 Task: Look for space in Tegelen, Netherlands from 5th September, 2023 to 13th September, 2023 for 6 adults in price range Rs.15000 to Rs.20000. Place can be entire place with 3 bedrooms having 3 beds and 3 bathrooms. Property type can be house, flat, guest house. Amenities needed are: washing machine. Booking option can be shelf check-in. Required host language is English.
Action: Mouse moved to (570, 145)
Screenshot: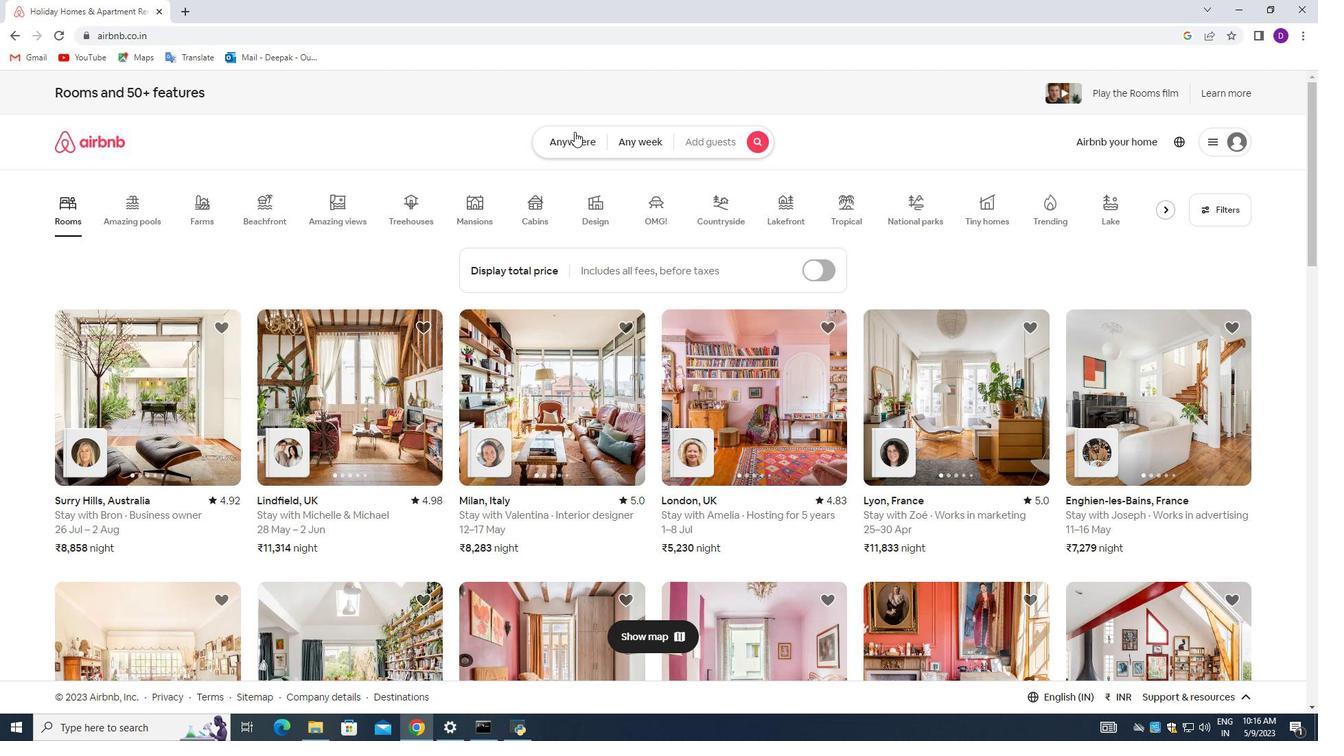 
Action: Mouse pressed left at (570, 145)
Screenshot: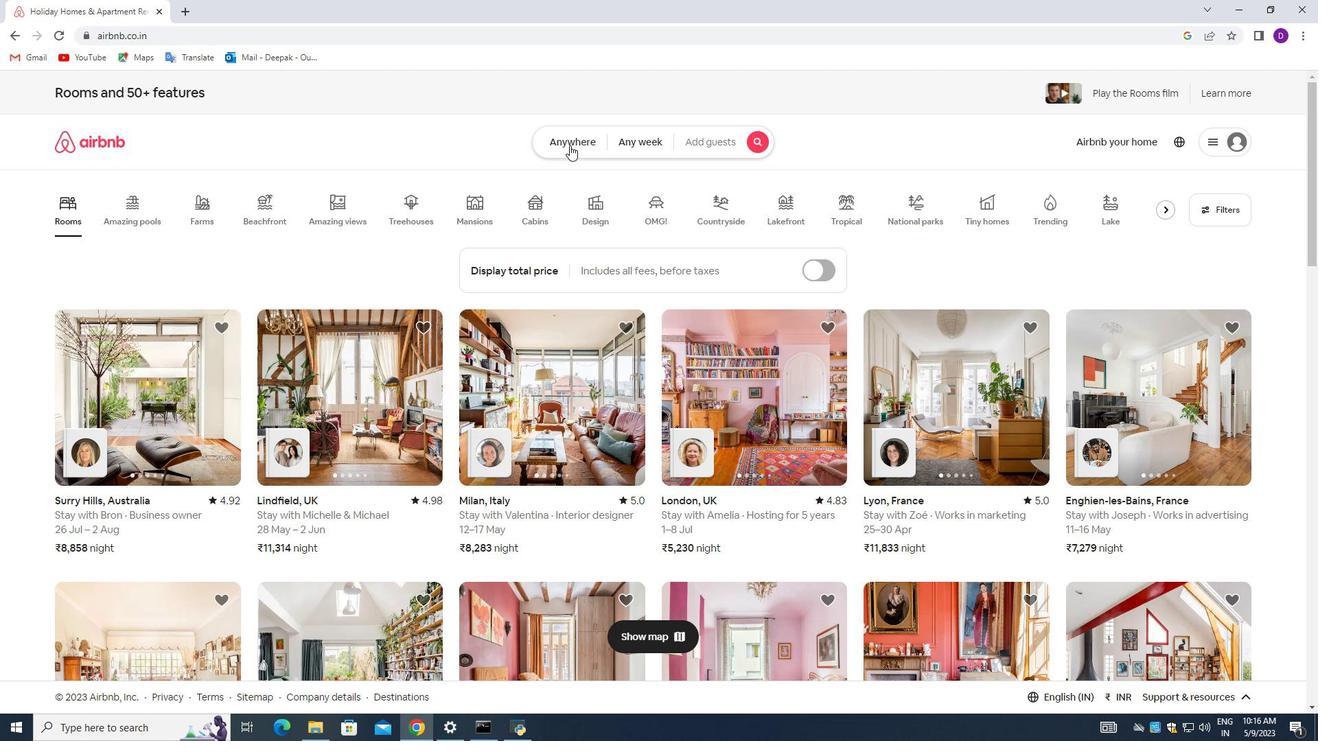 
Action: Mouse moved to (397, 197)
Screenshot: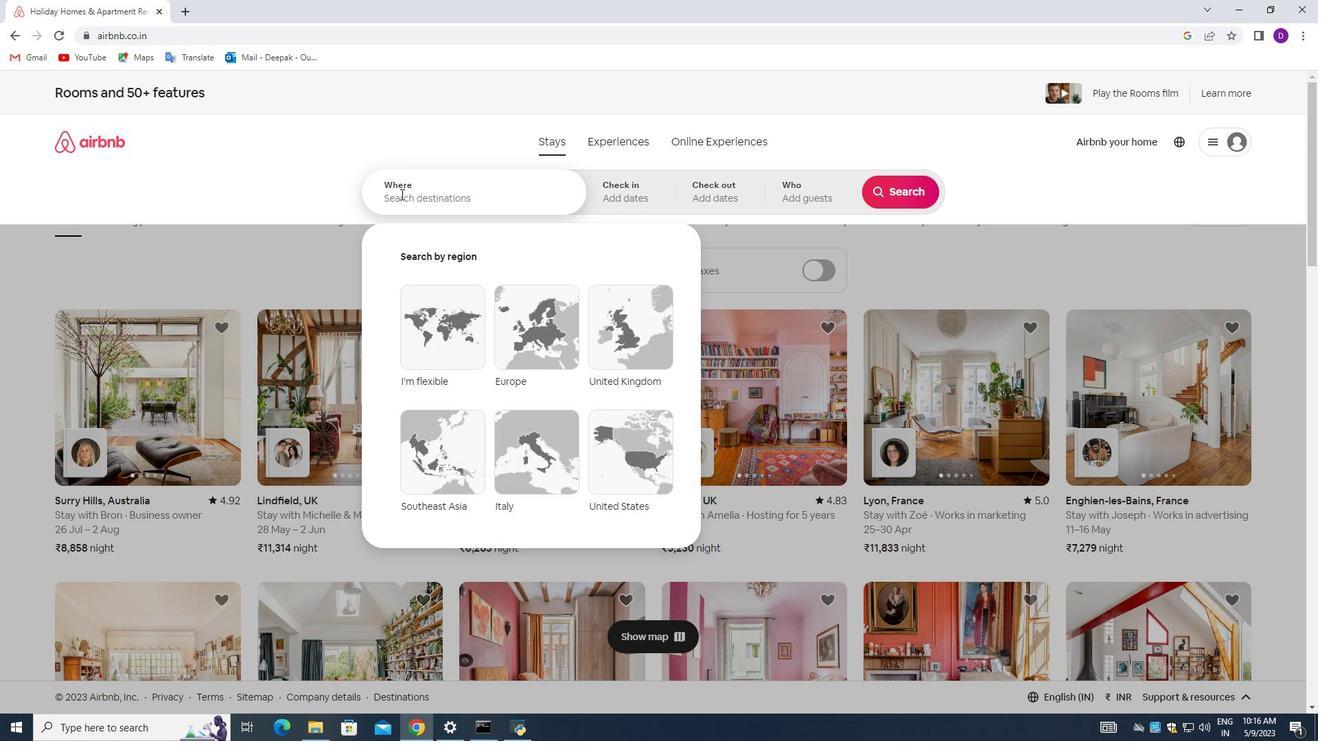 
Action: Mouse pressed left at (397, 197)
Screenshot: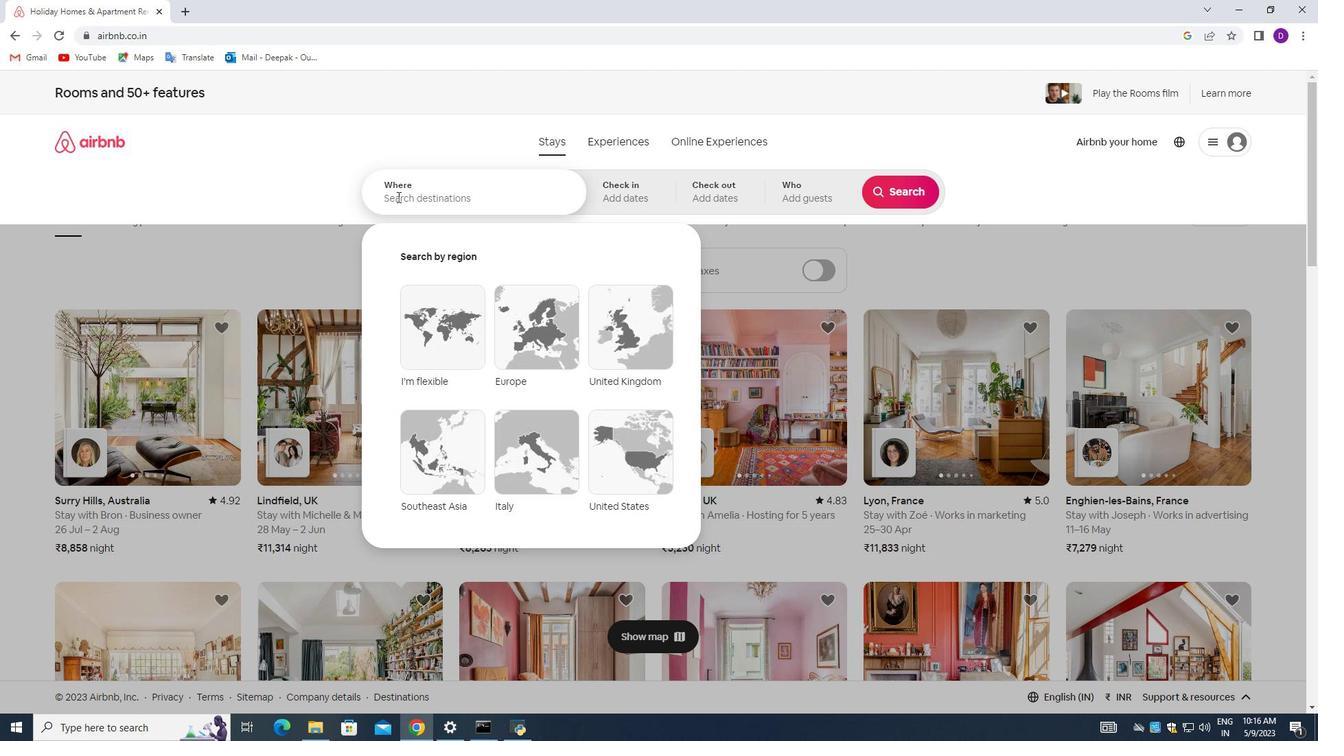 
Action: Mouse moved to (192, 120)
Screenshot: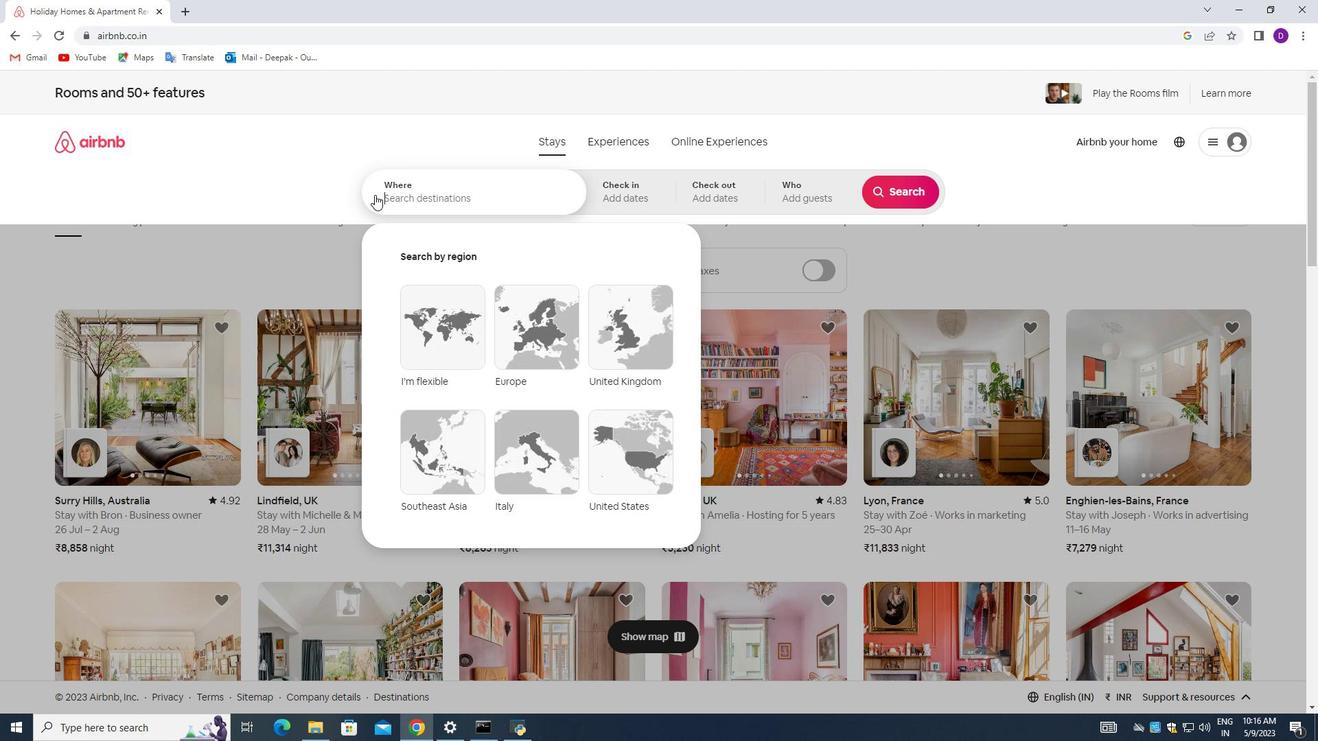 
Action: Key pressed <Key.shift>tegelen,<Key.shift>Netherlands
Screenshot: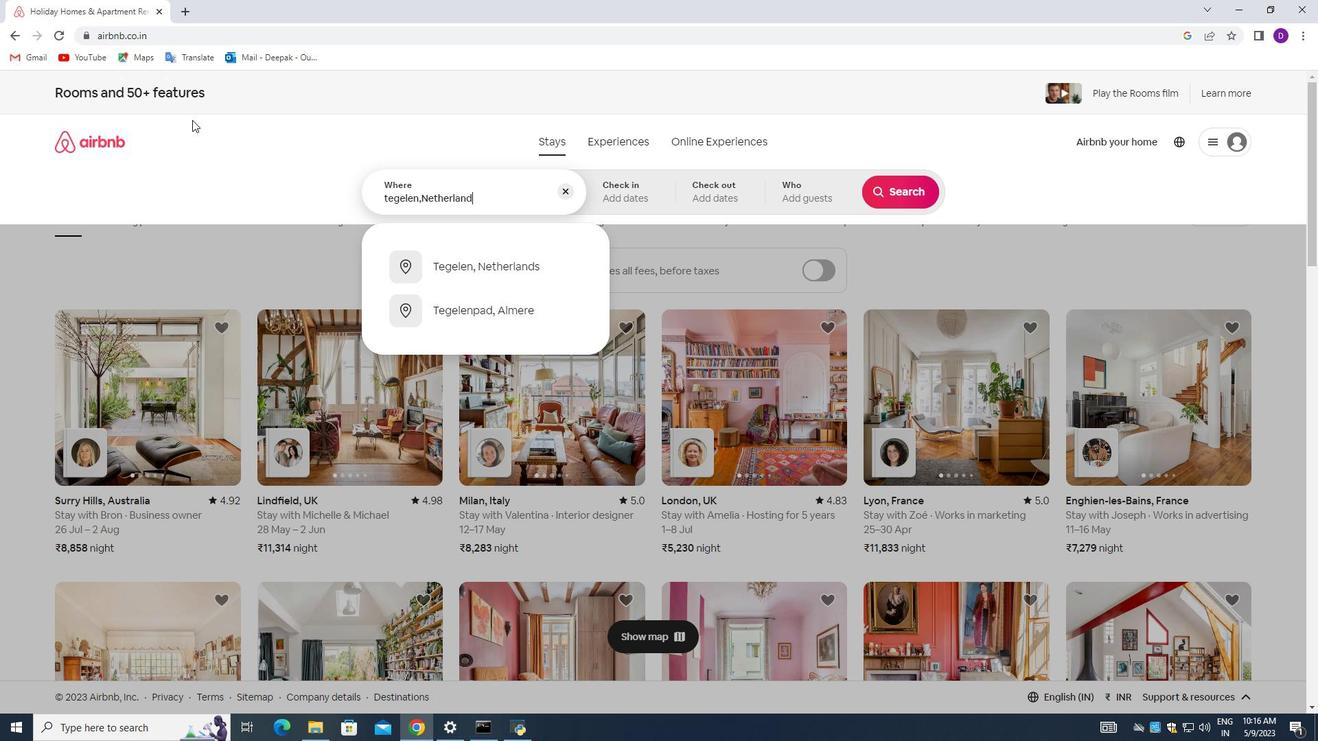 
Action: Mouse moved to (478, 268)
Screenshot: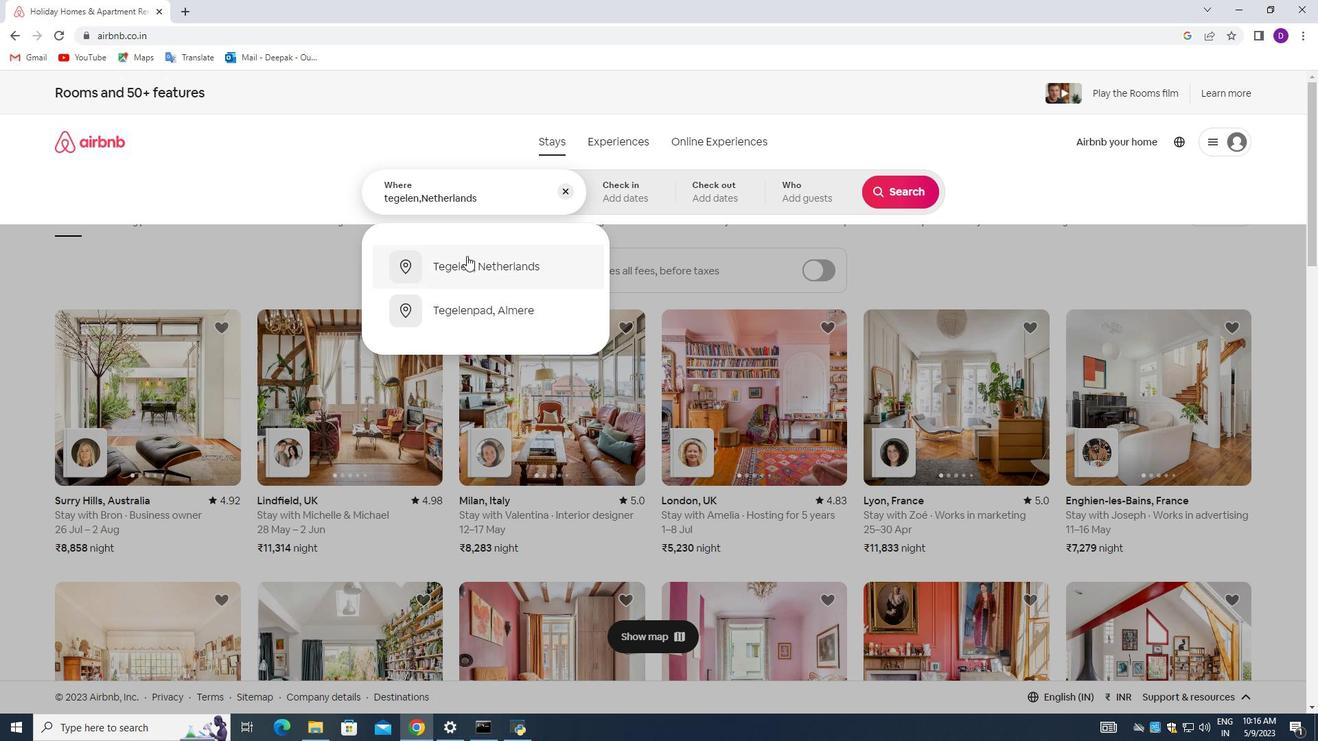 
Action: Mouse pressed left at (478, 268)
Screenshot: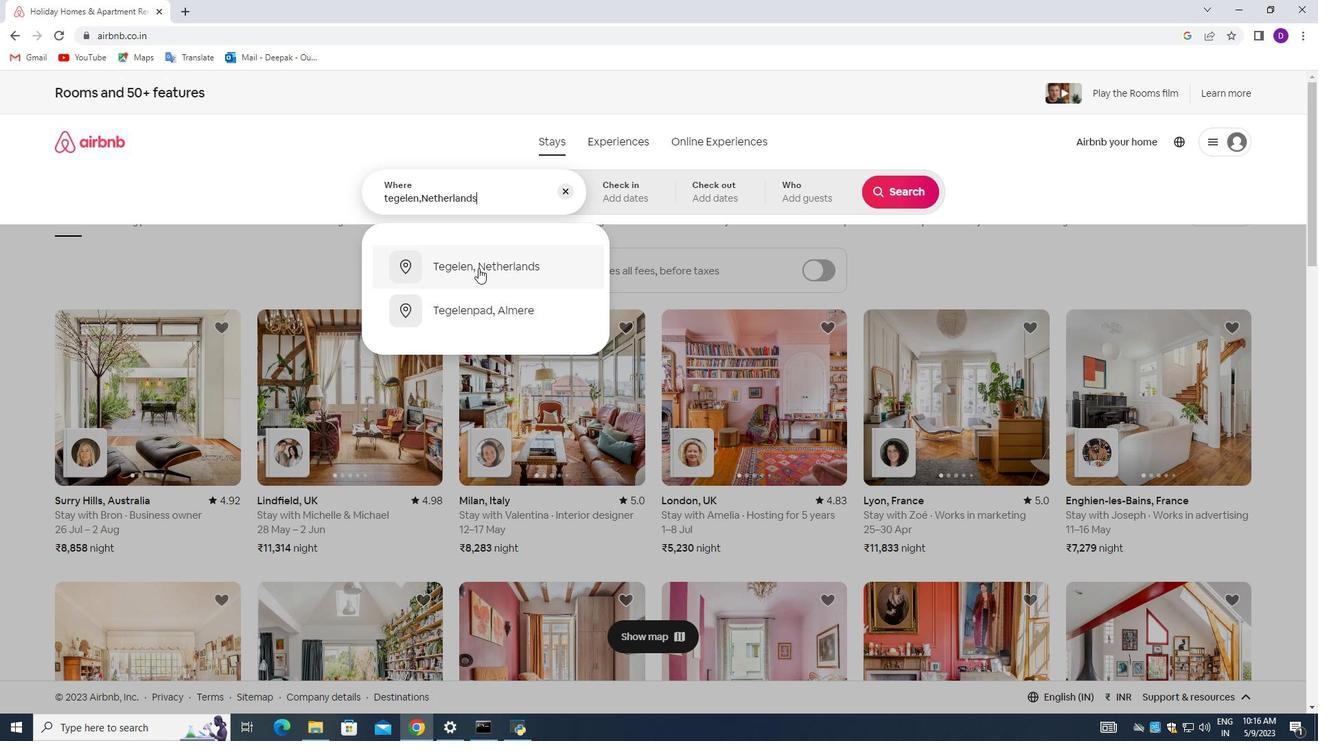 
Action: Mouse moved to (884, 301)
Screenshot: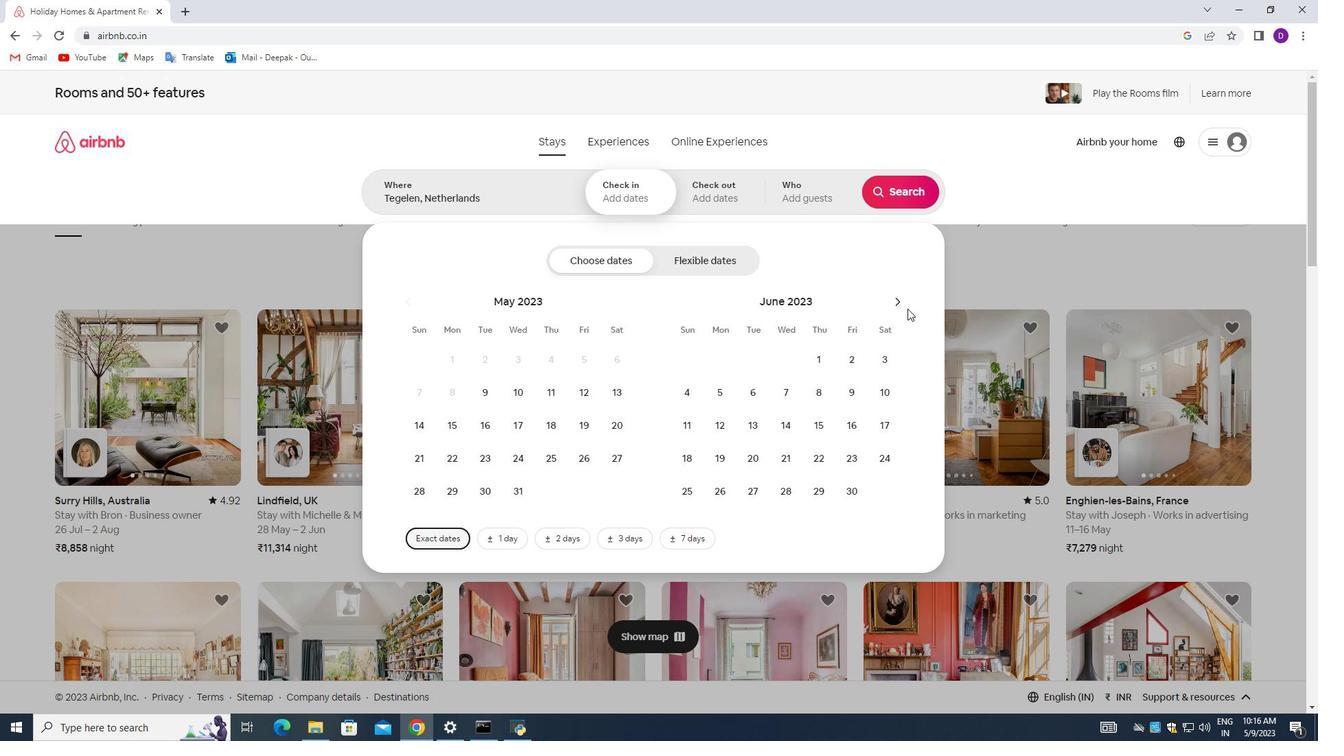 
Action: Mouse pressed left at (884, 301)
Screenshot: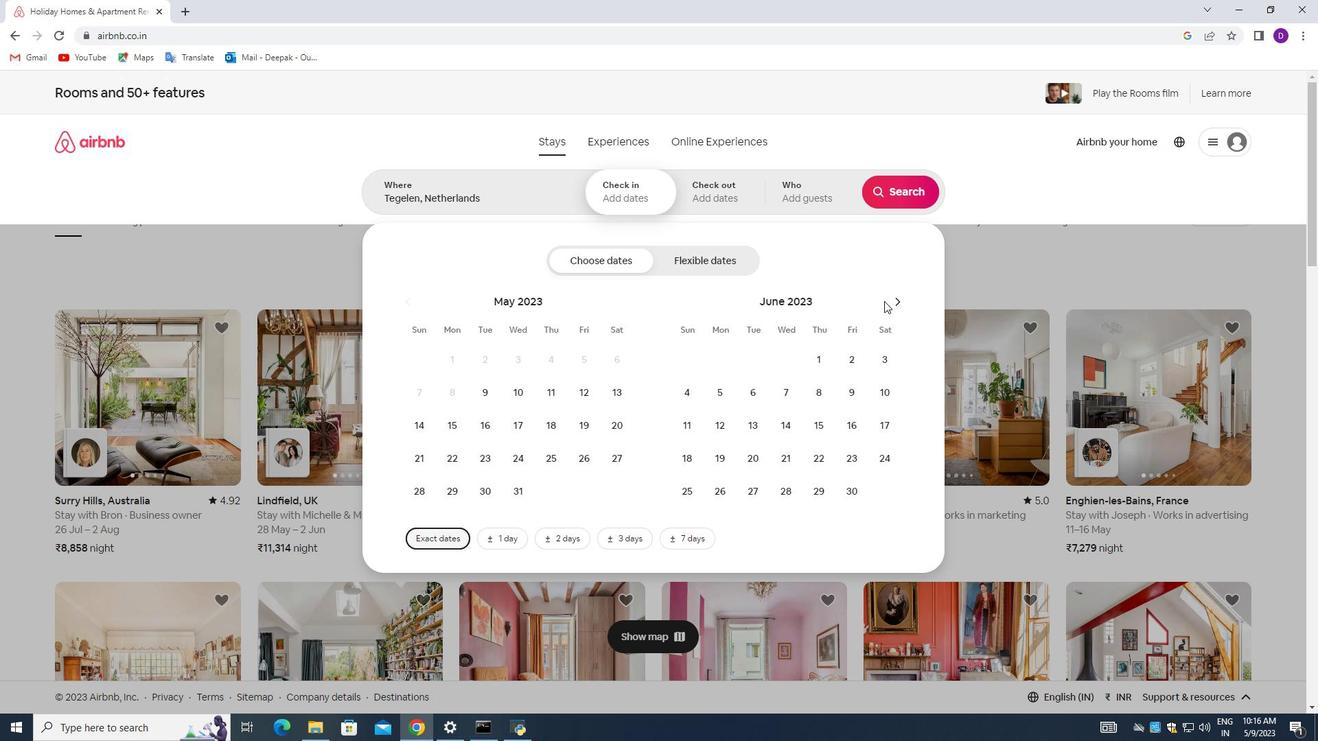 
Action: Mouse moved to (885, 301)
Screenshot: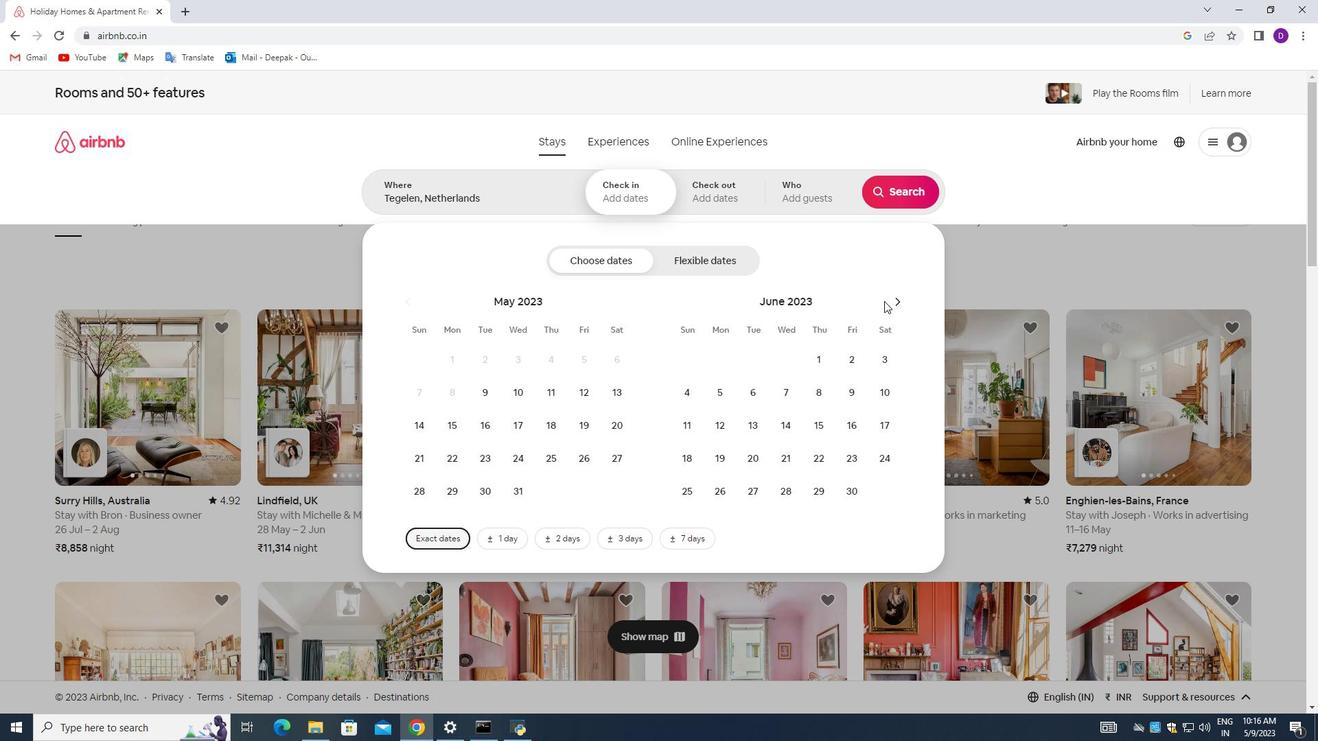 
Action: Mouse pressed left at (885, 301)
Screenshot: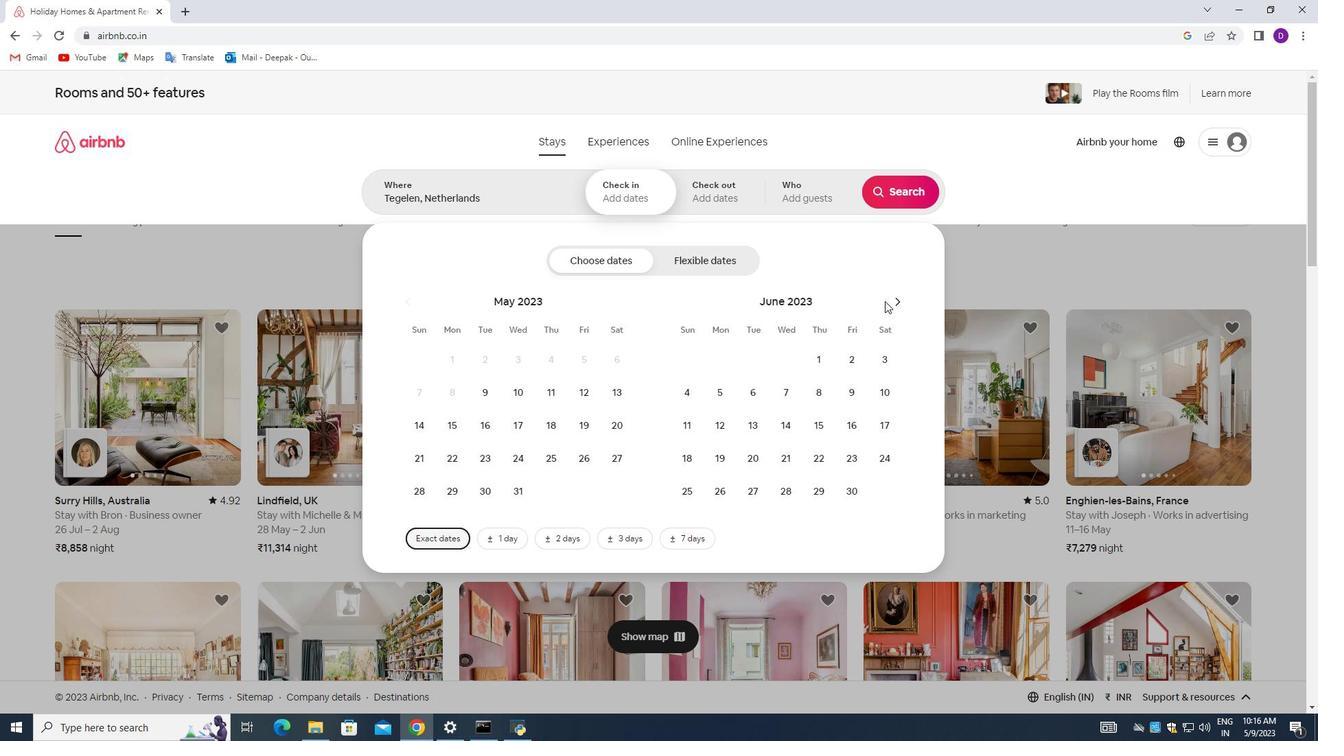 
Action: Mouse moved to (896, 304)
Screenshot: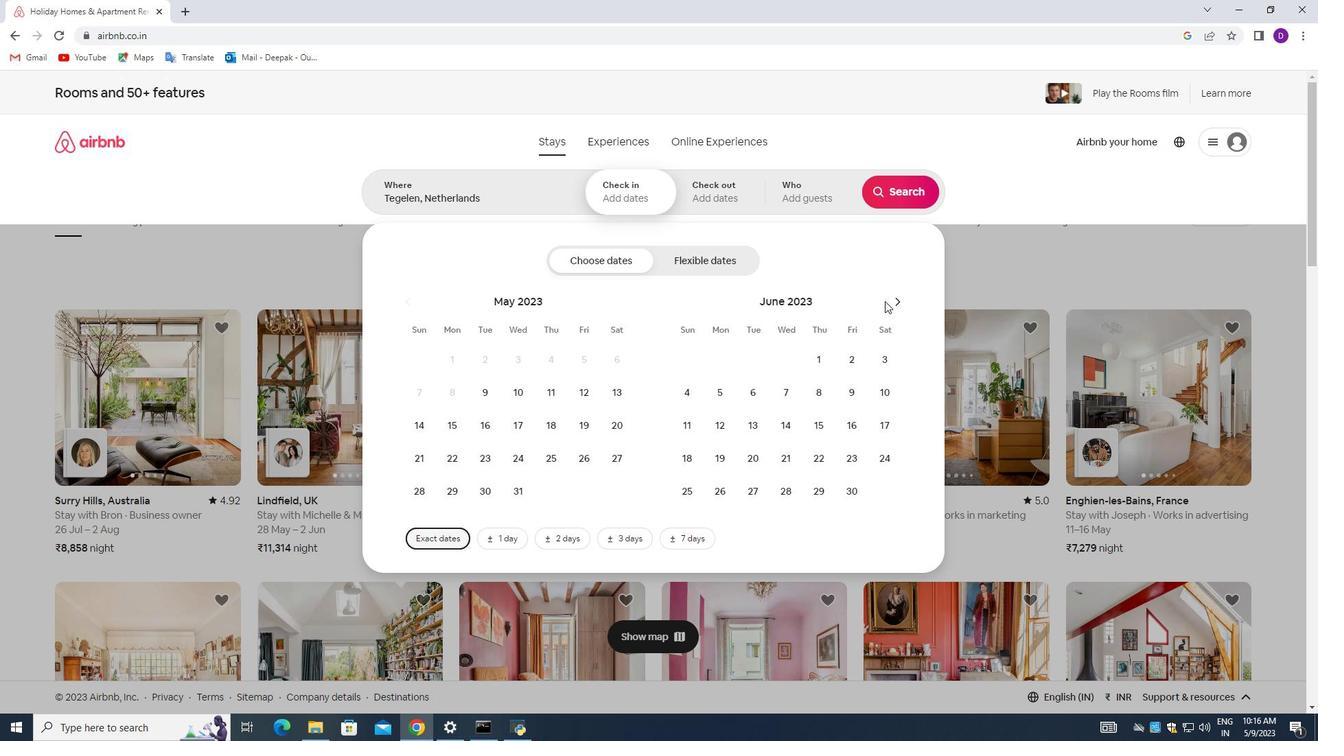 
Action: Mouse pressed left at (896, 304)
Screenshot: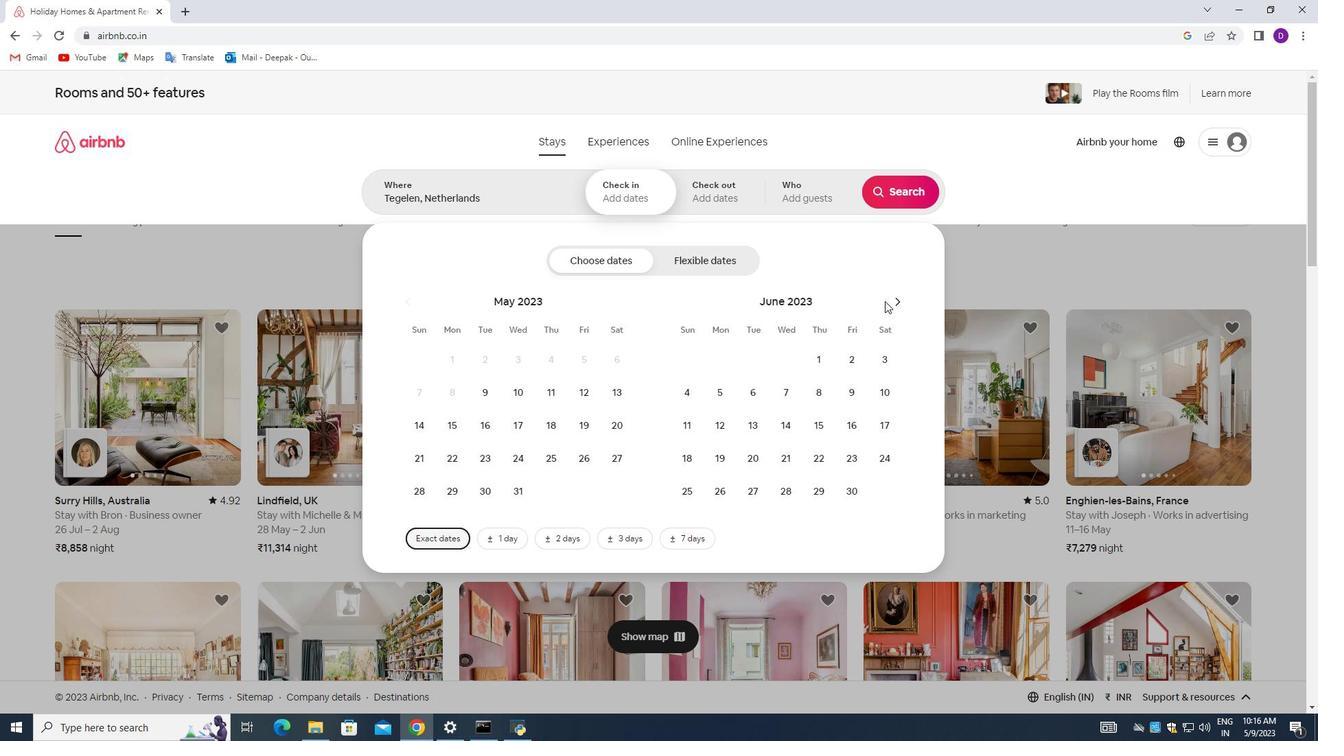 
Action: Mouse moved to (898, 304)
Screenshot: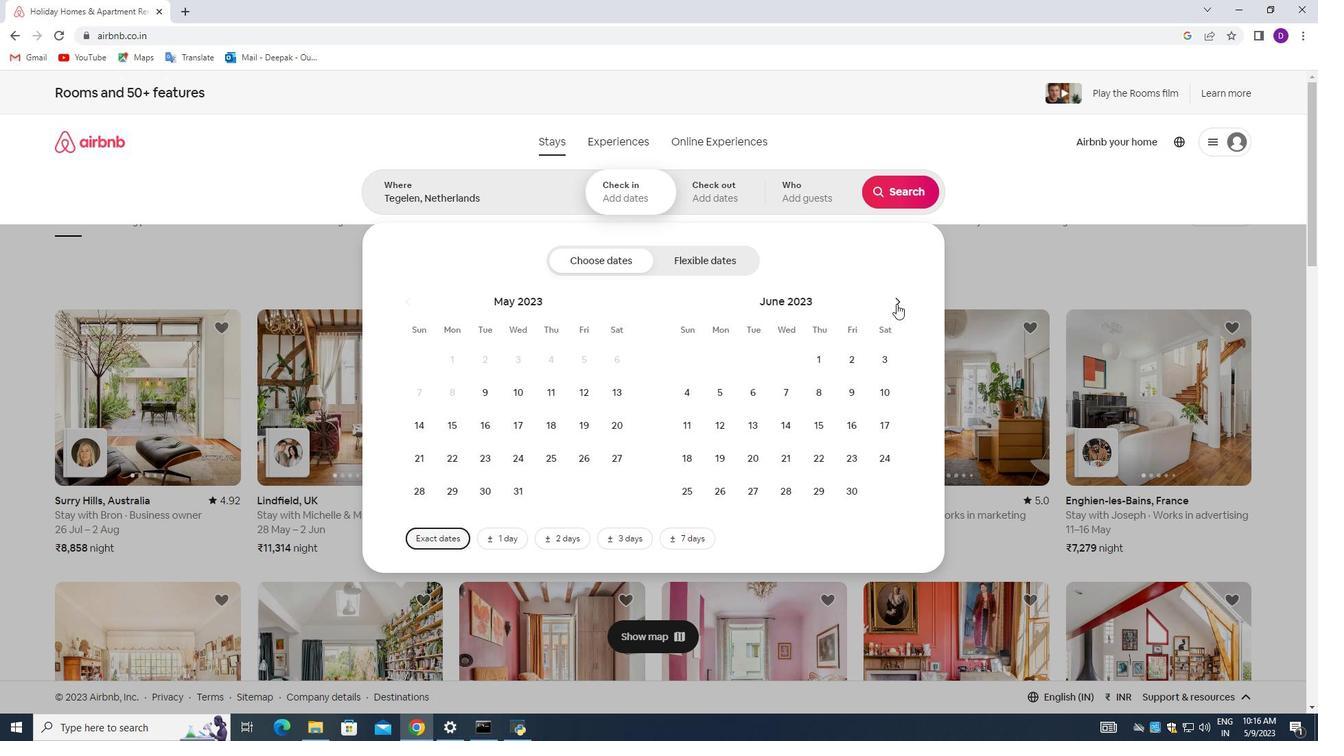 
Action: Mouse pressed left at (898, 304)
Screenshot: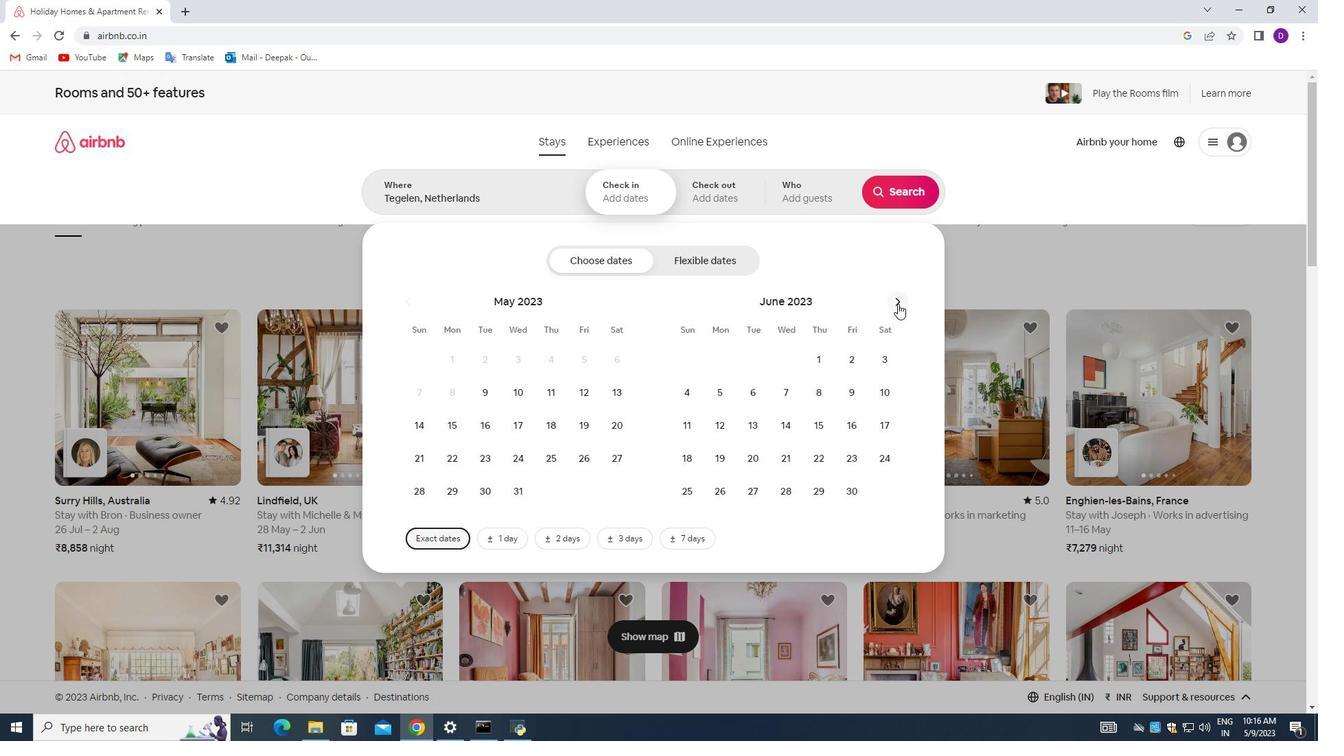
Action: Mouse pressed left at (898, 304)
Screenshot: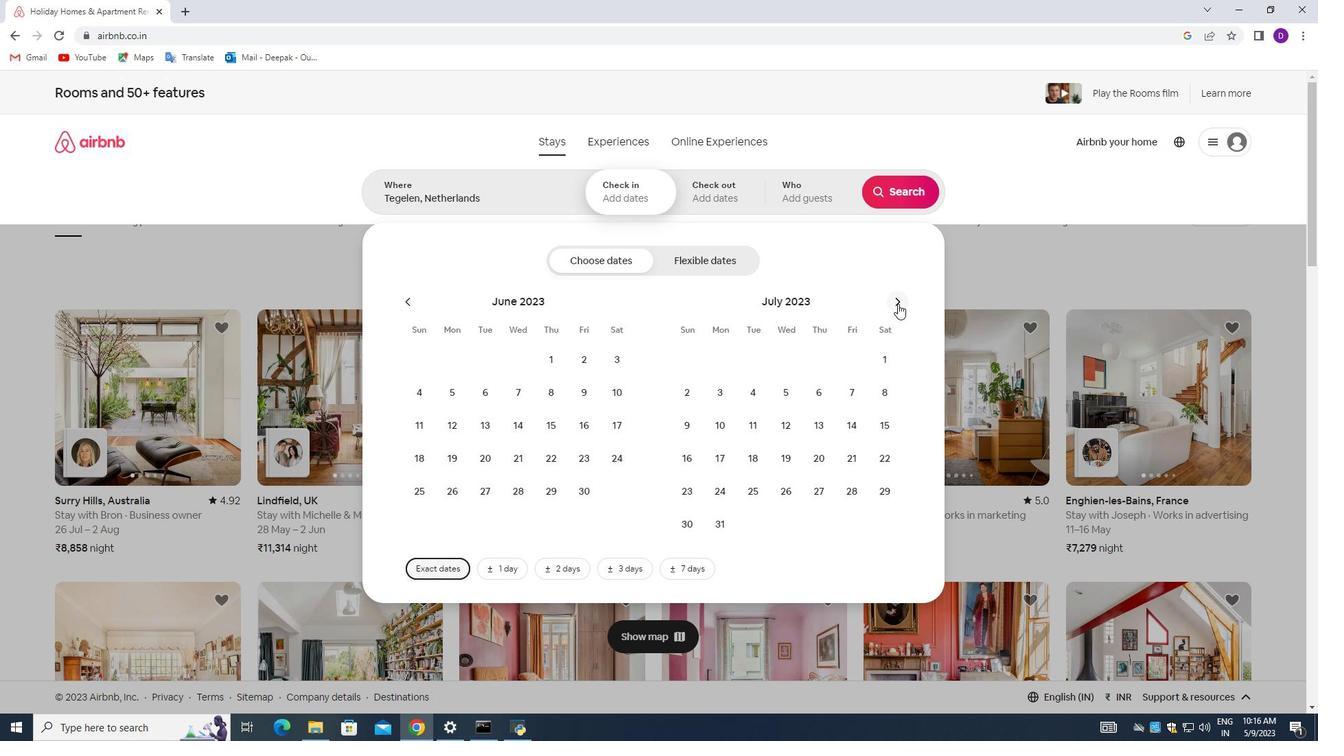 
Action: Mouse moved to (748, 392)
Screenshot: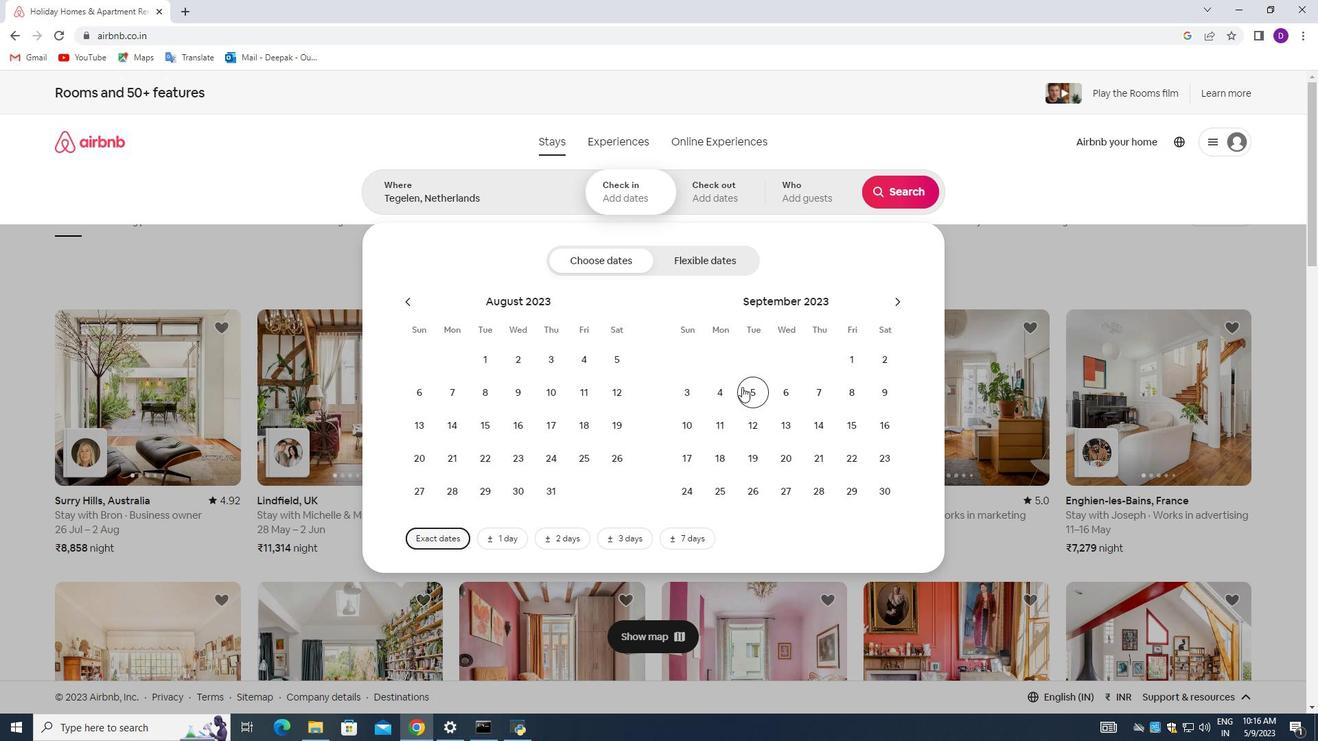 
Action: Mouse pressed left at (748, 392)
Screenshot: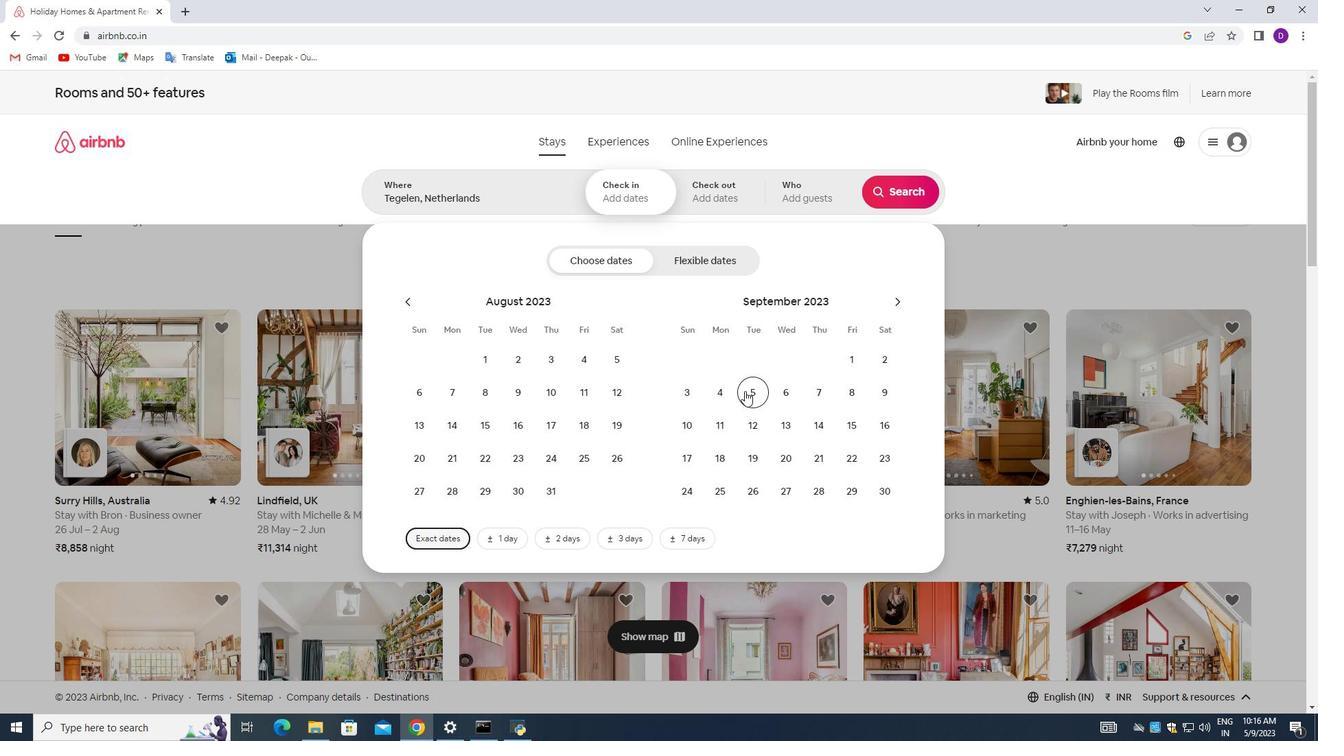 
Action: Mouse moved to (794, 422)
Screenshot: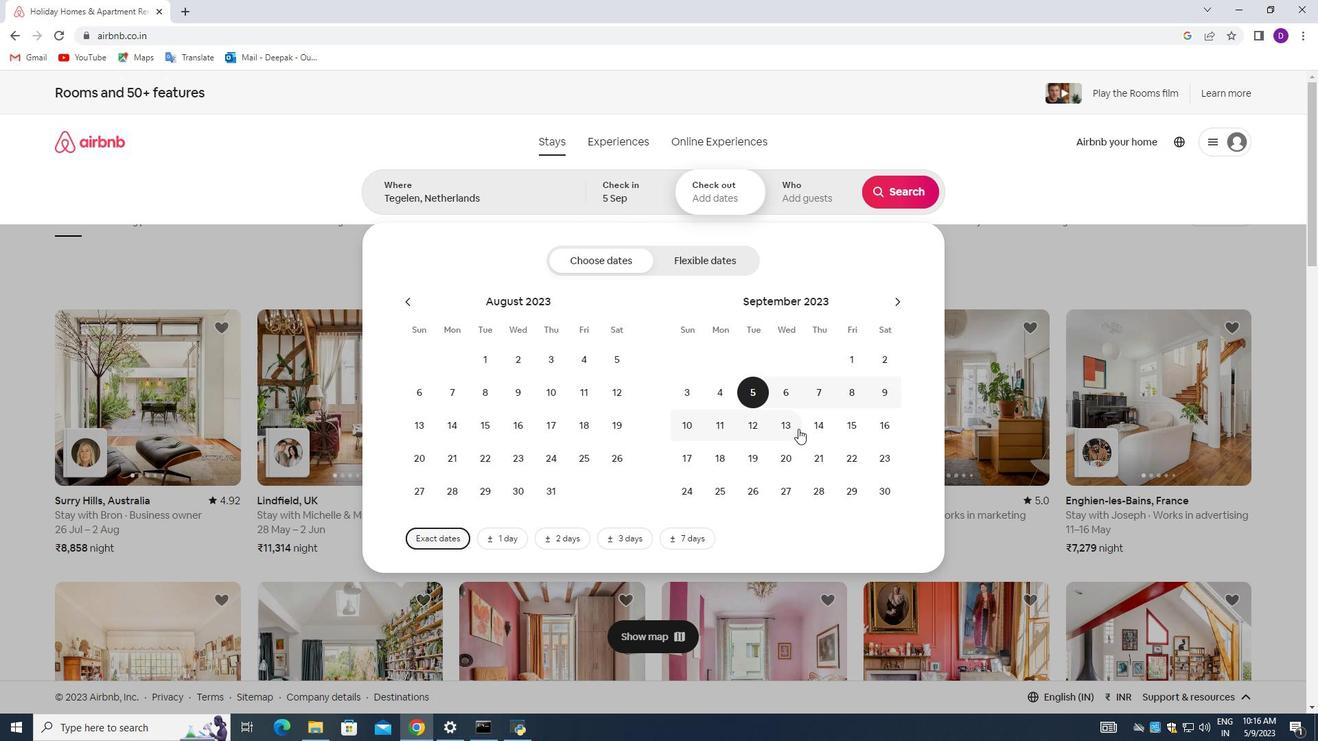 
Action: Mouse pressed left at (794, 422)
Screenshot: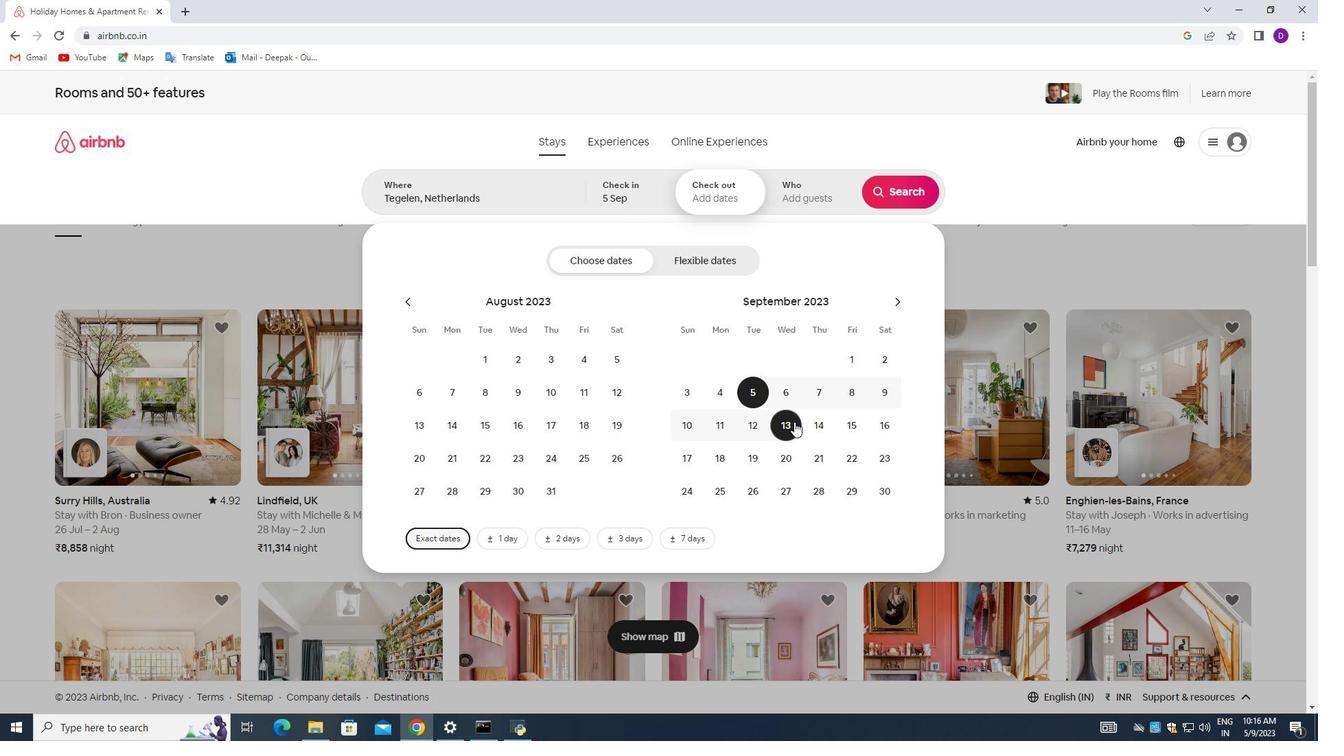 
Action: Mouse moved to (813, 206)
Screenshot: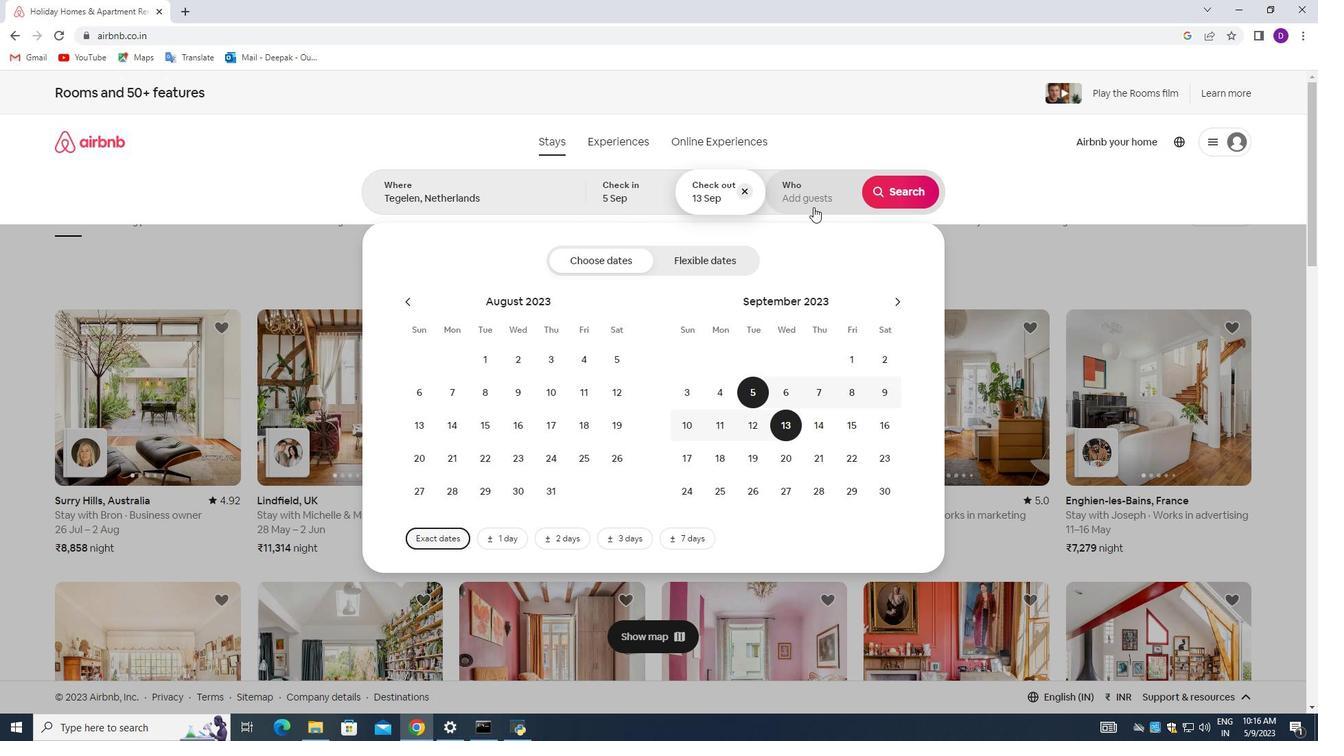 
Action: Mouse pressed left at (813, 206)
Screenshot: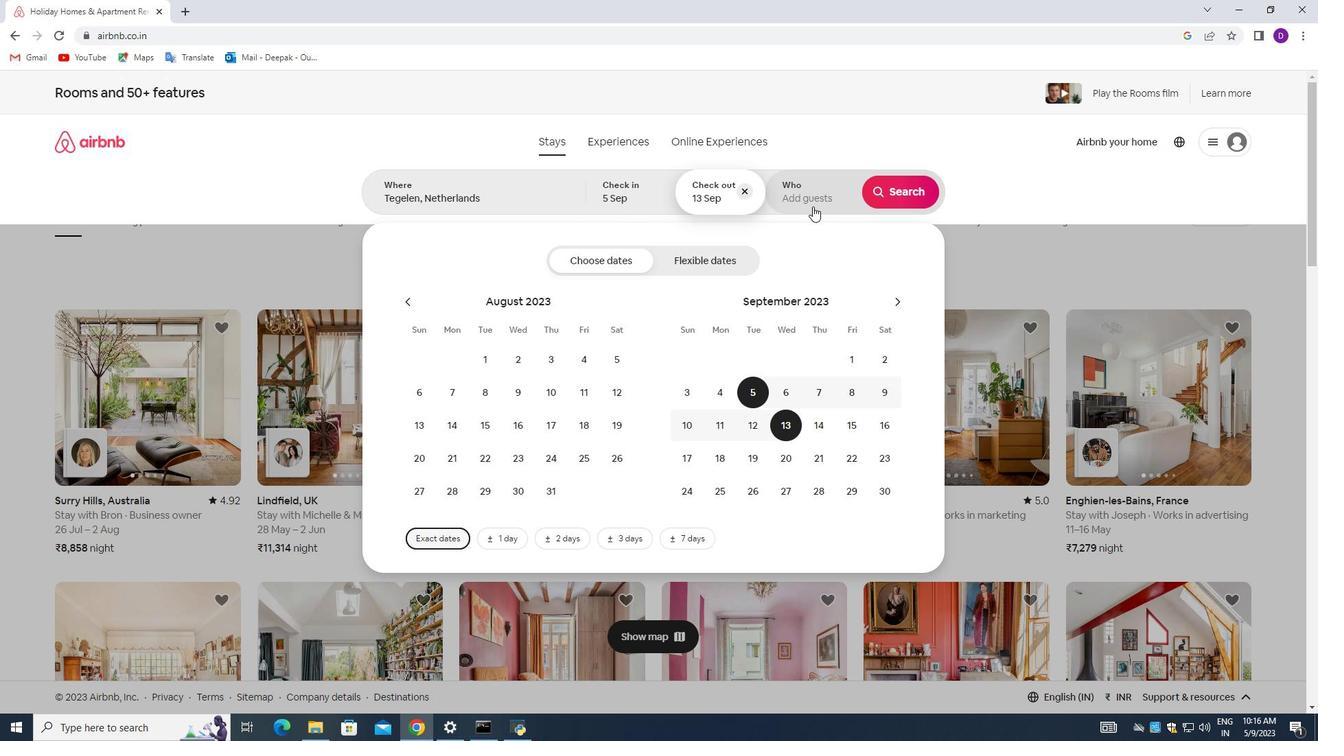 
Action: Mouse moved to (903, 265)
Screenshot: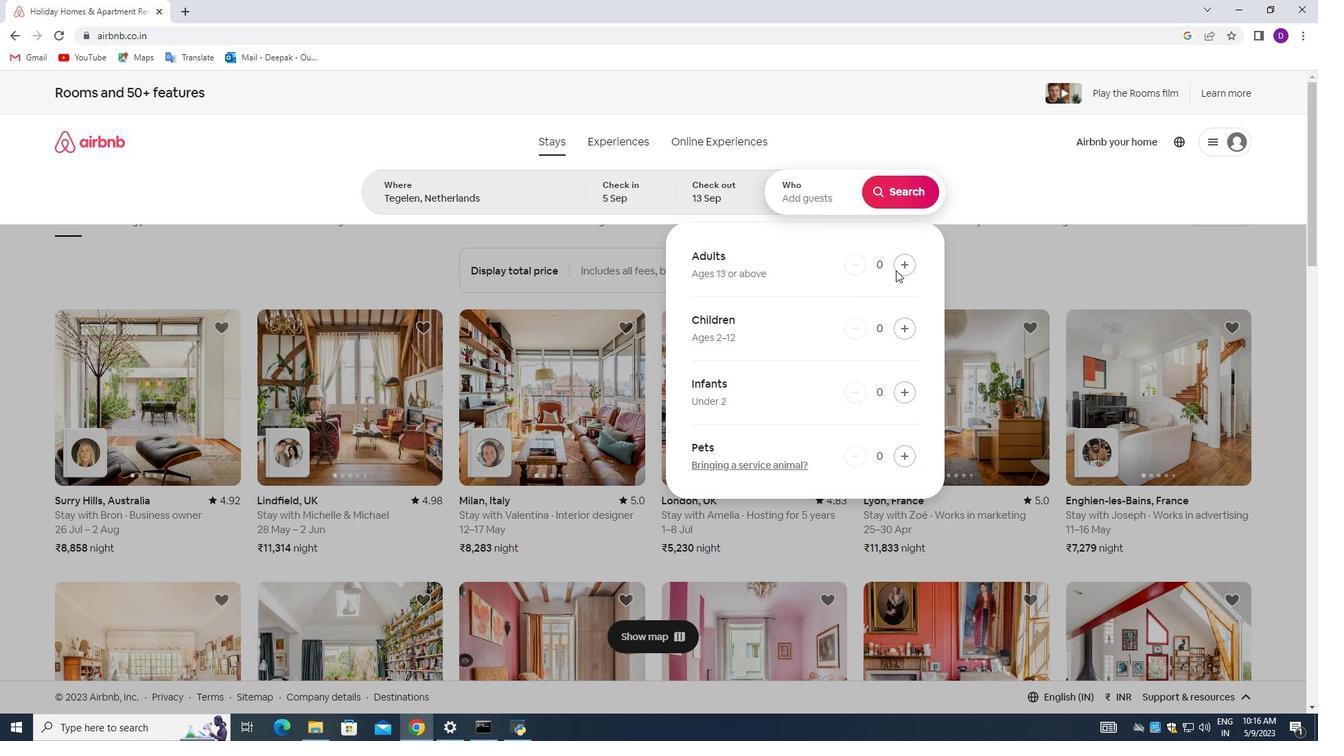 
Action: Mouse pressed left at (903, 265)
Screenshot: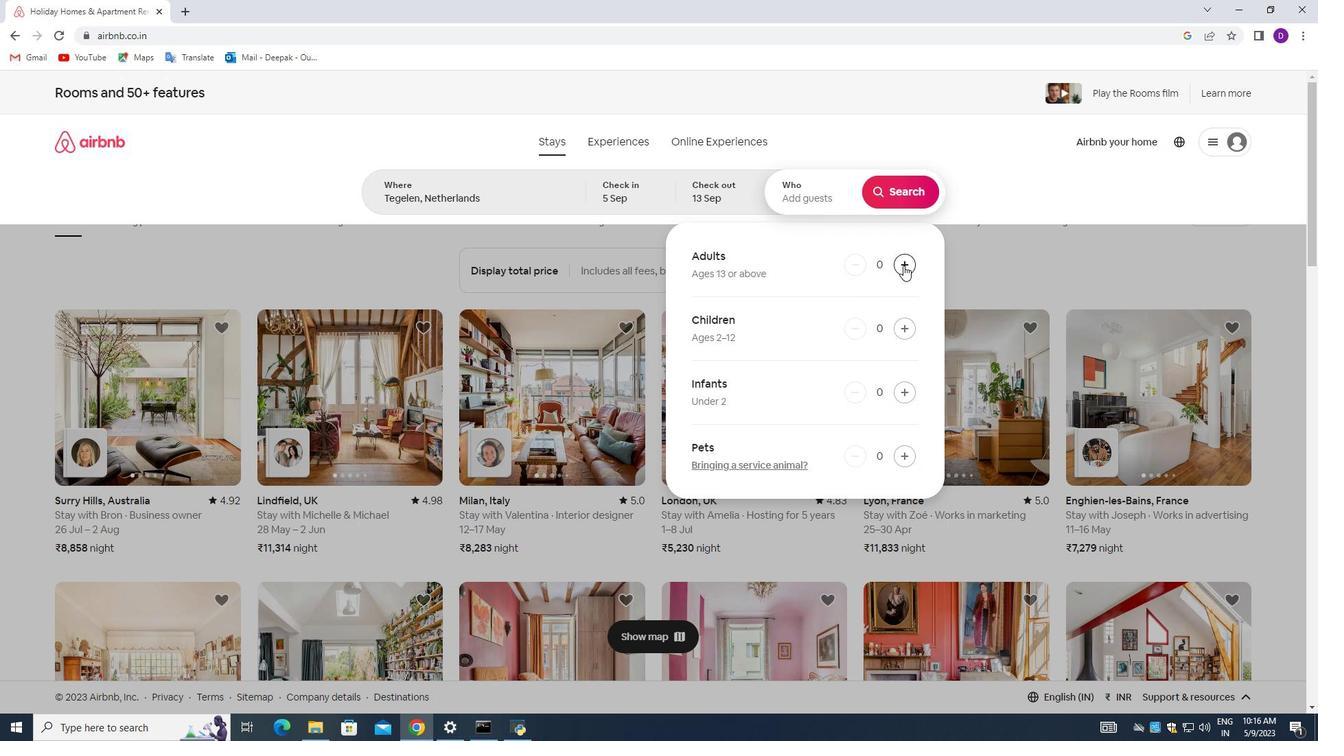 
Action: Mouse pressed left at (903, 265)
Screenshot: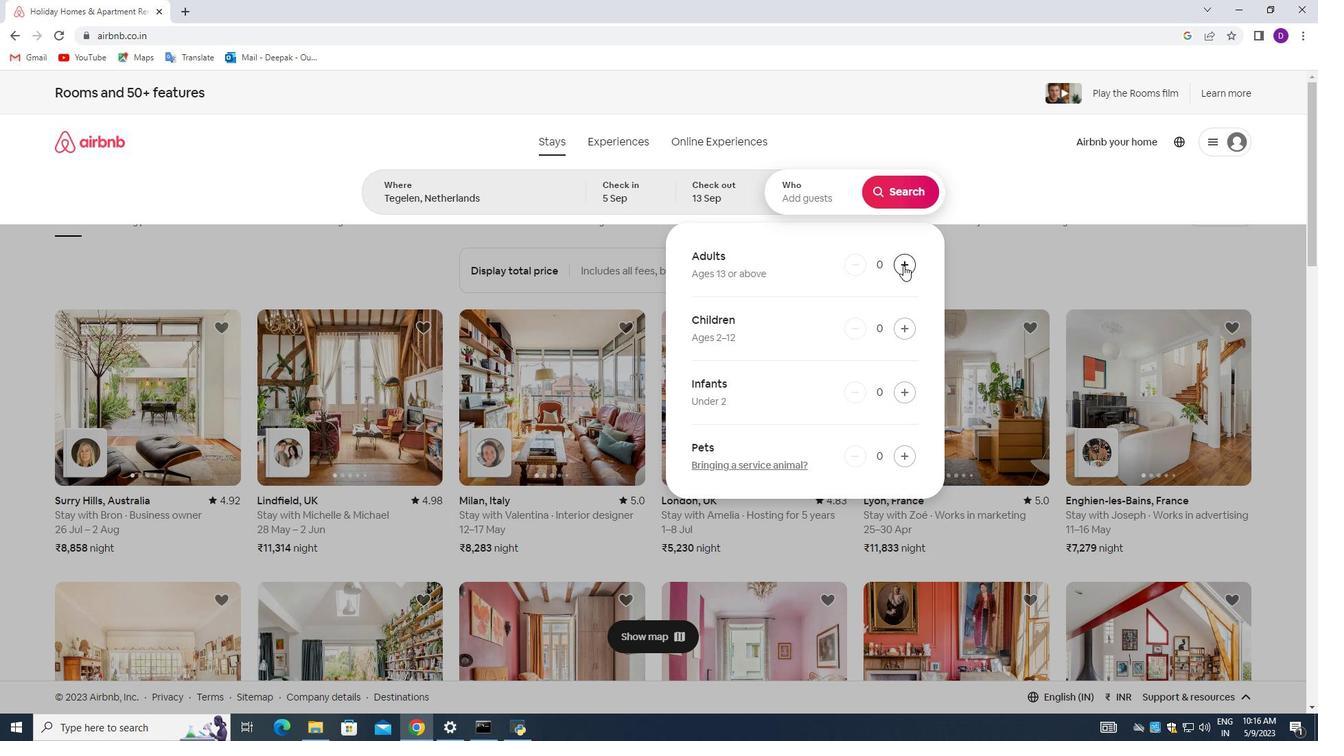 
Action: Mouse pressed left at (903, 265)
Screenshot: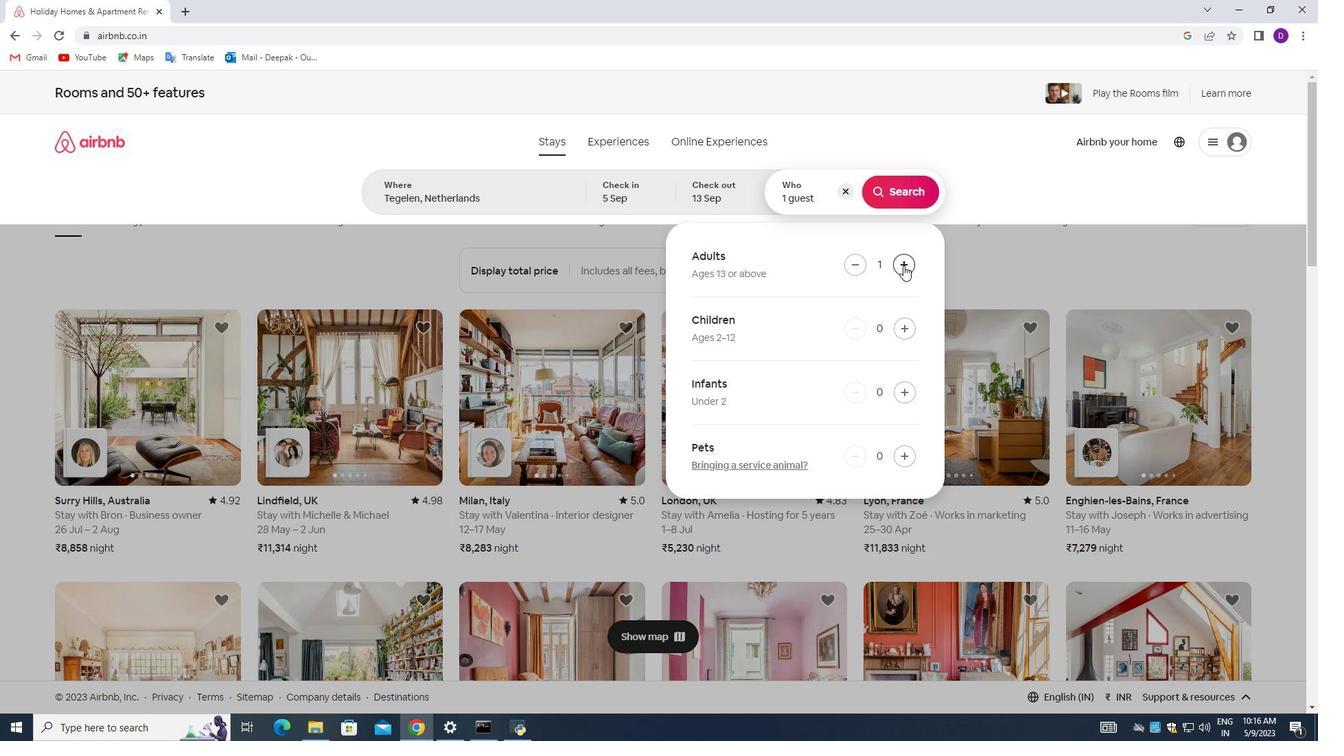 
Action: Mouse pressed left at (903, 265)
Screenshot: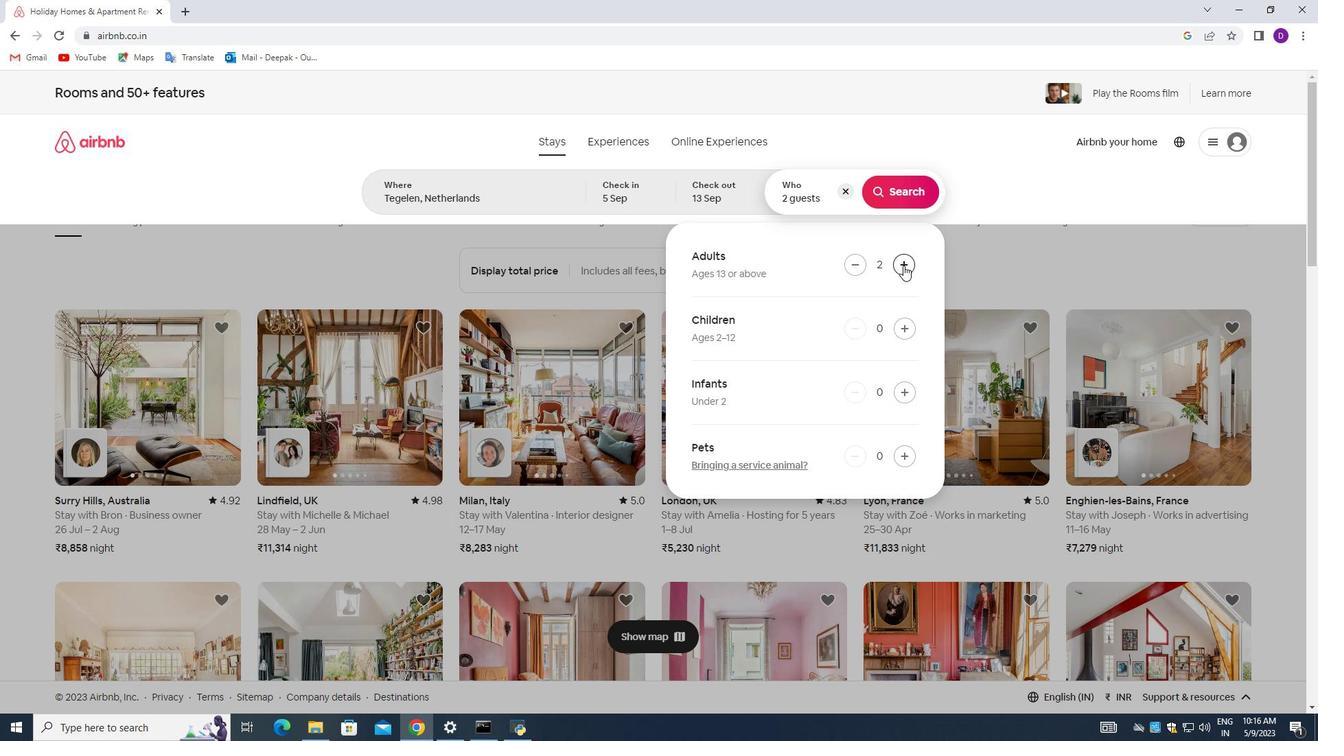 
Action: Mouse moved to (901, 265)
Screenshot: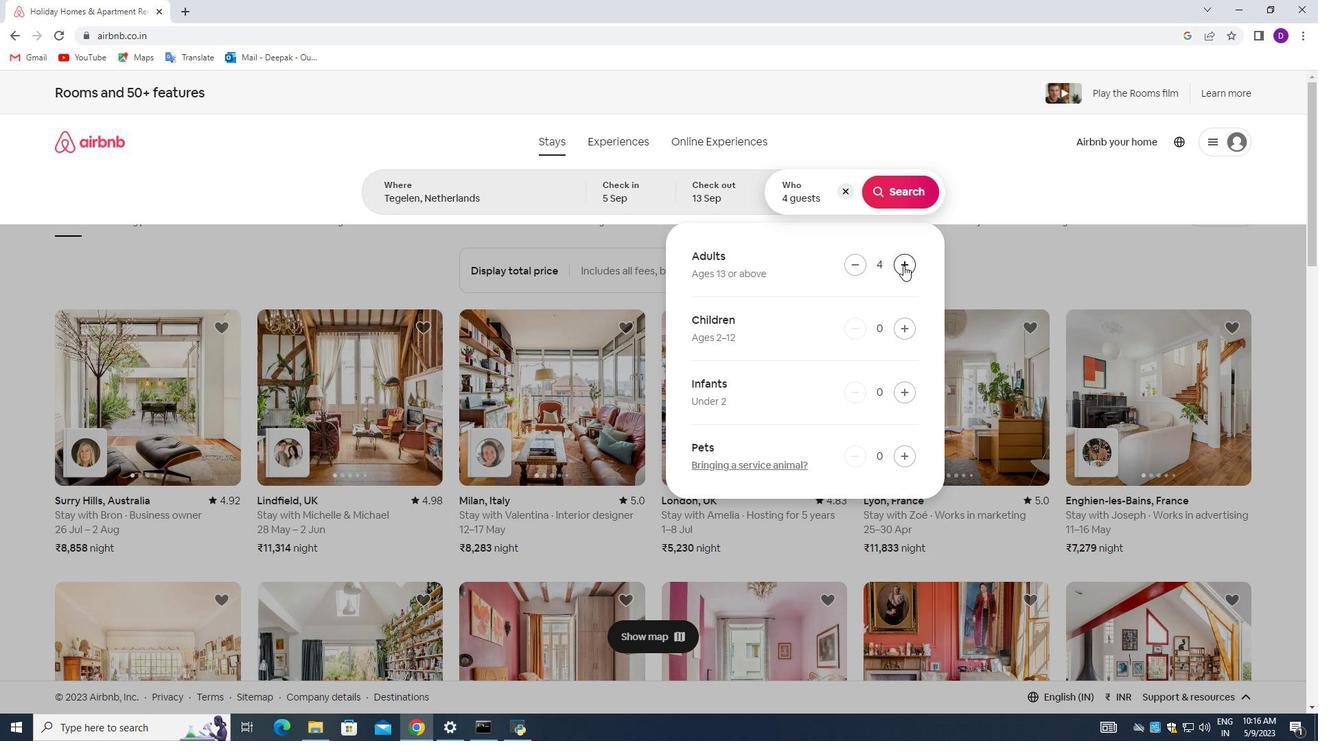 
Action: Mouse pressed left at (901, 265)
Screenshot: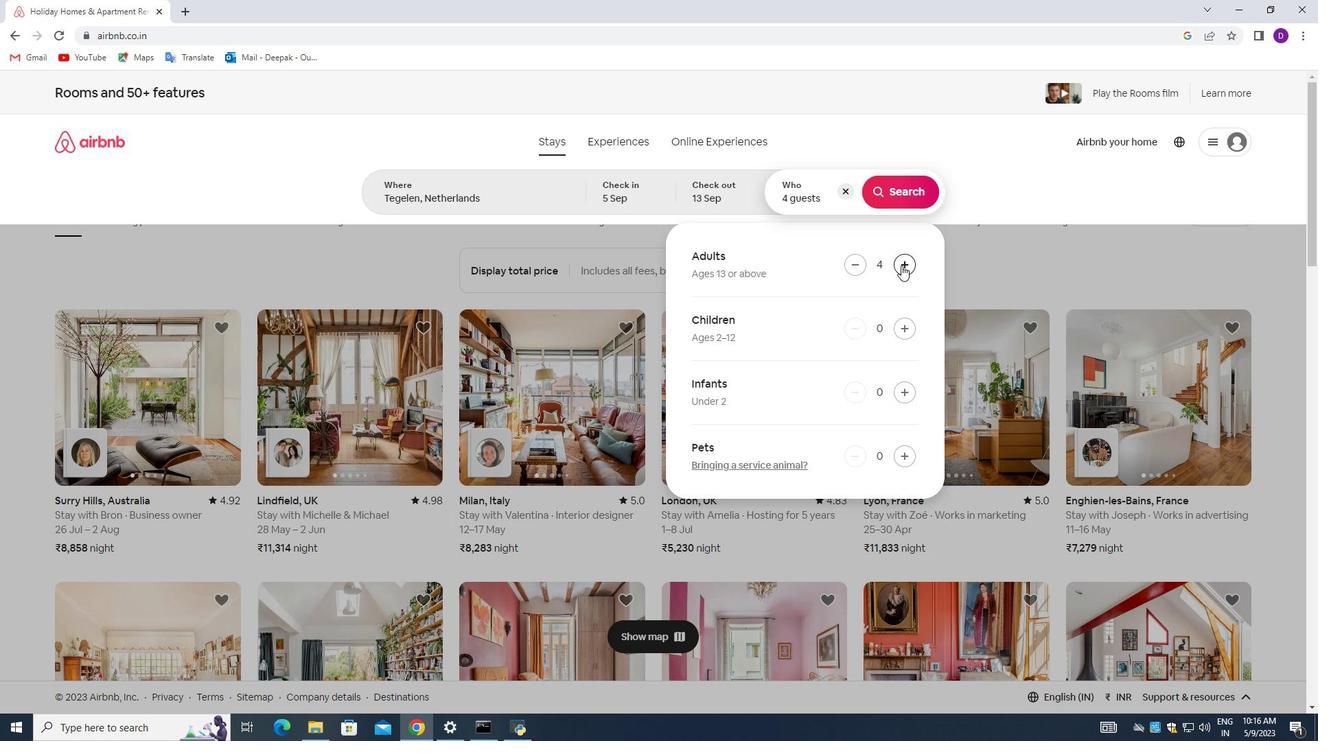 
Action: Mouse moved to (901, 265)
Screenshot: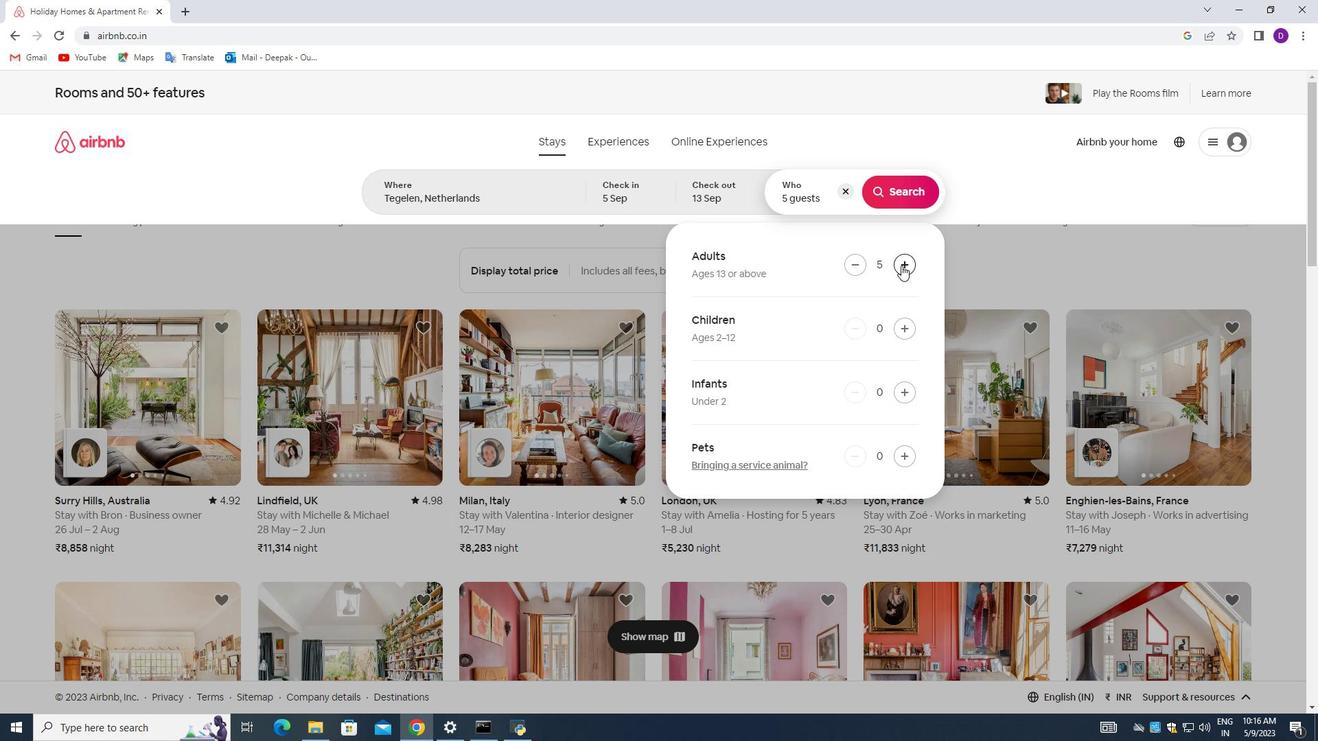 
Action: Mouse pressed left at (901, 265)
Screenshot: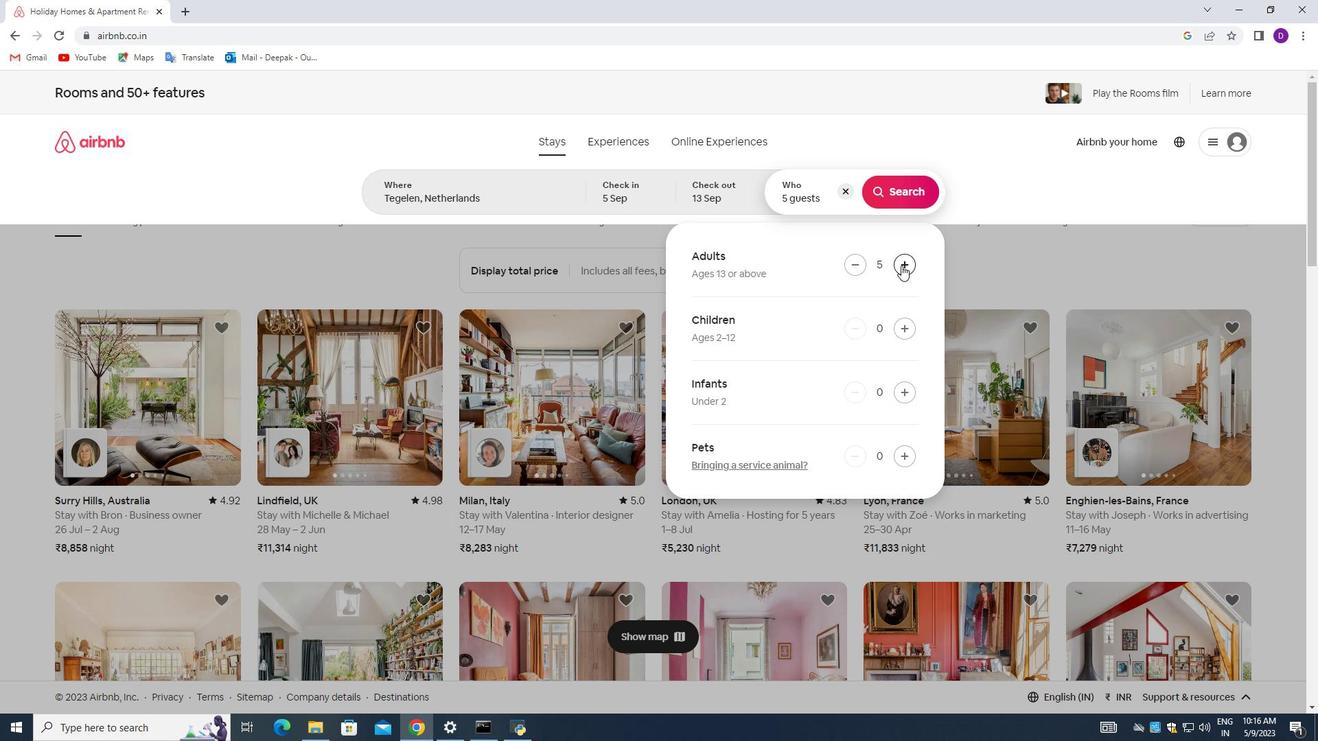 
Action: Mouse moved to (920, 193)
Screenshot: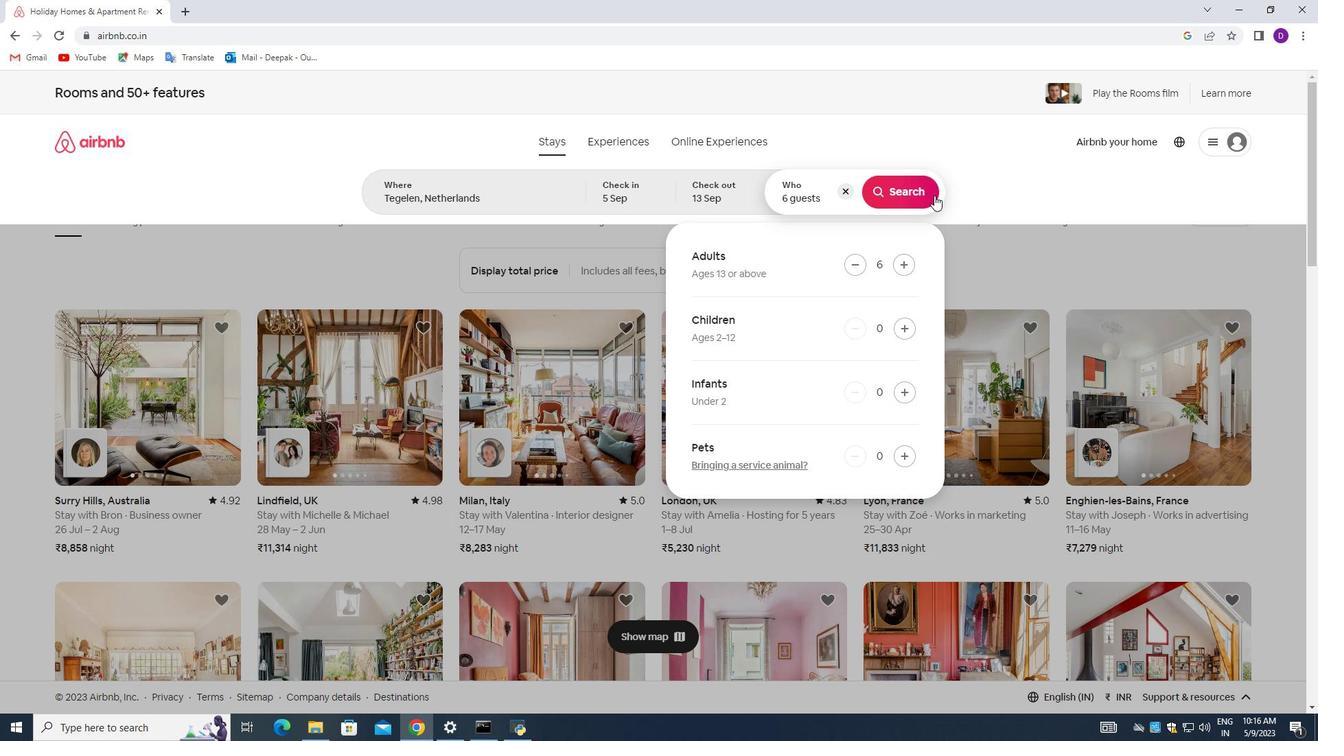 
Action: Mouse pressed left at (920, 193)
Screenshot: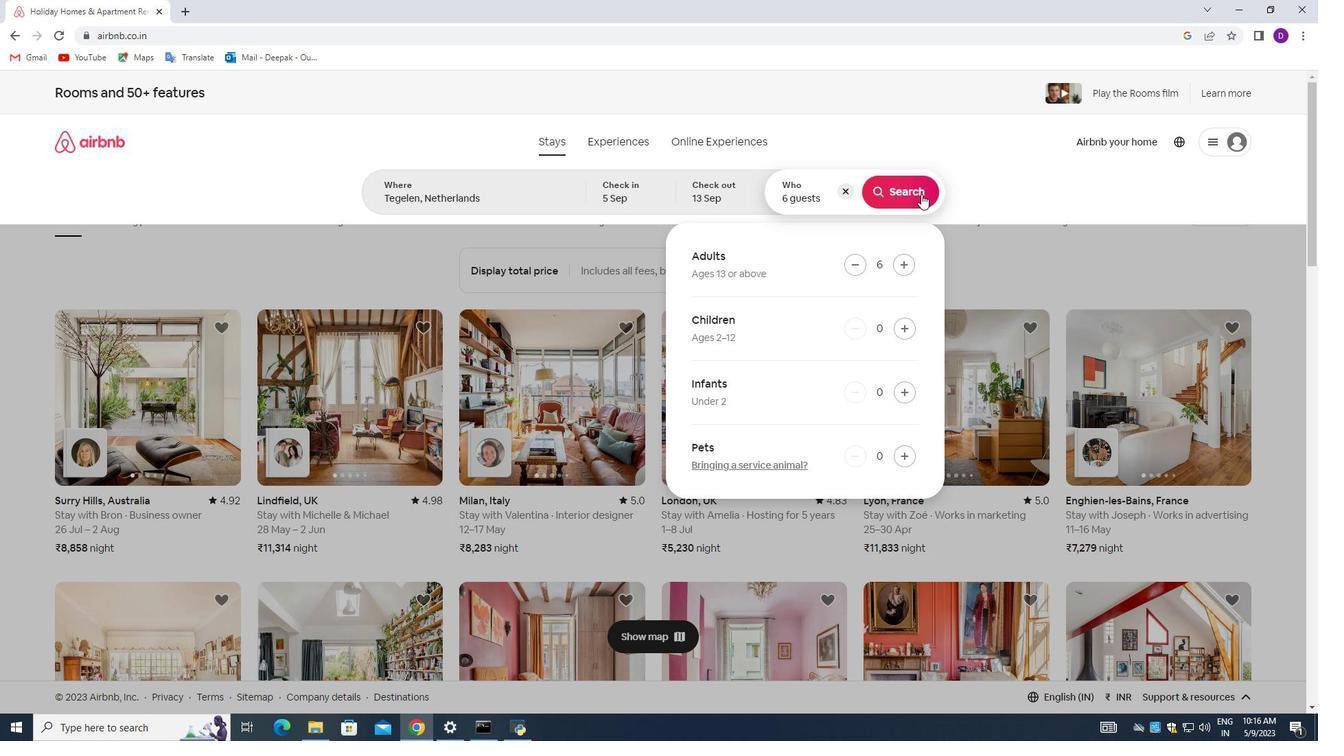 
Action: Mouse moved to (1236, 146)
Screenshot: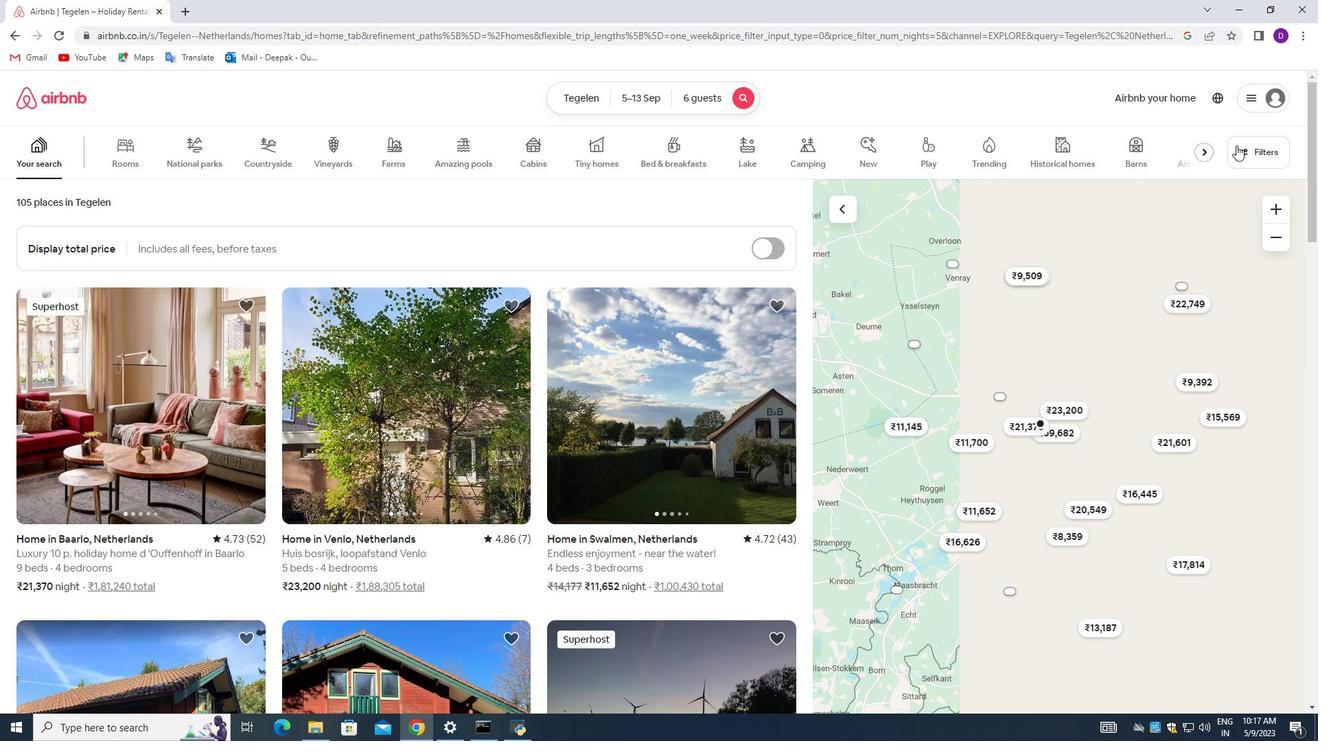 
Action: Mouse pressed left at (1236, 146)
Screenshot: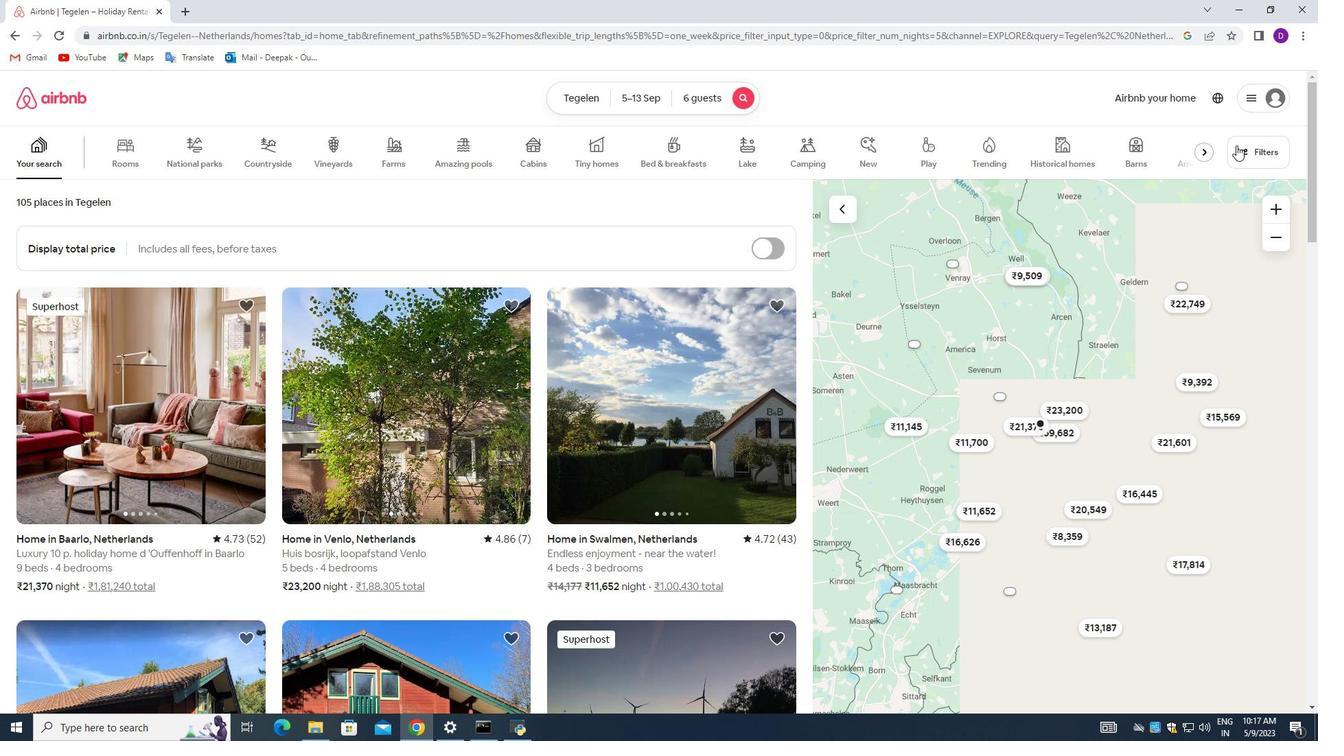 
Action: Mouse moved to (477, 479)
Screenshot: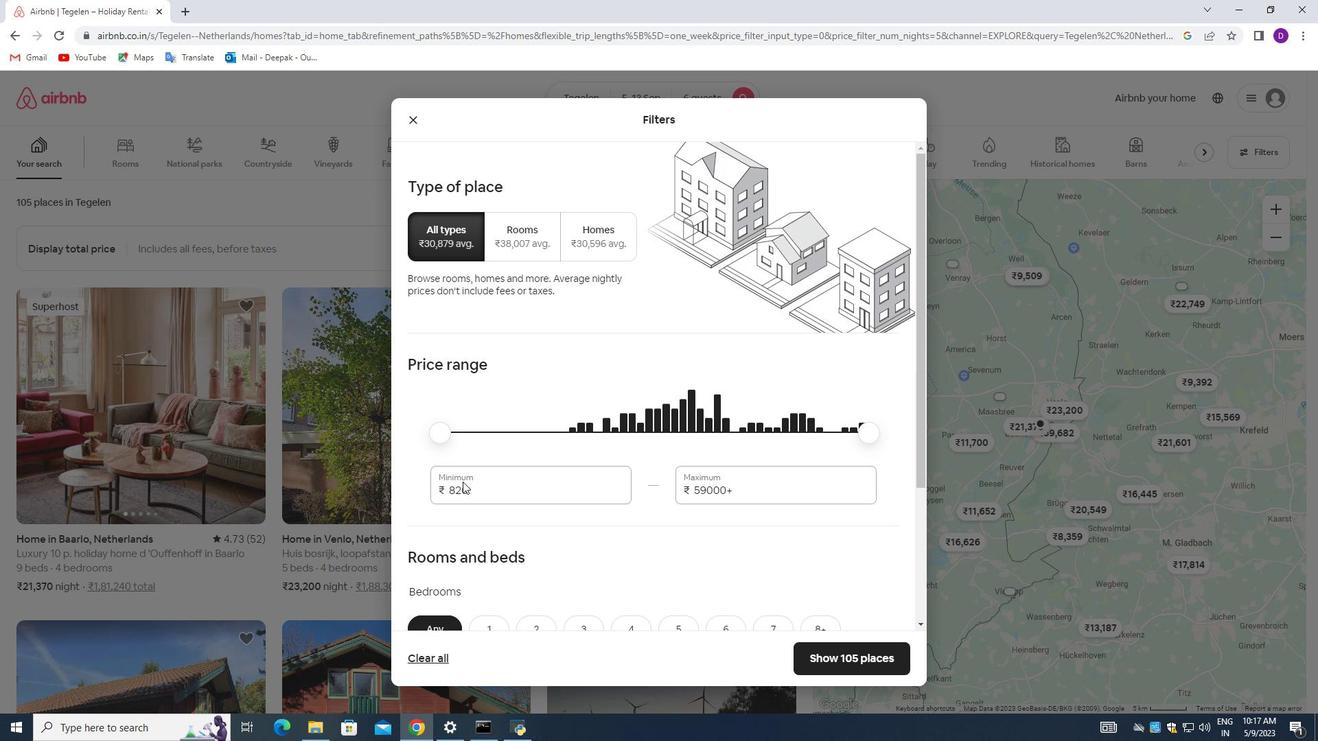 
Action: Mouse pressed left at (477, 479)
Screenshot: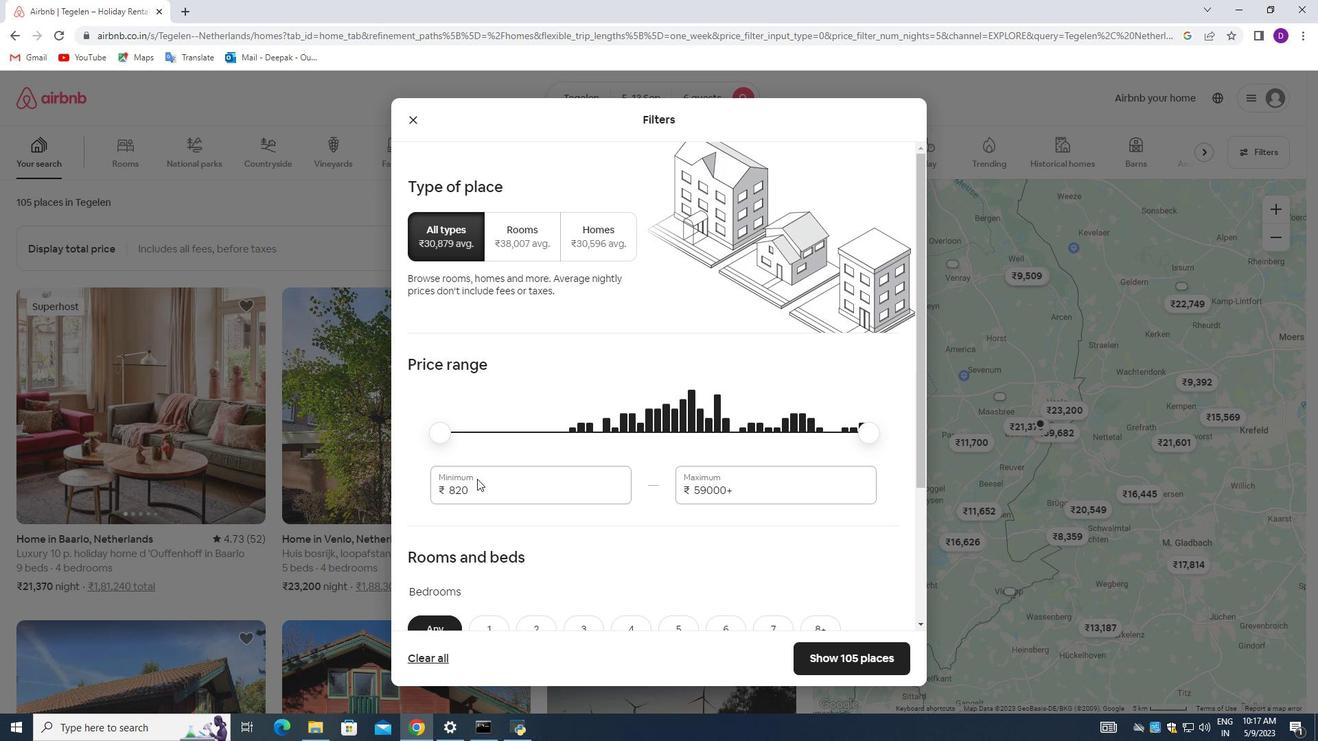 
Action: Mouse pressed left at (477, 479)
Screenshot: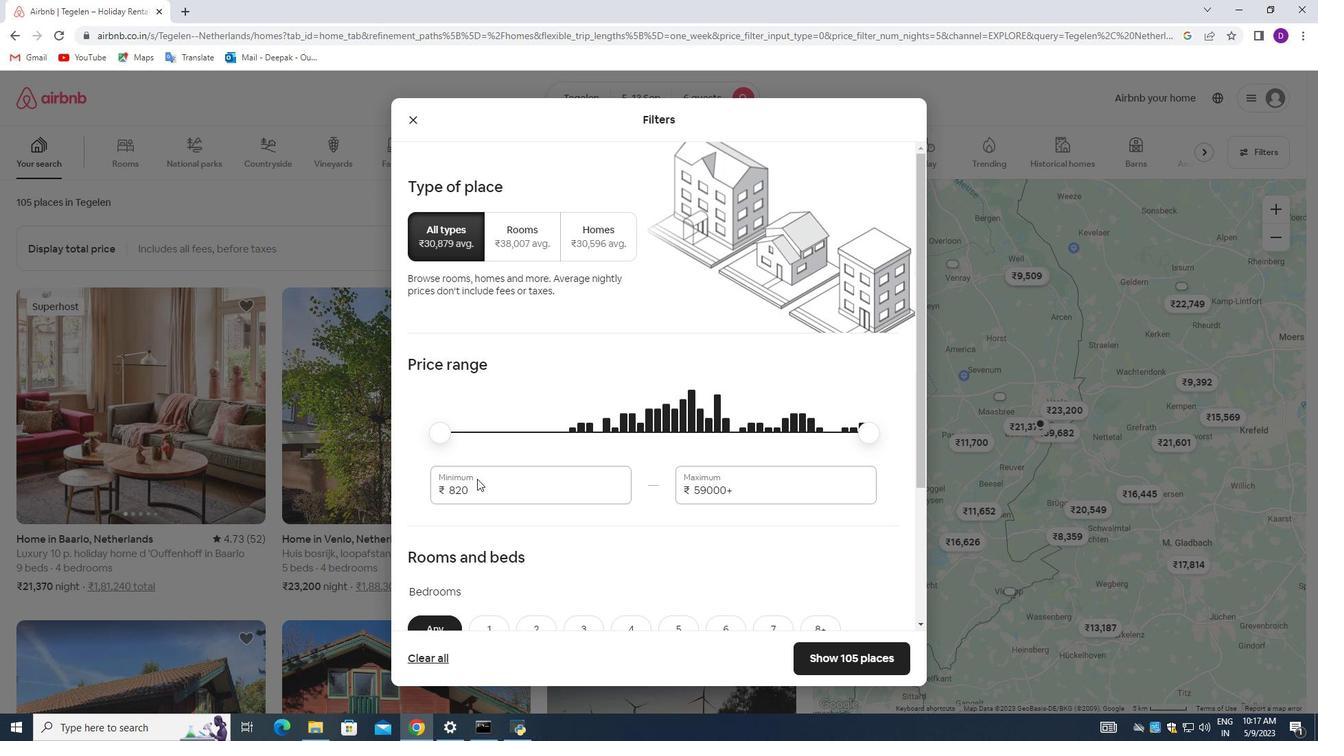 
Action: Mouse moved to (458, 469)
Screenshot: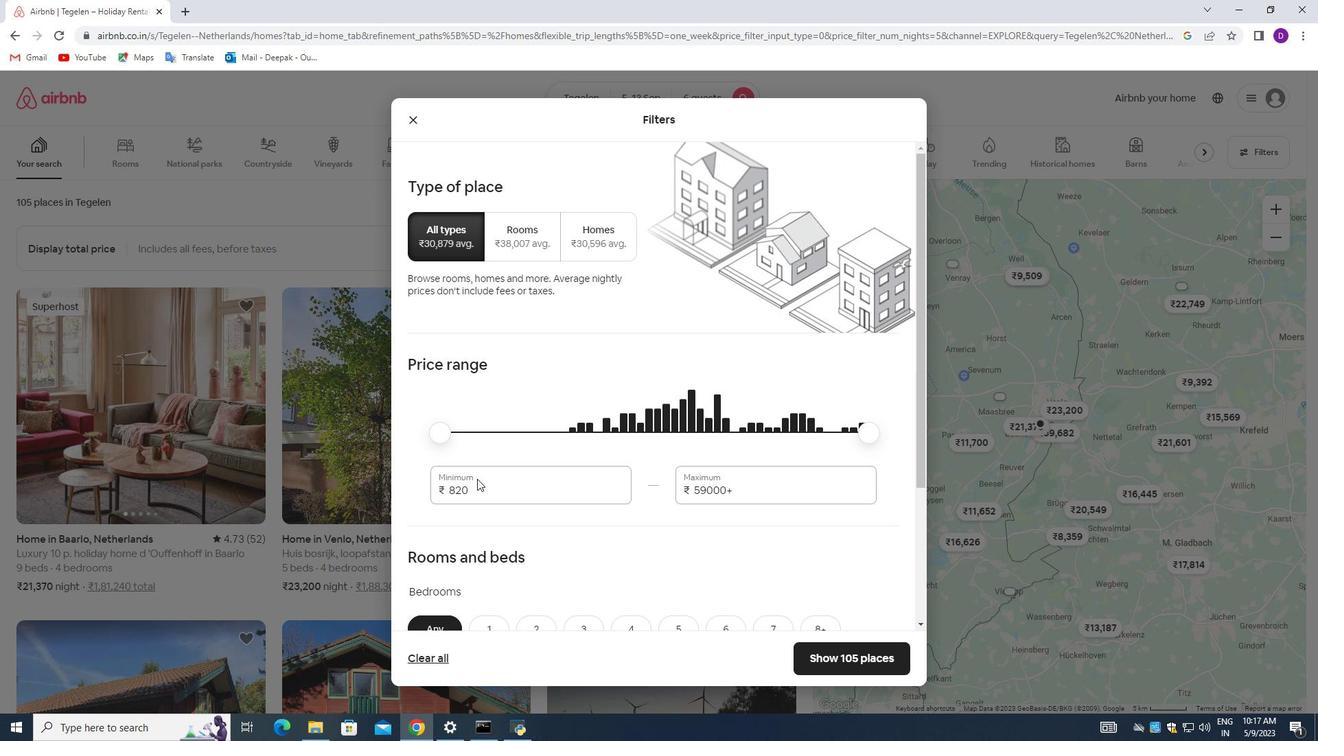 
Action: Key pressed <Key.backspace><Key.backspace><Key.backspace><Key.backspace><Key.backspace>15000<Key.tab>20000
Screenshot: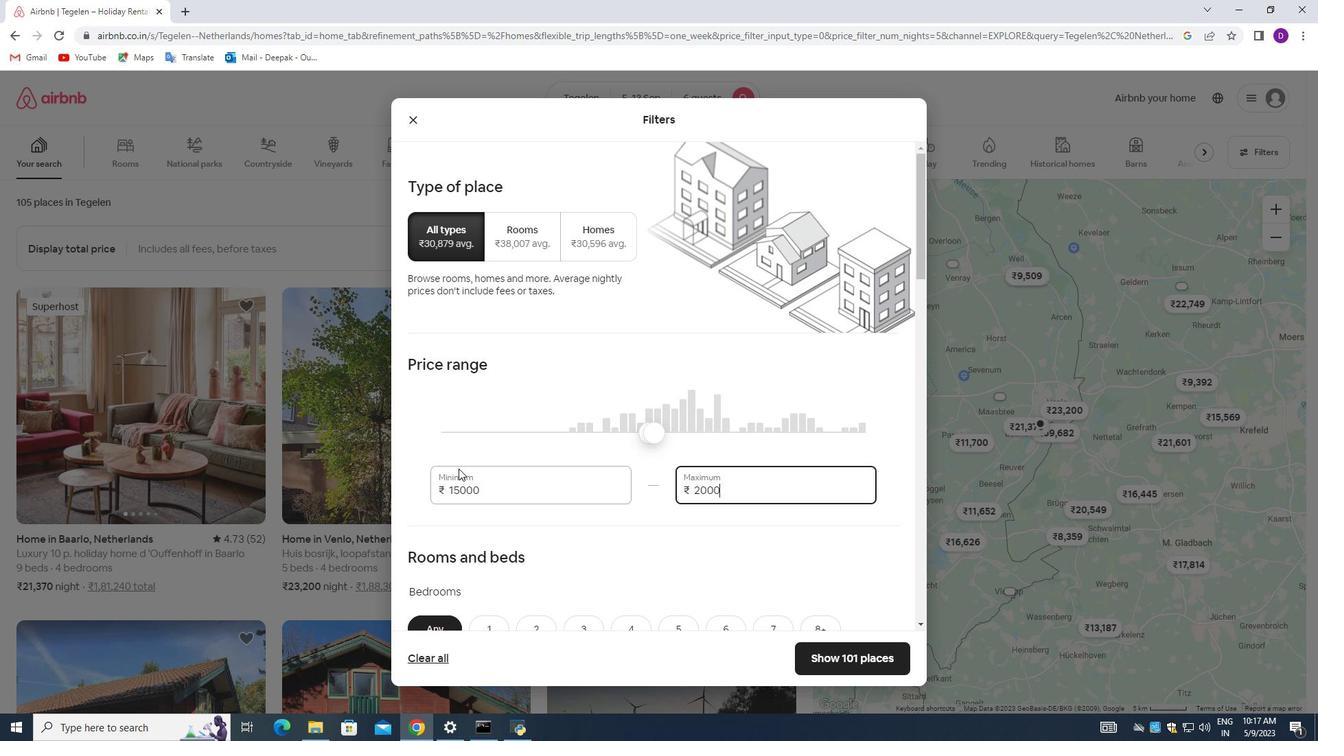 
Action: Mouse moved to (651, 567)
Screenshot: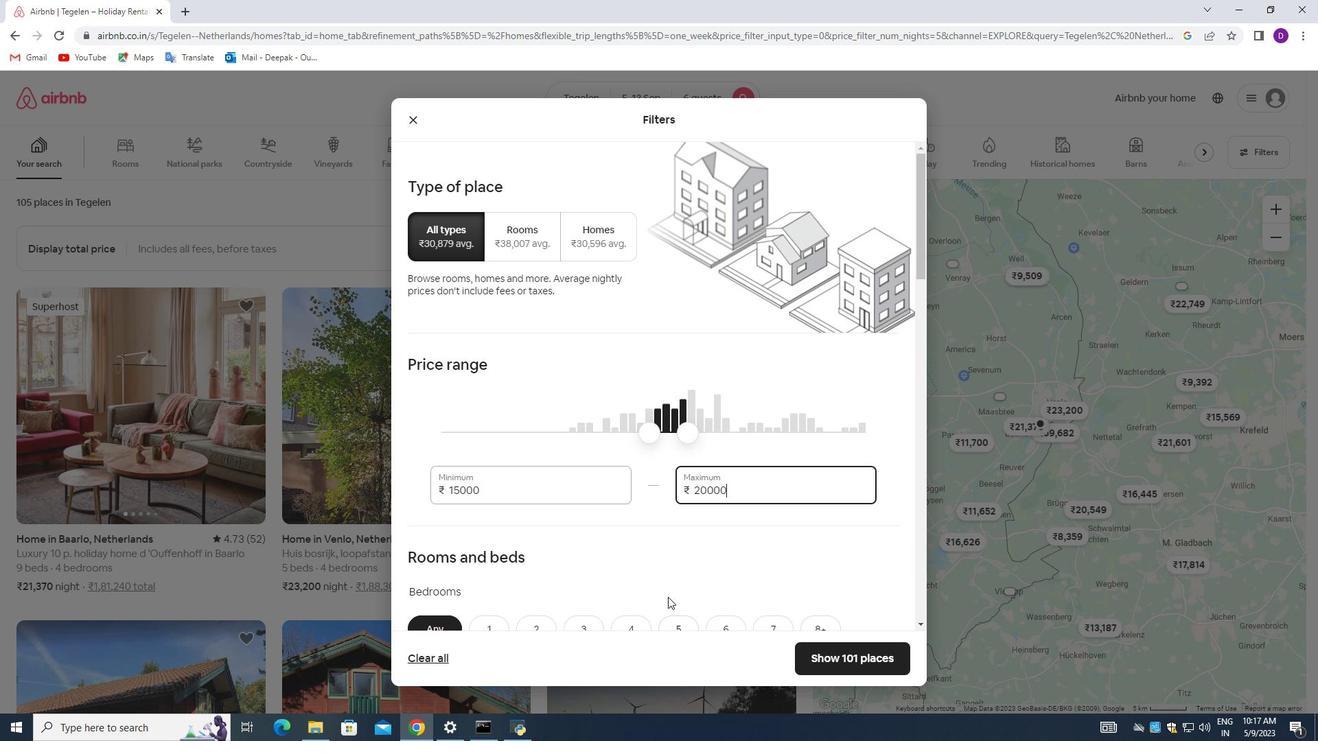
Action: Mouse scrolled (651, 567) with delta (0, 0)
Screenshot: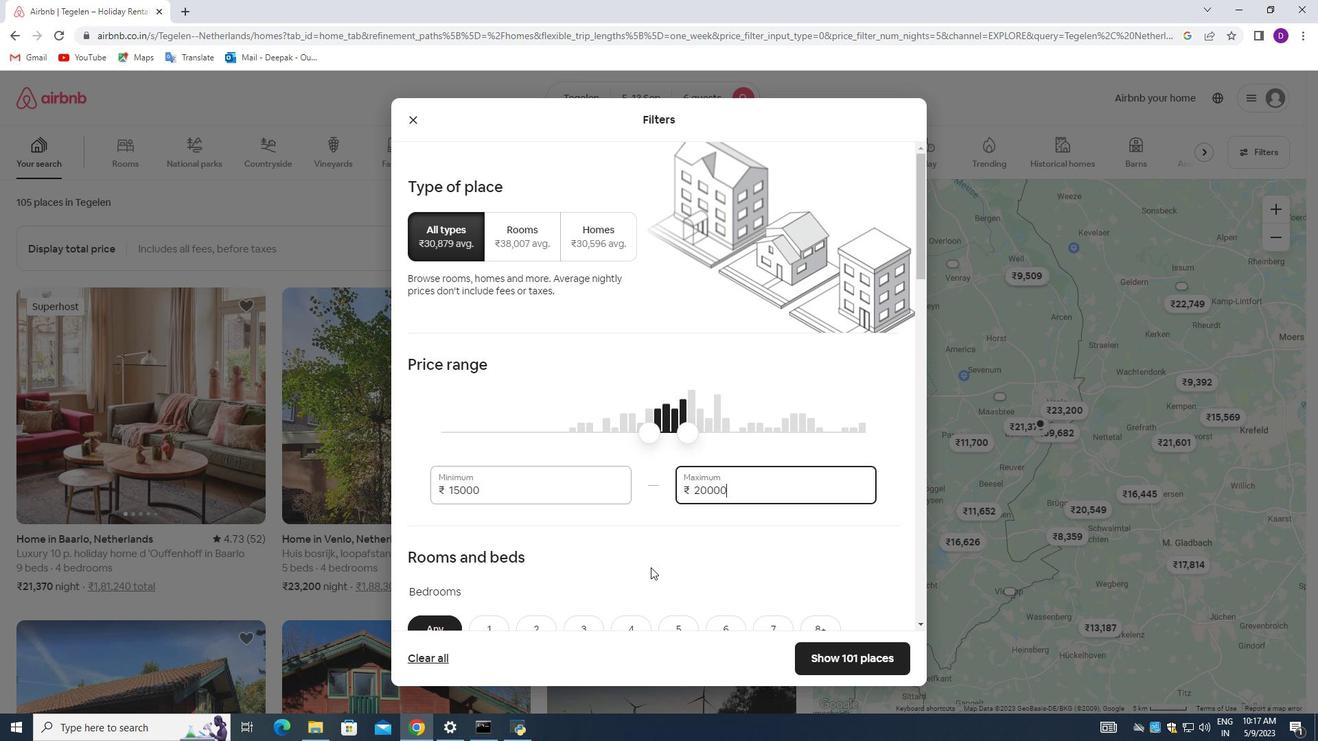 
Action: Mouse moved to (651, 567)
Screenshot: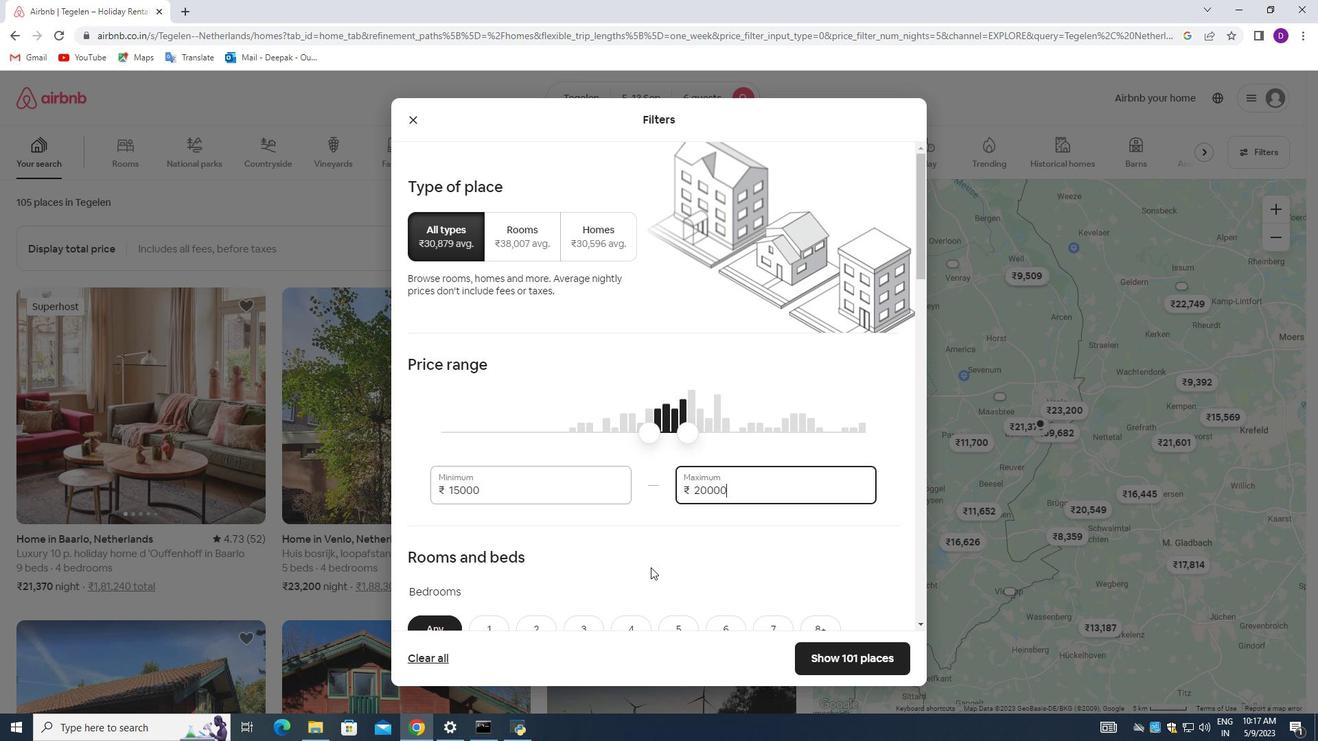 
Action: Mouse scrolled (651, 567) with delta (0, 0)
Screenshot: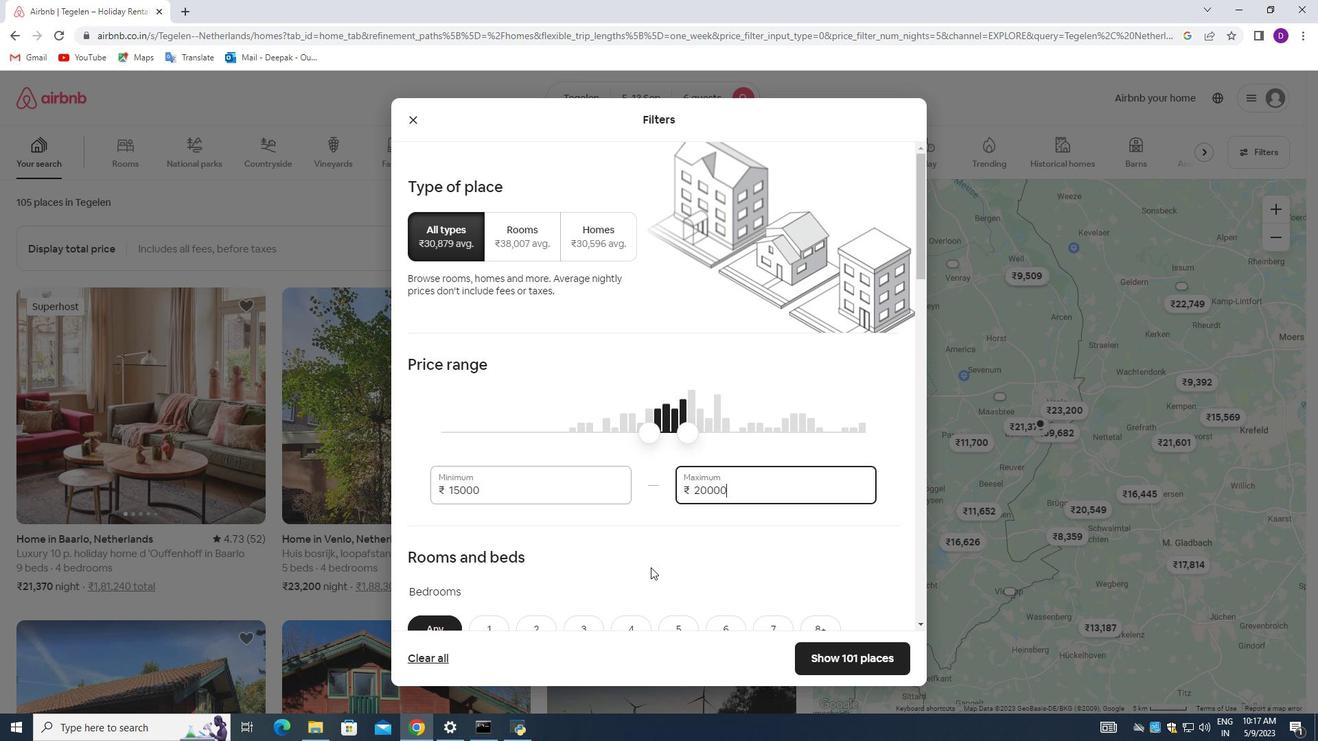 
Action: Mouse moved to (575, 491)
Screenshot: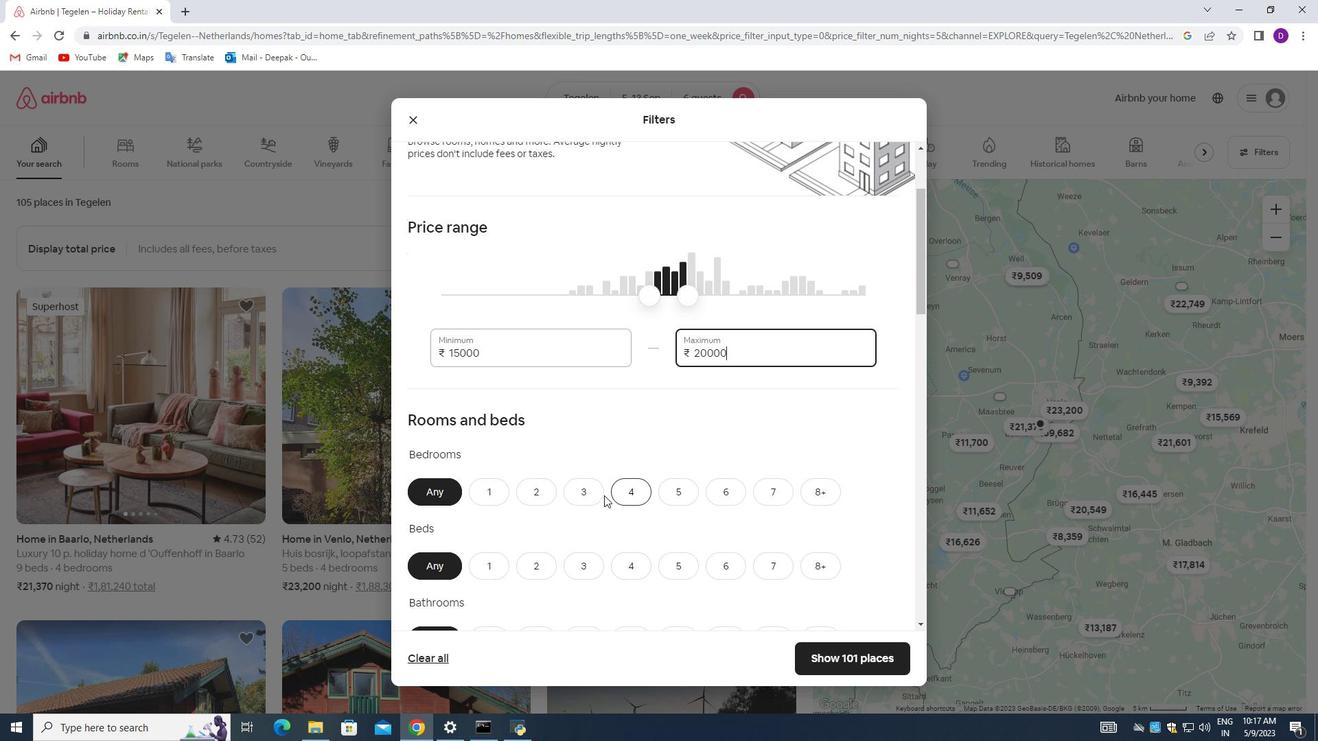 
Action: Mouse pressed left at (575, 491)
Screenshot: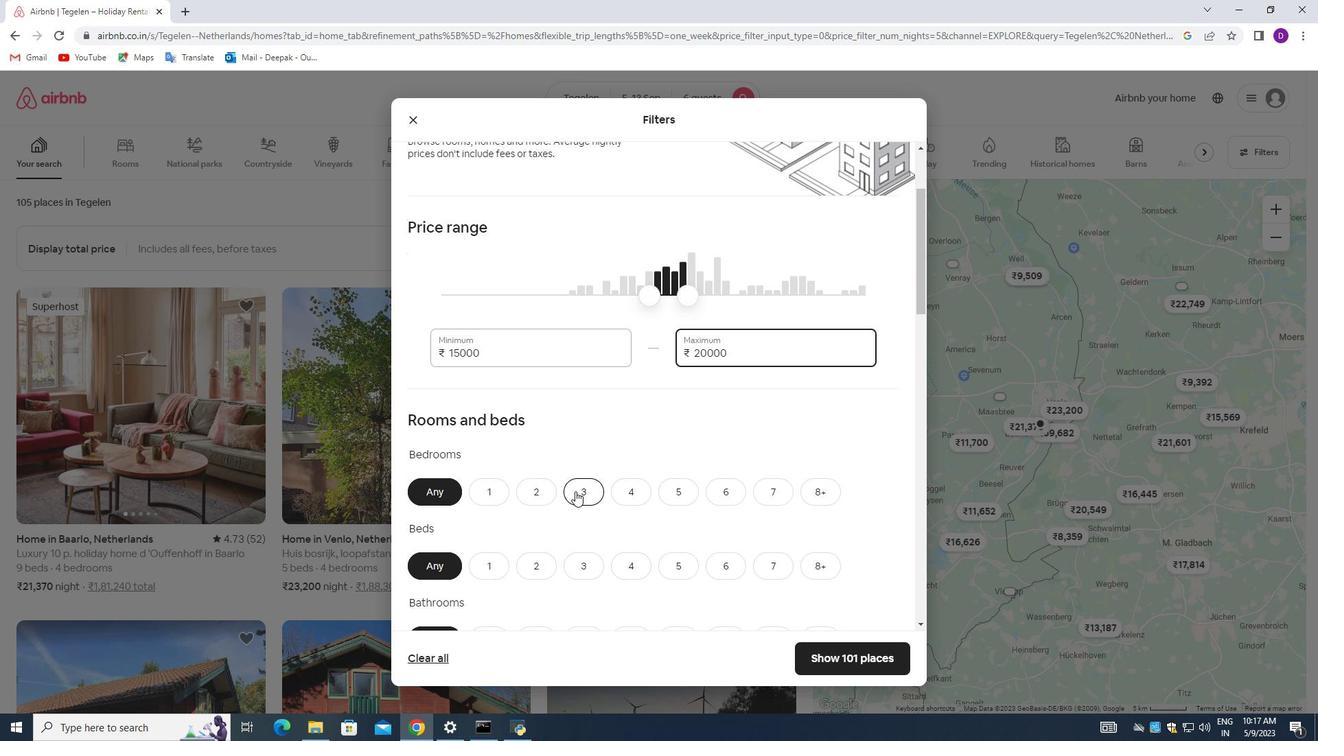 
Action: Mouse moved to (587, 559)
Screenshot: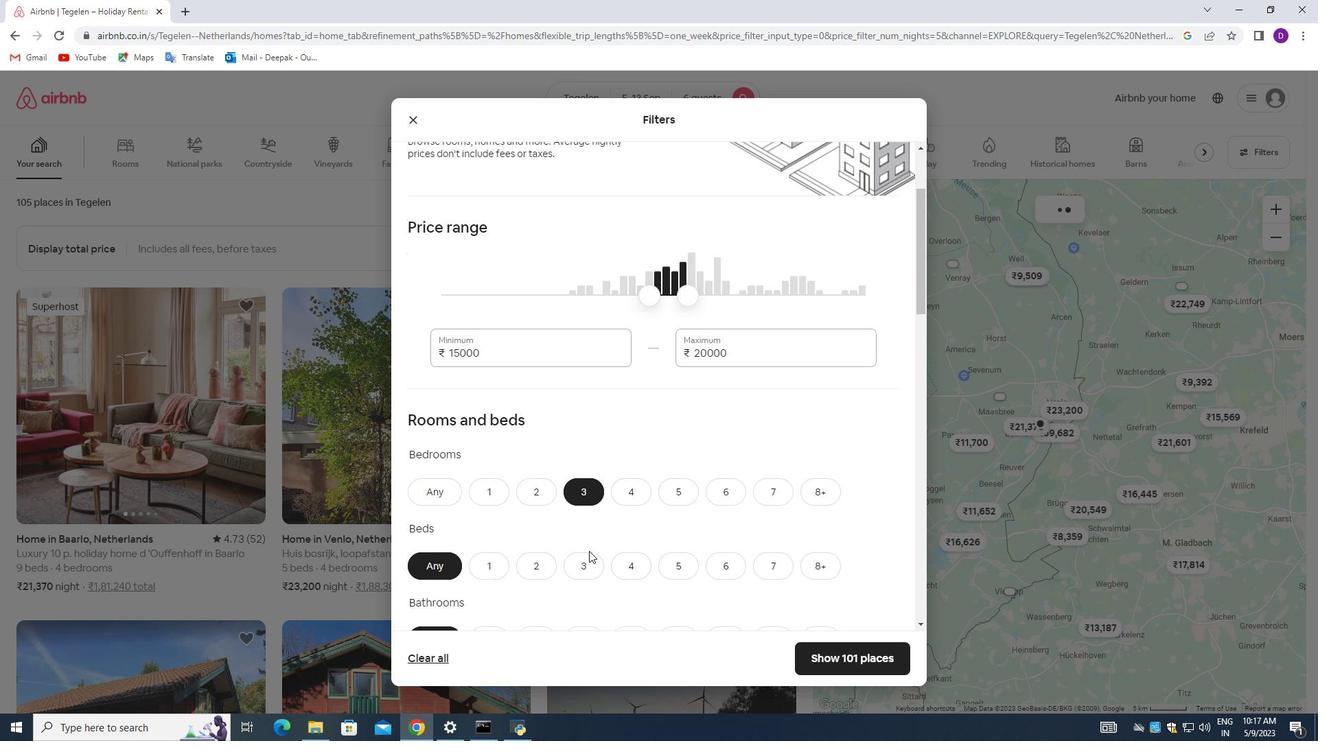 
Action: Mouse pressed left at (587, 559)
Screenshot: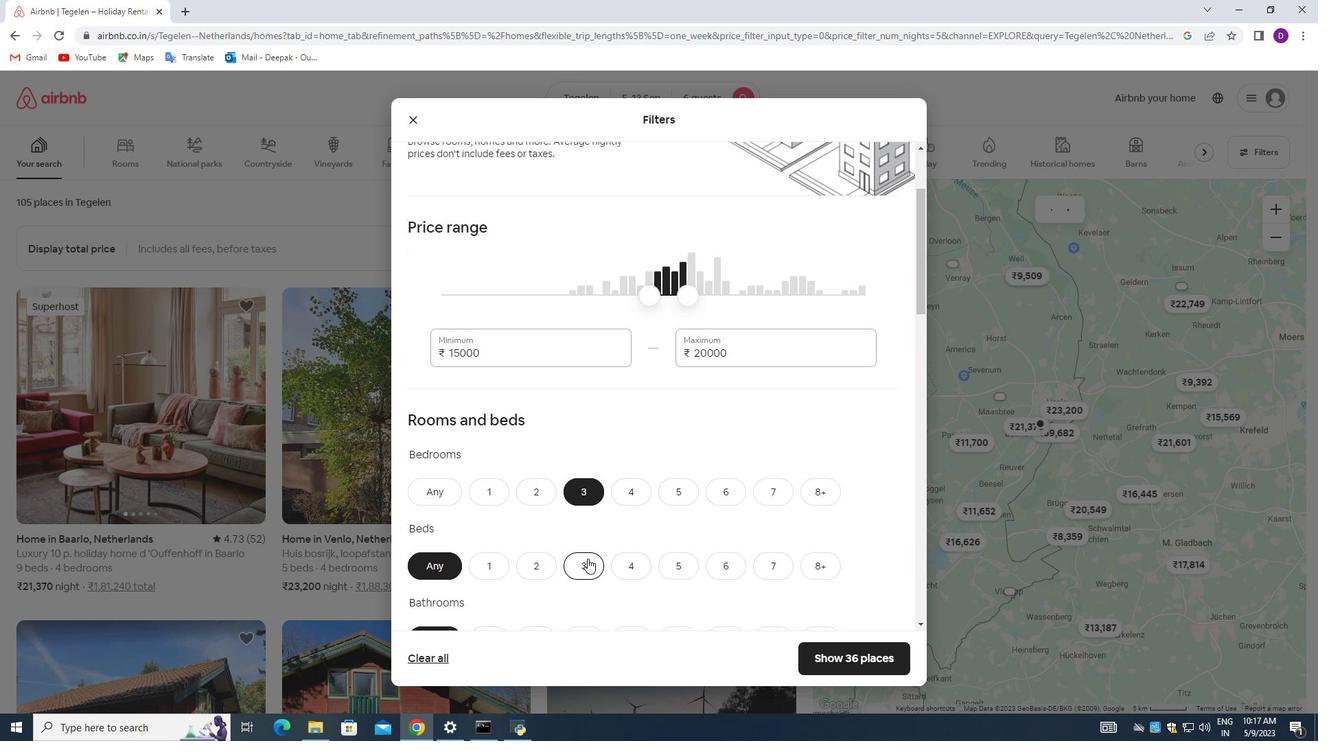 
Action: Mouse moved to (664, 560)
Screenshot: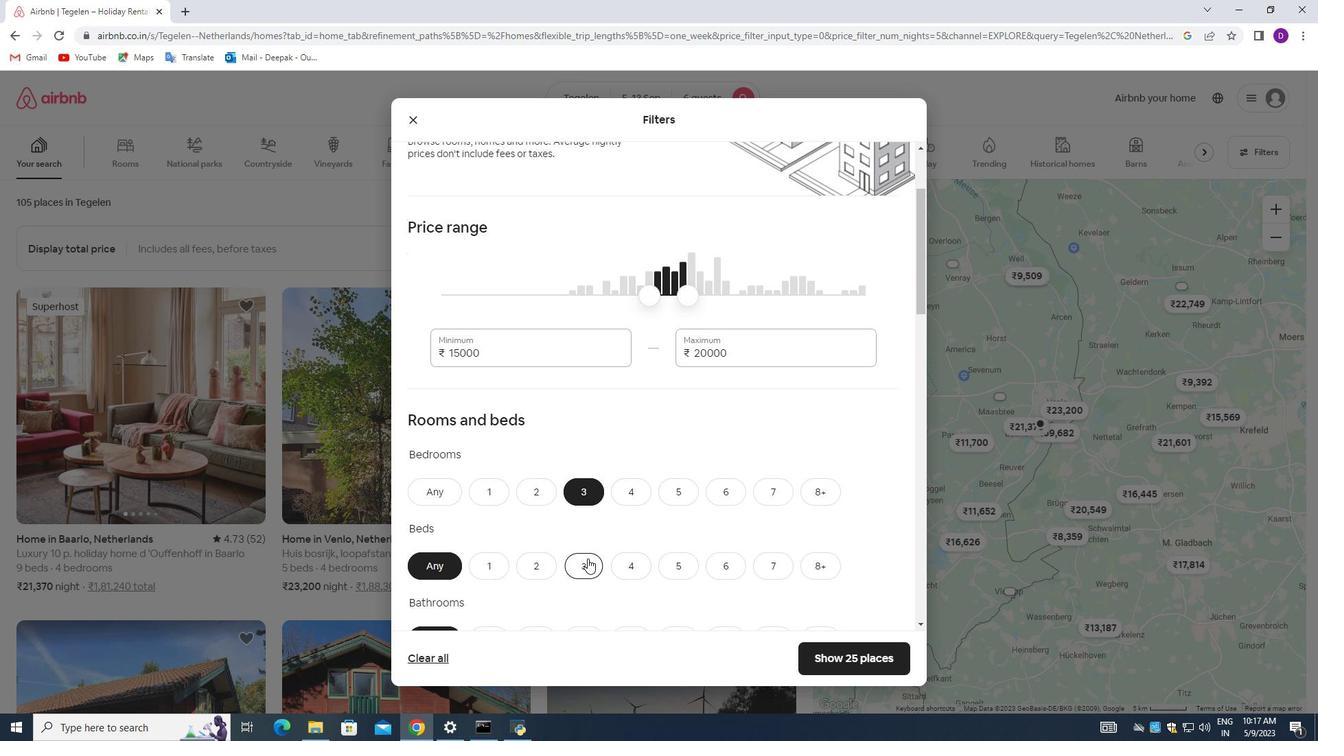 
Action: Mouse scrolled (664, 559) with delta (0, 0)
Screenshot: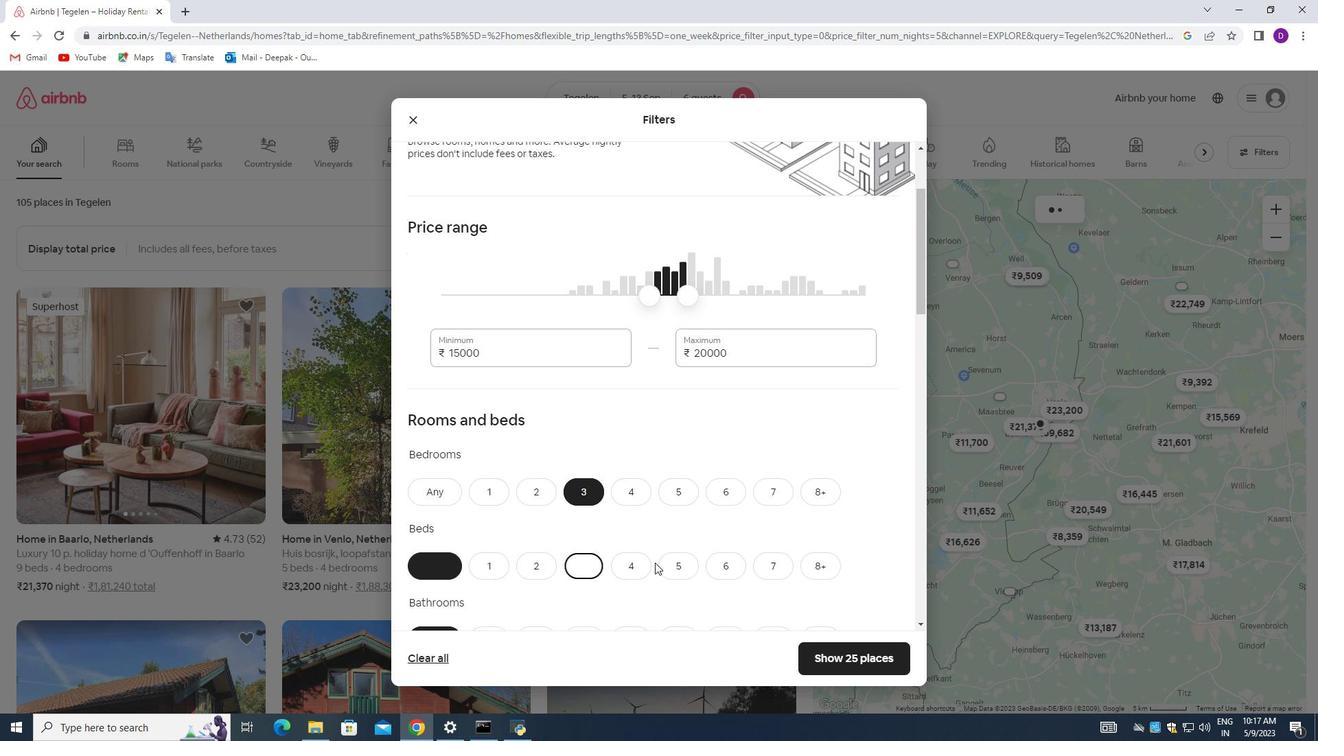 
Action: Mouse scrolled (664, 559) with delta (0, 0)
Screenshot: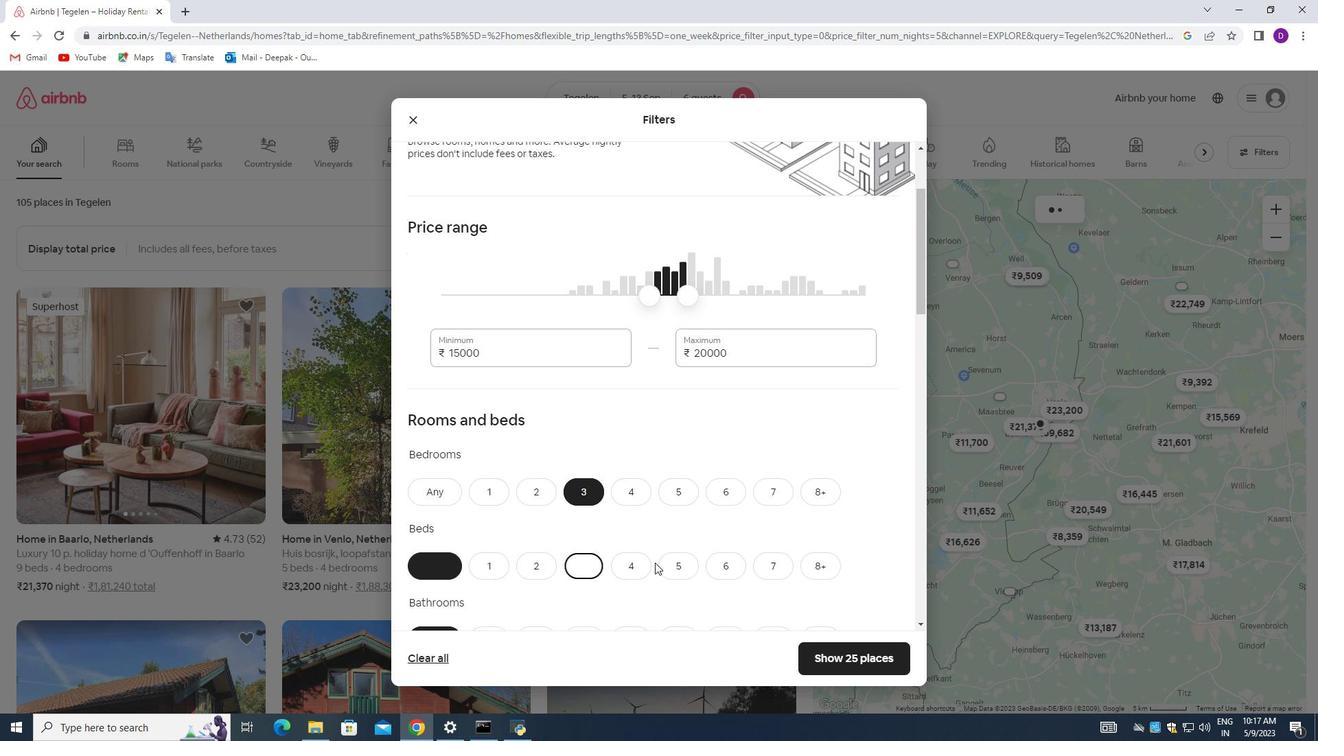 
Action: Mouse moved to (579, 497)
Screenshot: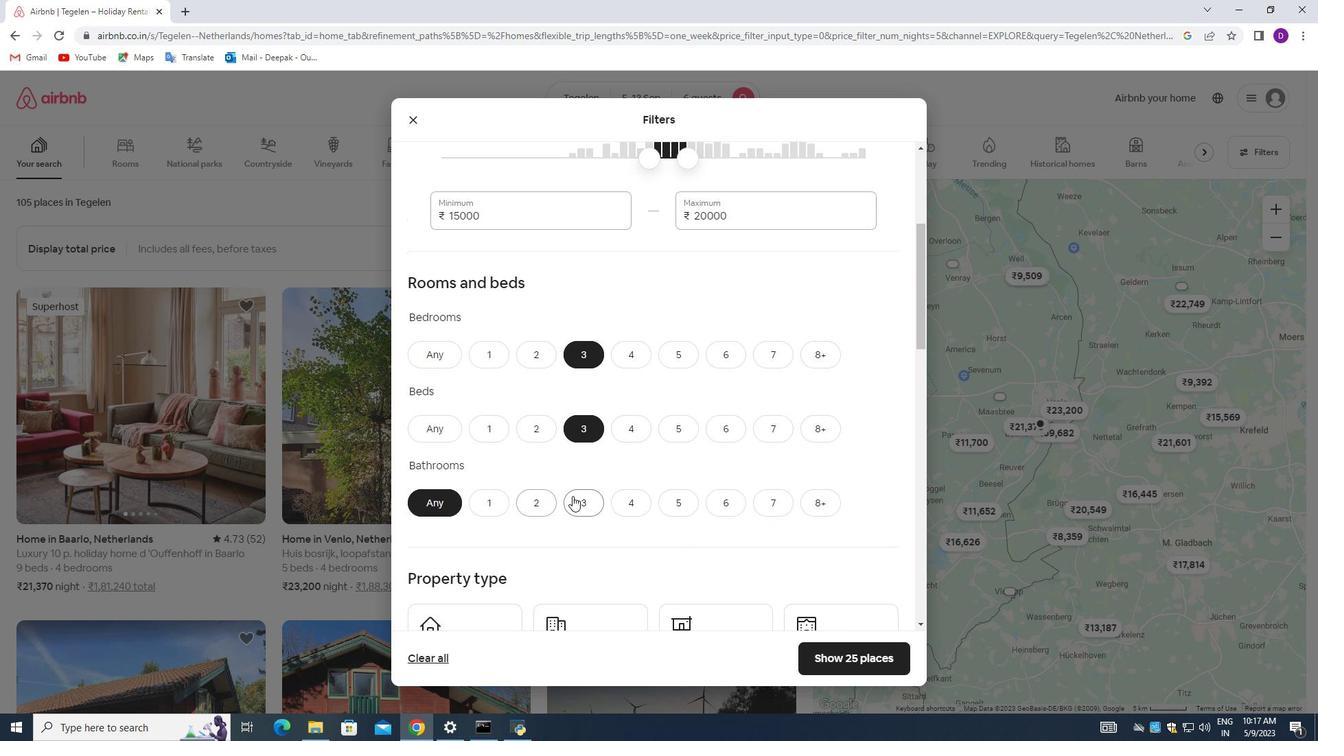 
Action: Mouse pressed left at (579, 497)
Screenshot: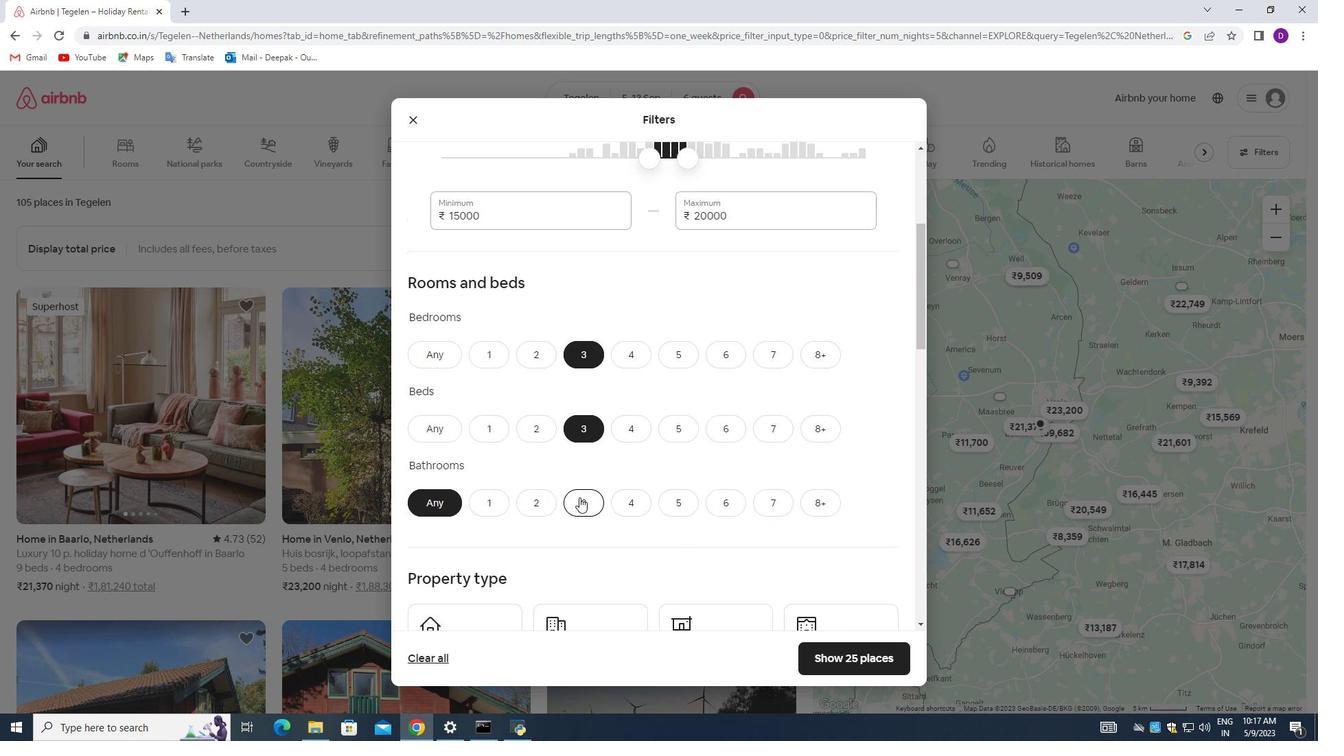 
Action: Mouse moved to (659, 521)
Screenshot: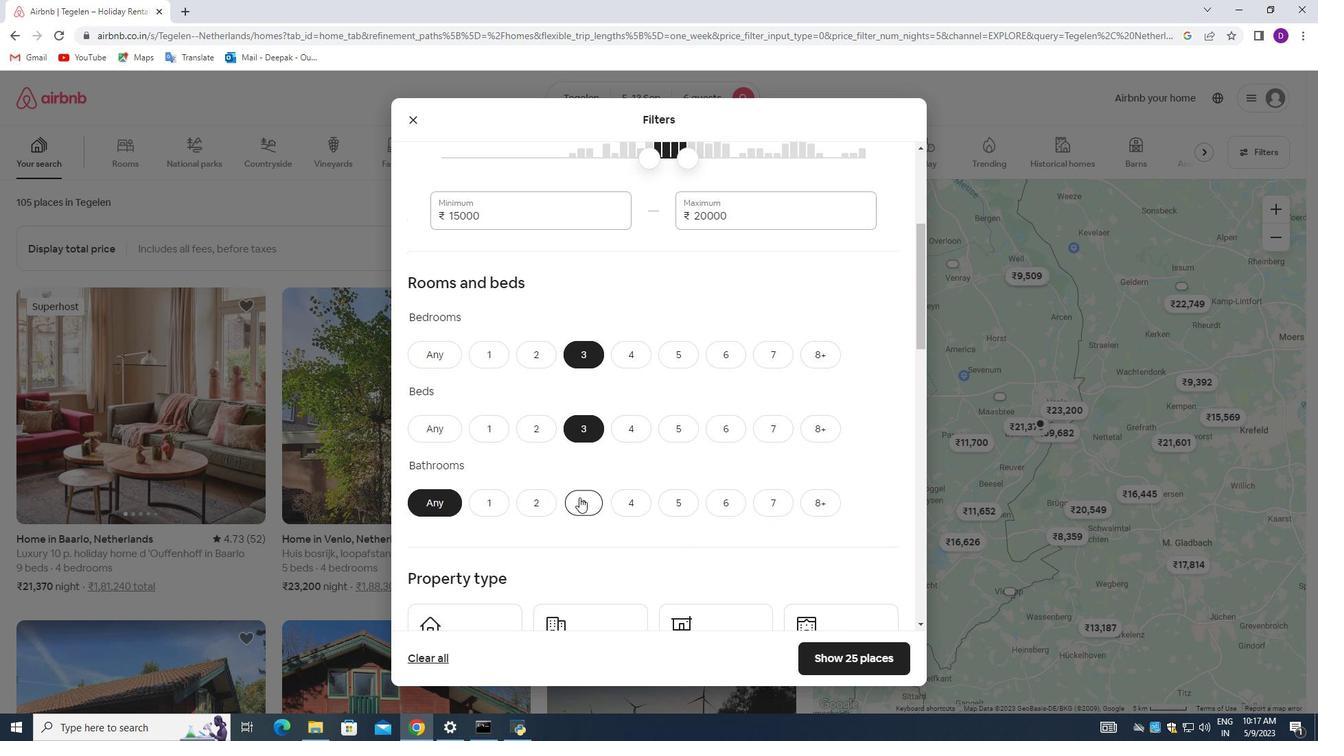 
Action: Mouse scrolled (659, 521) with delta (0, 0)
Screenshot: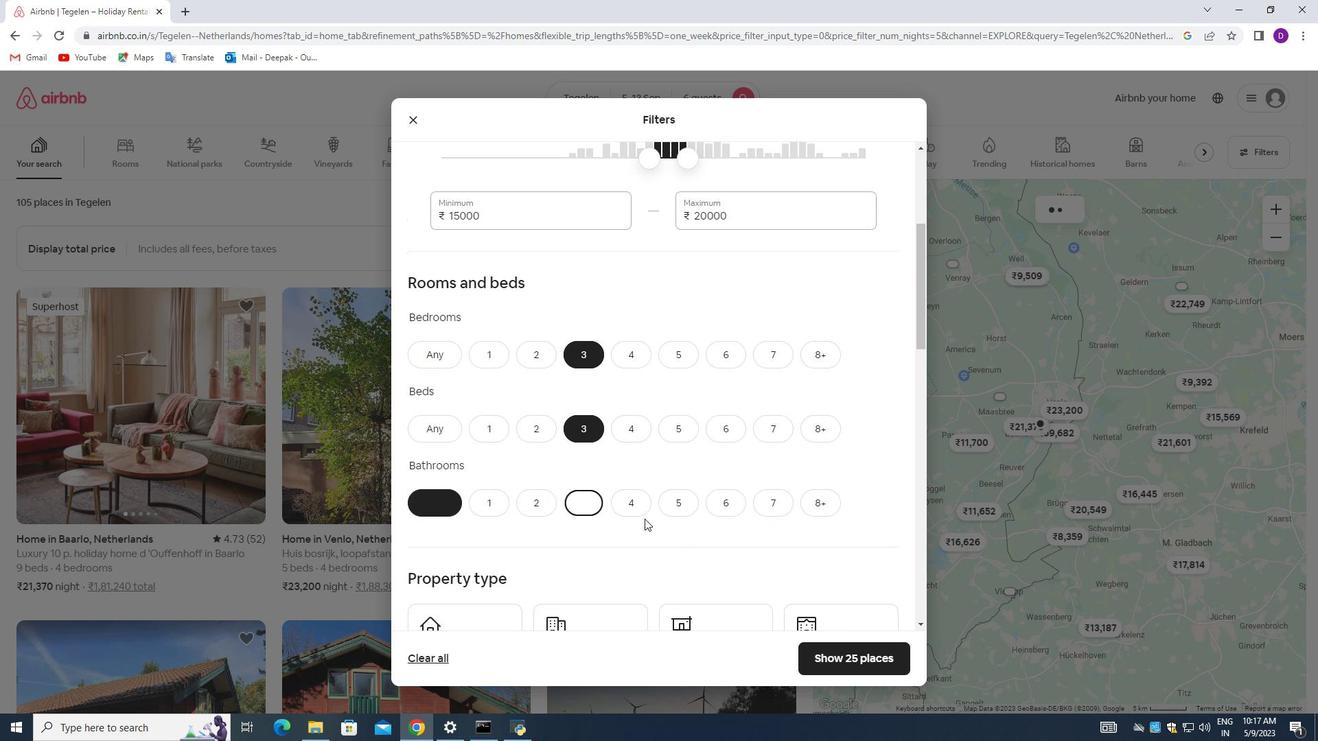 
Action: Mouse scrolled (659, 521) with delta (0, 0)
Screenshot: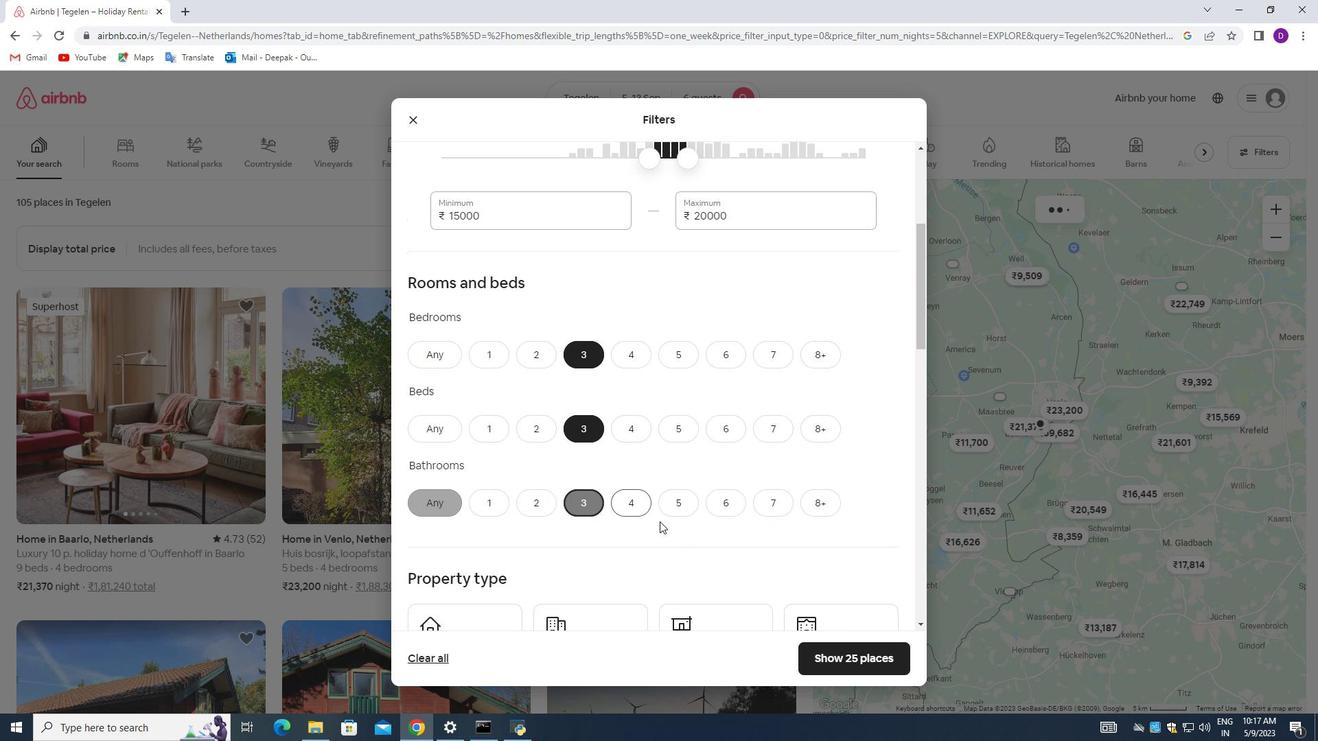 
Action: Mouse scrolled (659, 521) with delta (0, 0)
Screenshot: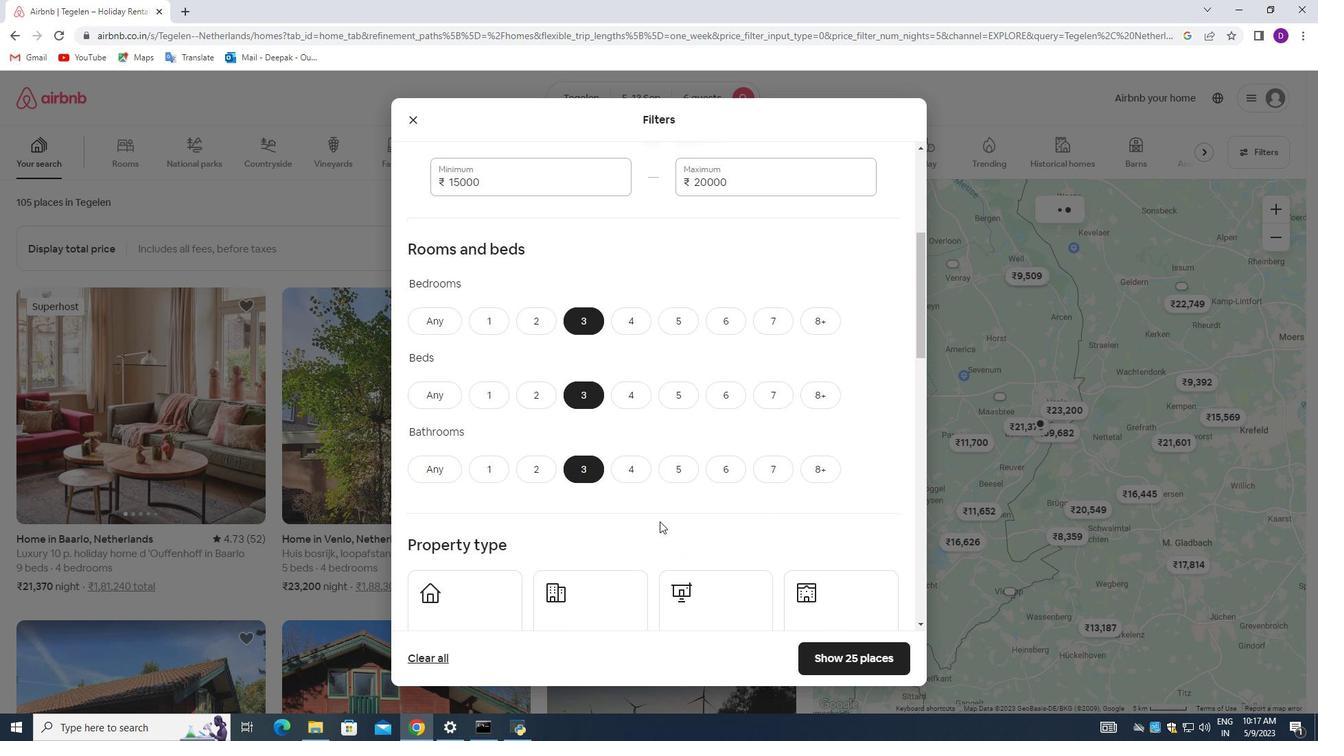 
Action: Mouse moved to (469, 460)
Screenshot: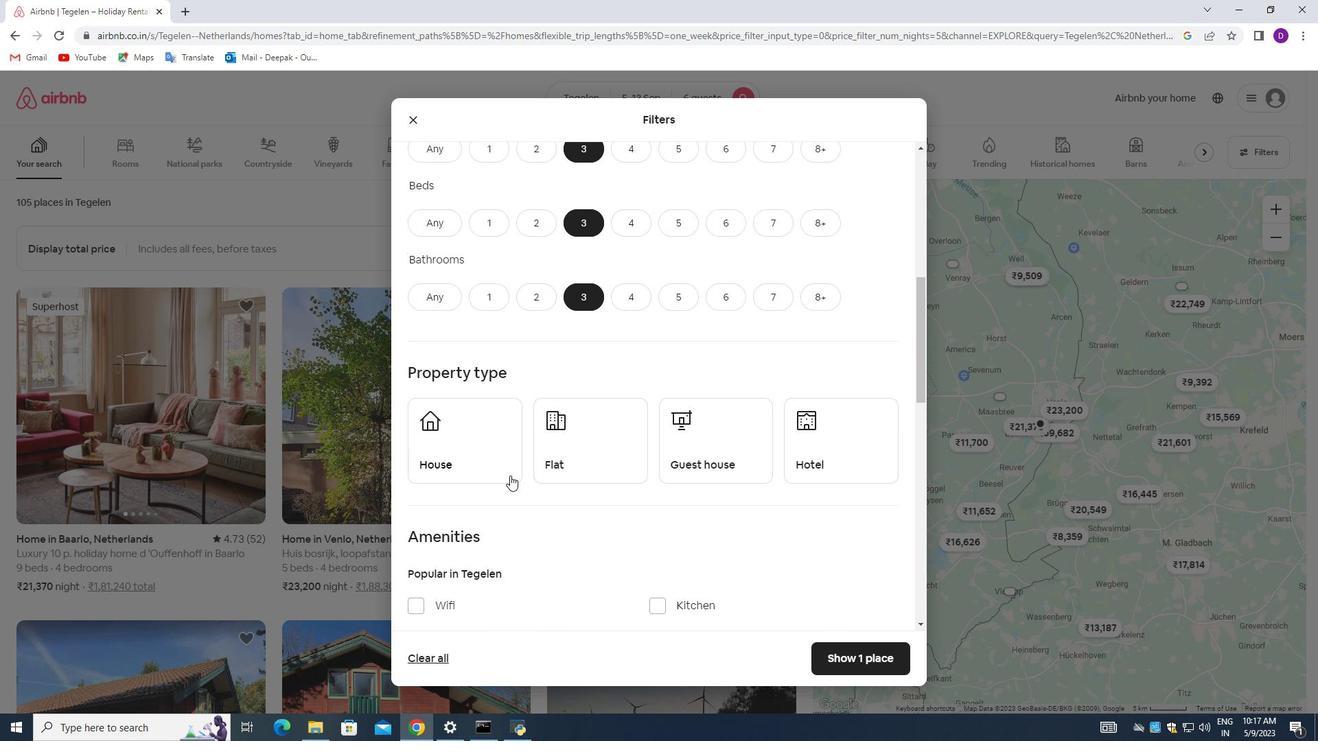 
Action: Mouse pressed left at (469, 460)
Screenshot: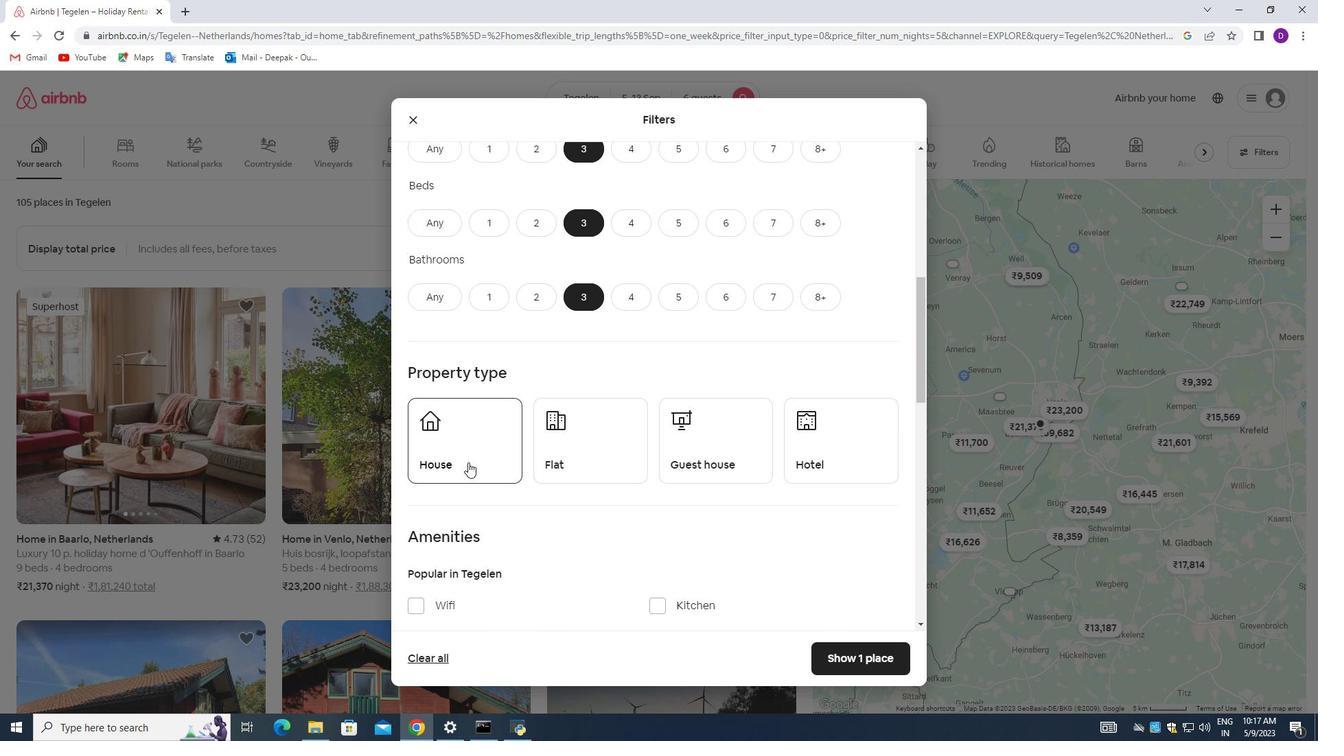 
Action: Mouse moved to (619, 464)
Screenshot: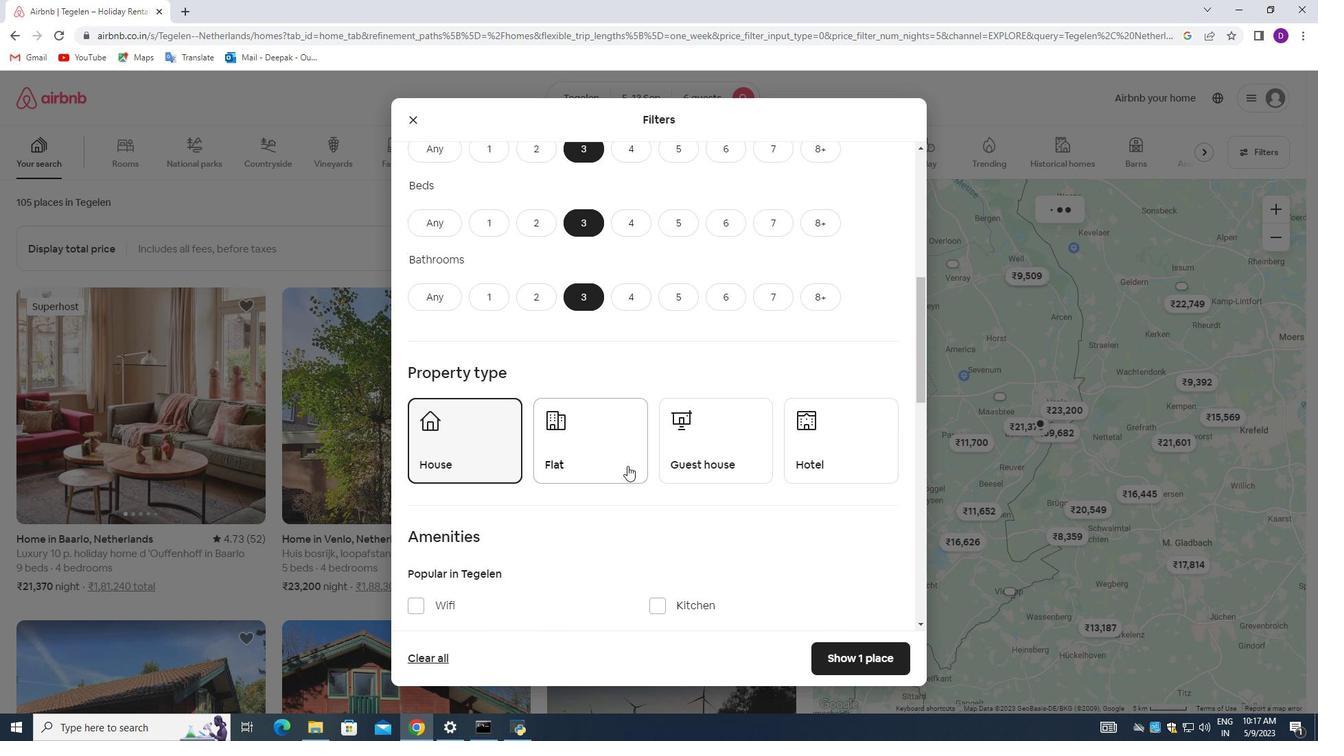 
Action: Mouse pressed left at (619, 464)
Screenshot: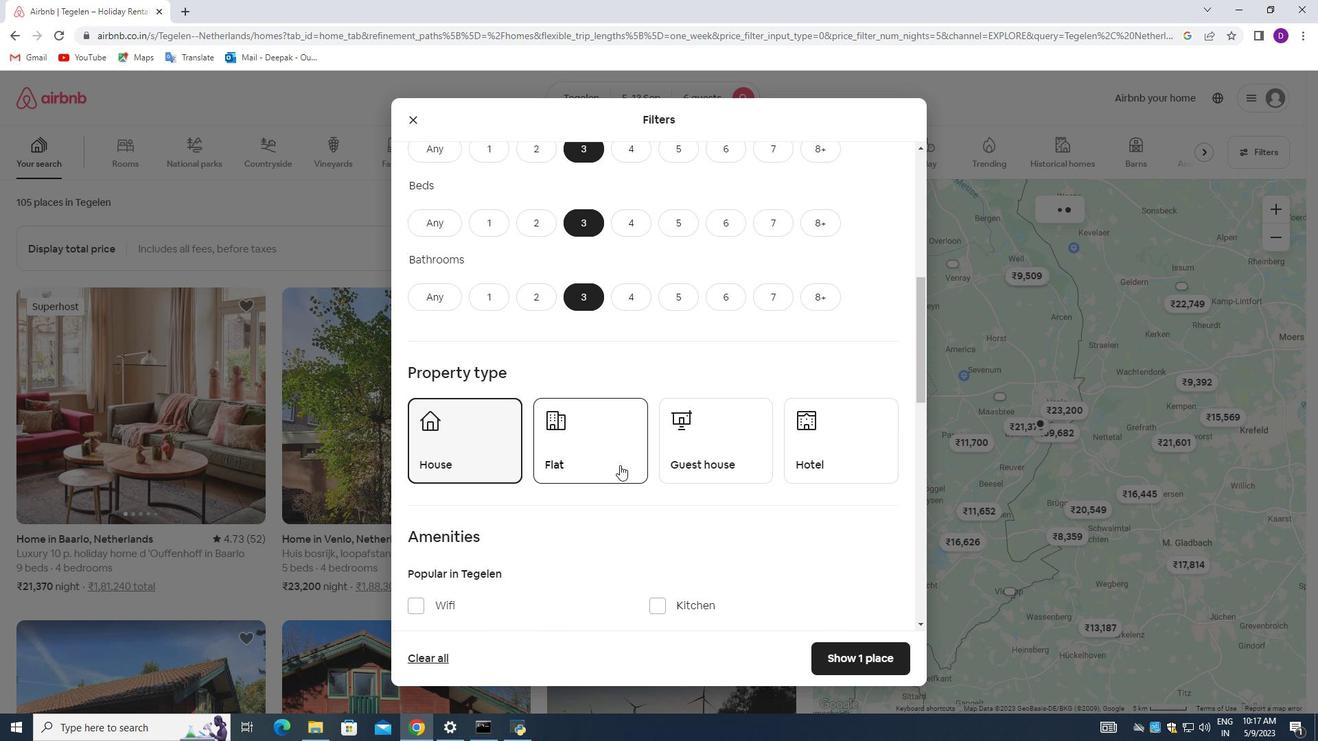 
Action: Mouse moved to (700, 459)
Screenshot: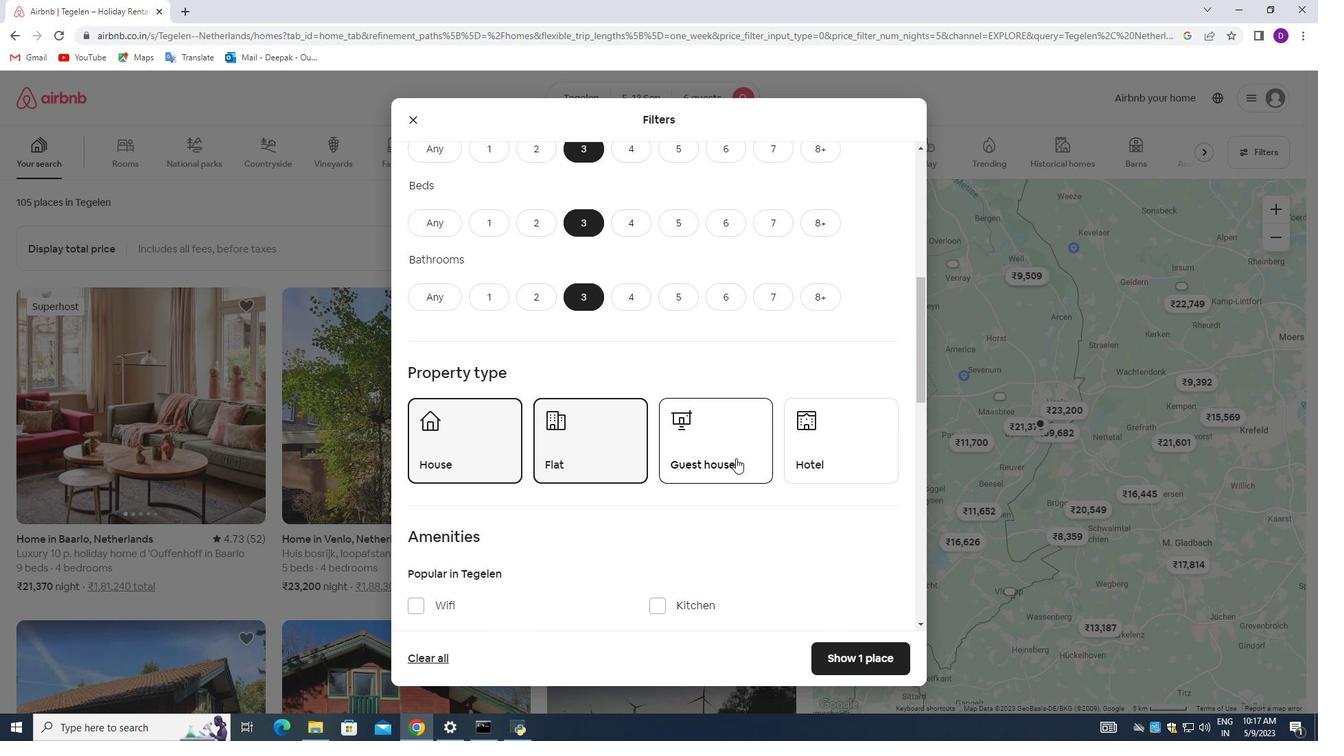 
Action: Mouse pressed left at (700, 459)
Screenshot: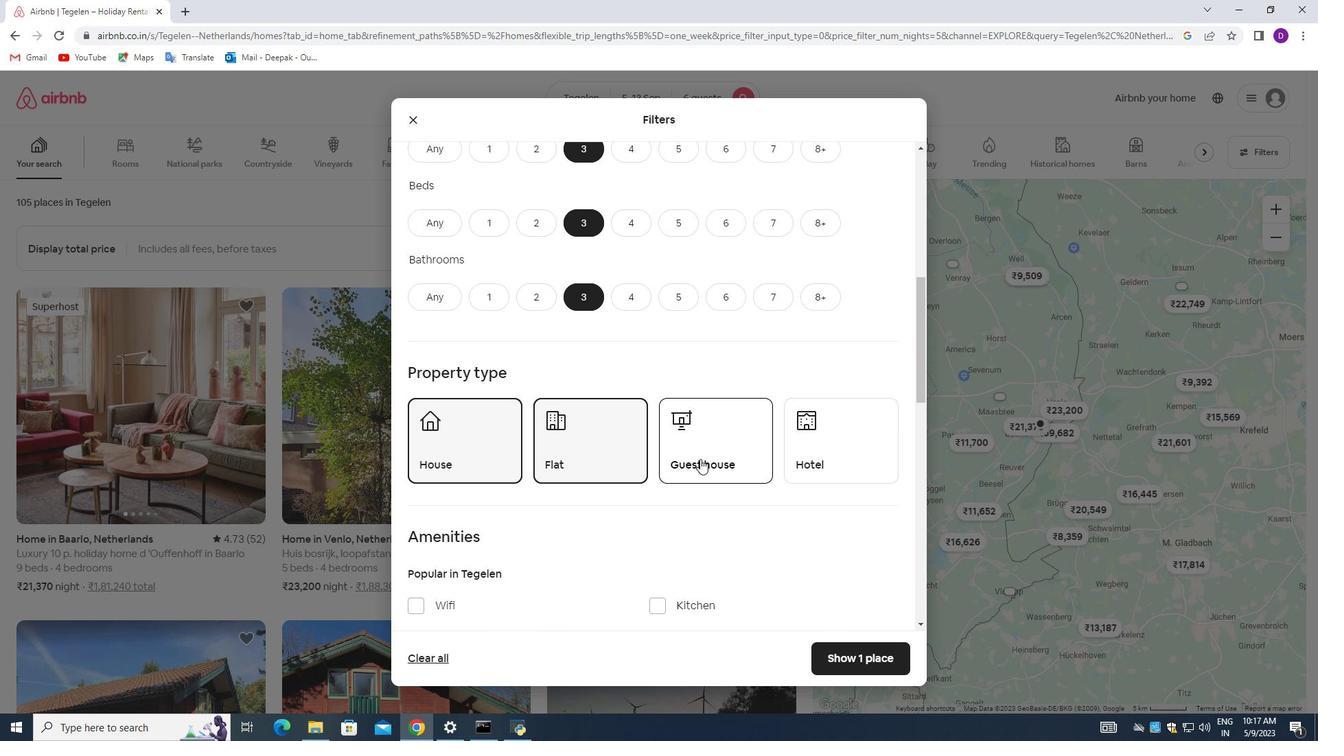 
Action: Mouse scrolled (700, 458) with delta (0, 0)
Screenshot: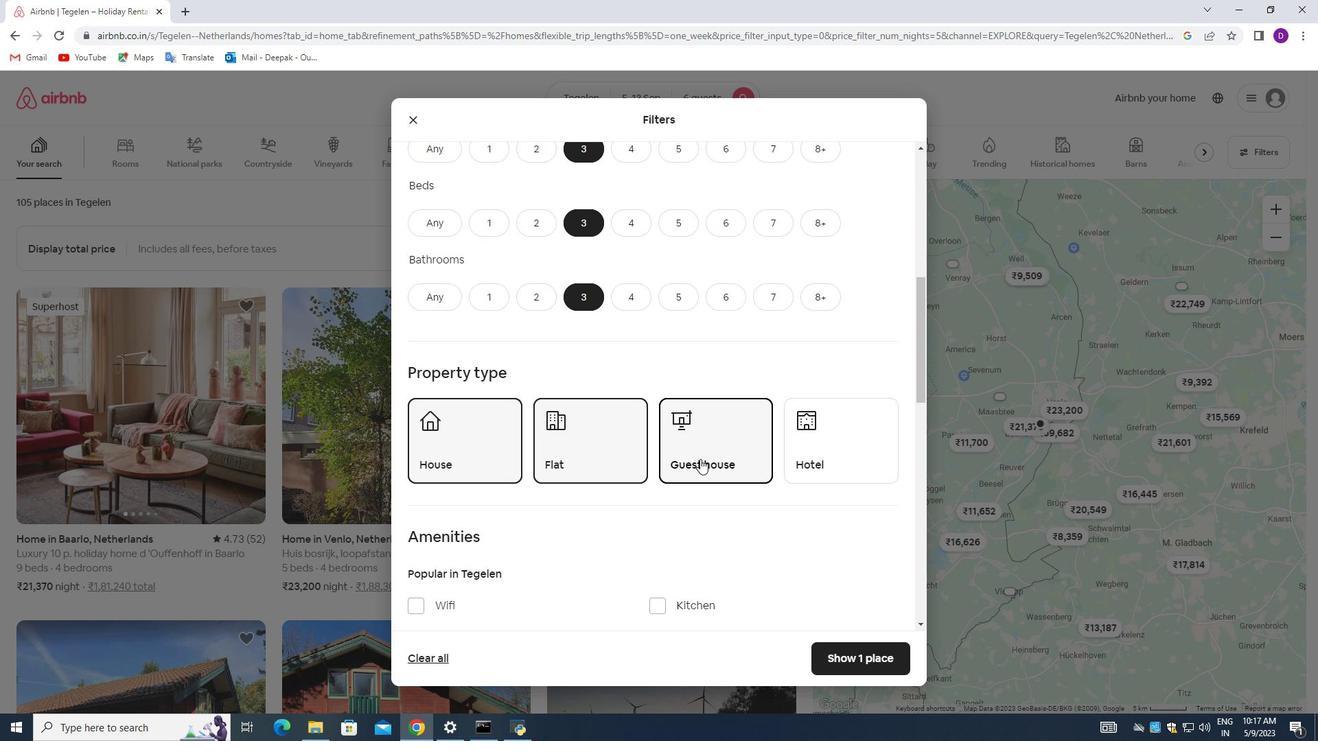 
Action: Mouse scrolled (700, 458) with delta (0, 0)
Screenshot: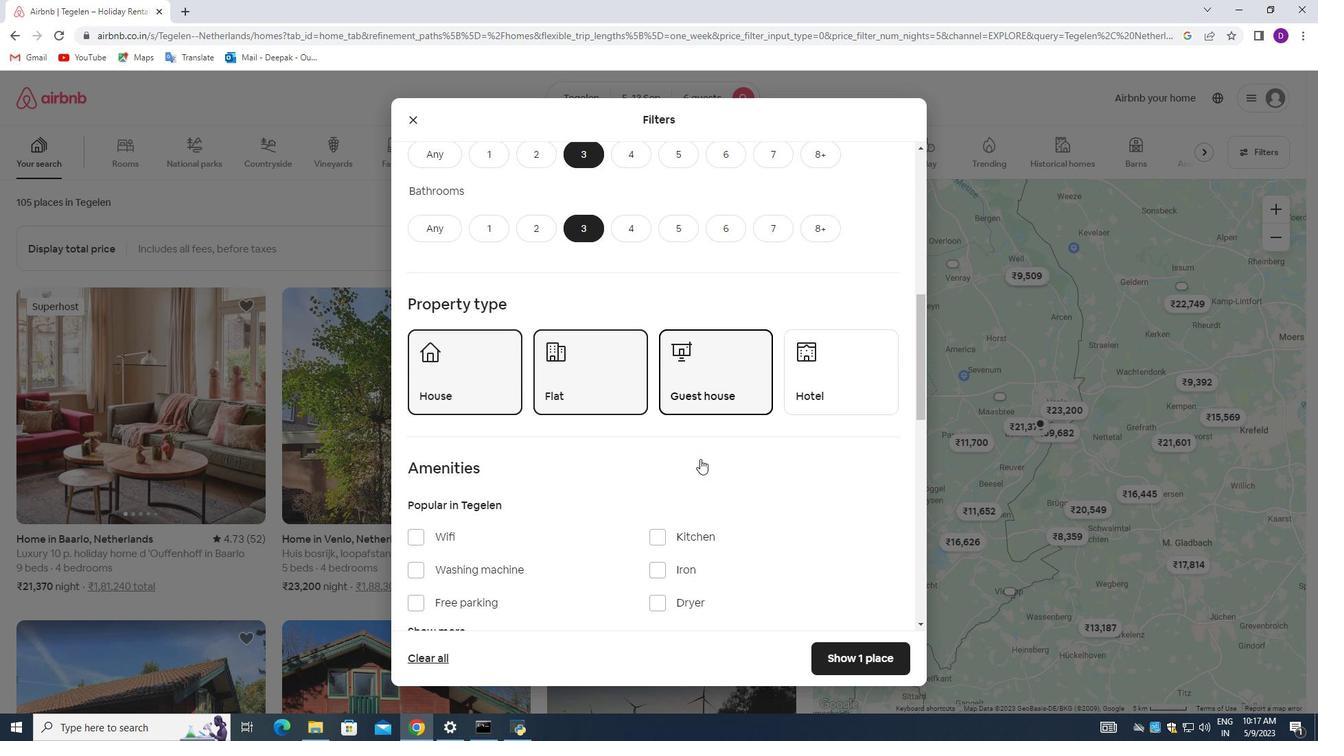 
Action: Mouse moved to (408, 501)
Screenshot: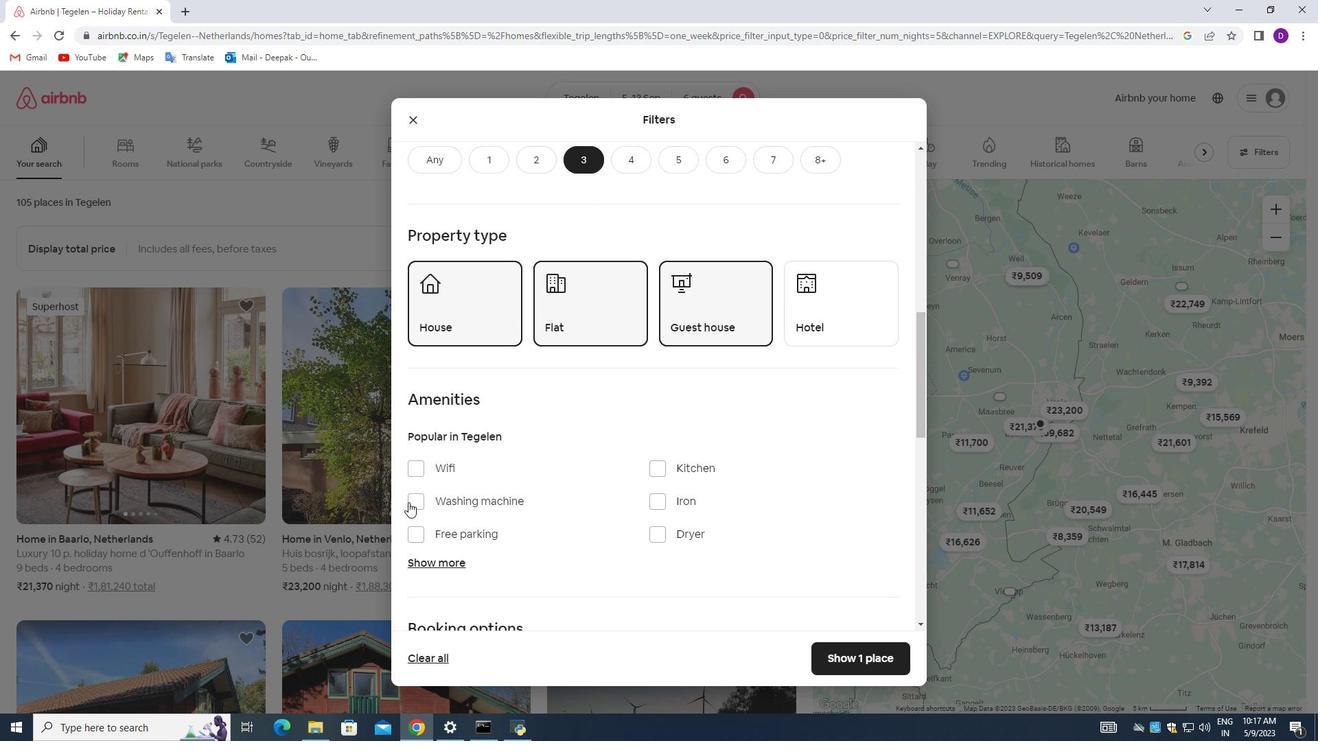 
Action: Mouse pressed left at (408, 501)
Screenshot: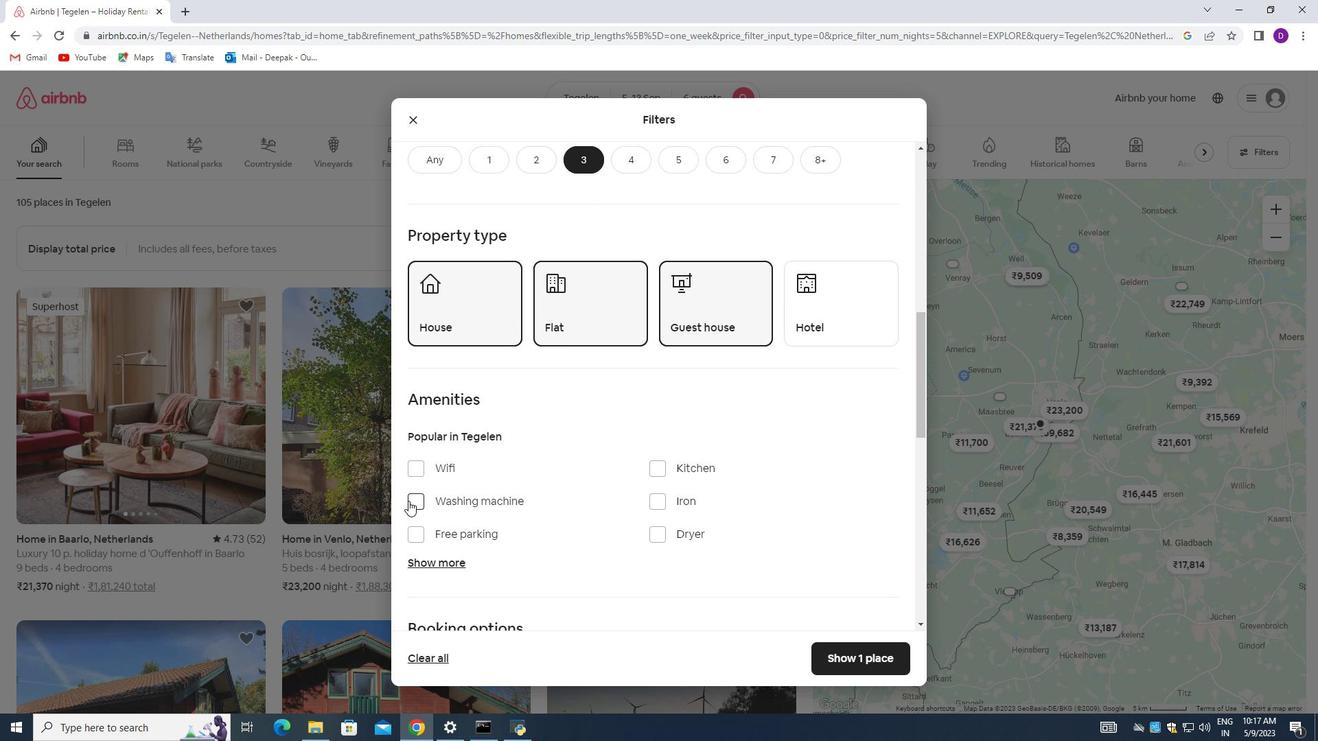 
Action: Mouse moved to (420, 504)
Screenshot: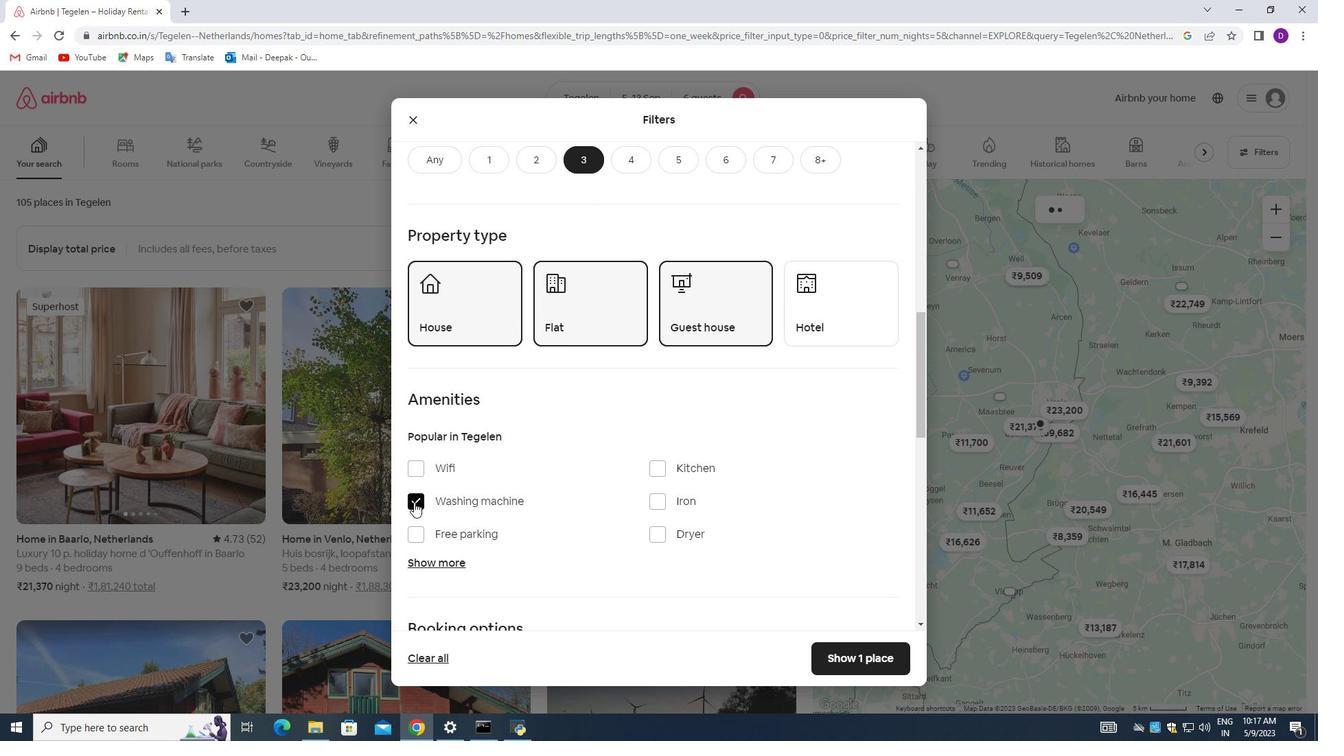 
Action: Mouse scrolled (420, 504) with delta (0, 0)
Screenshot: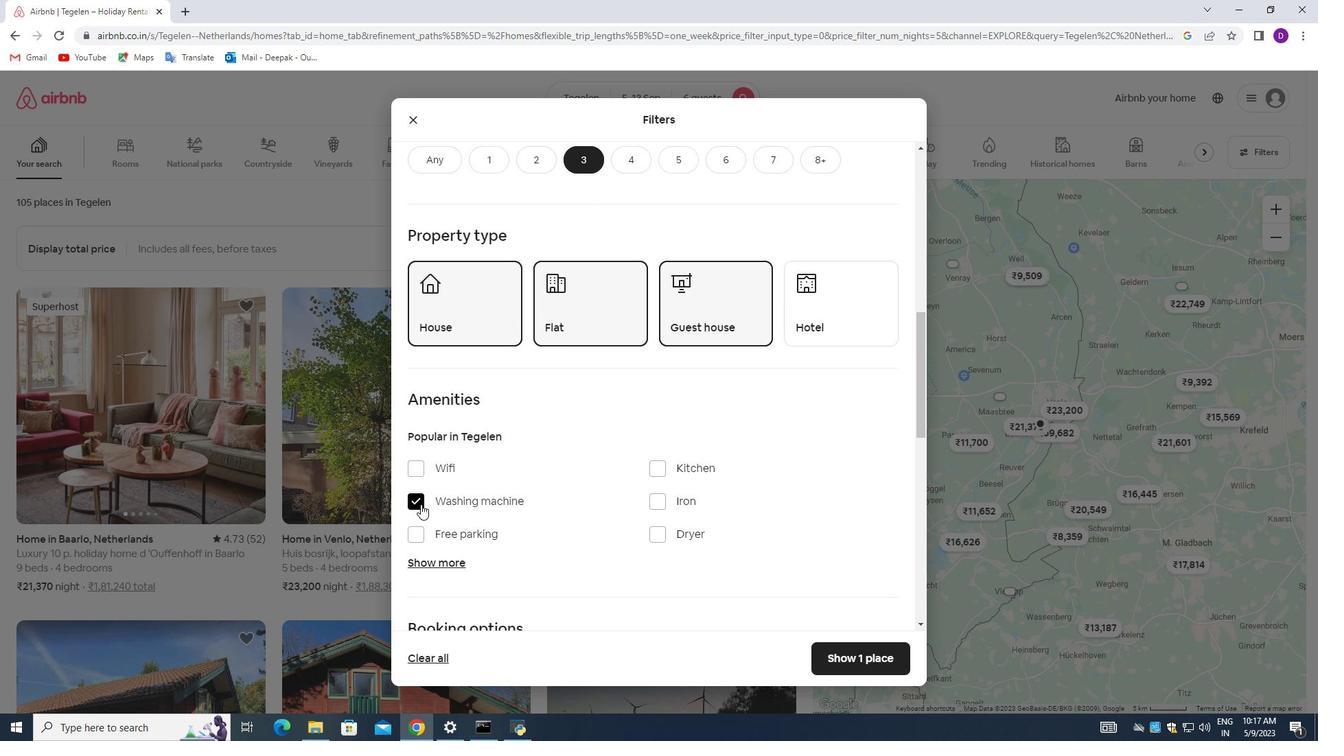 
Action: Mouse moved to (670, 529)
Screenshot: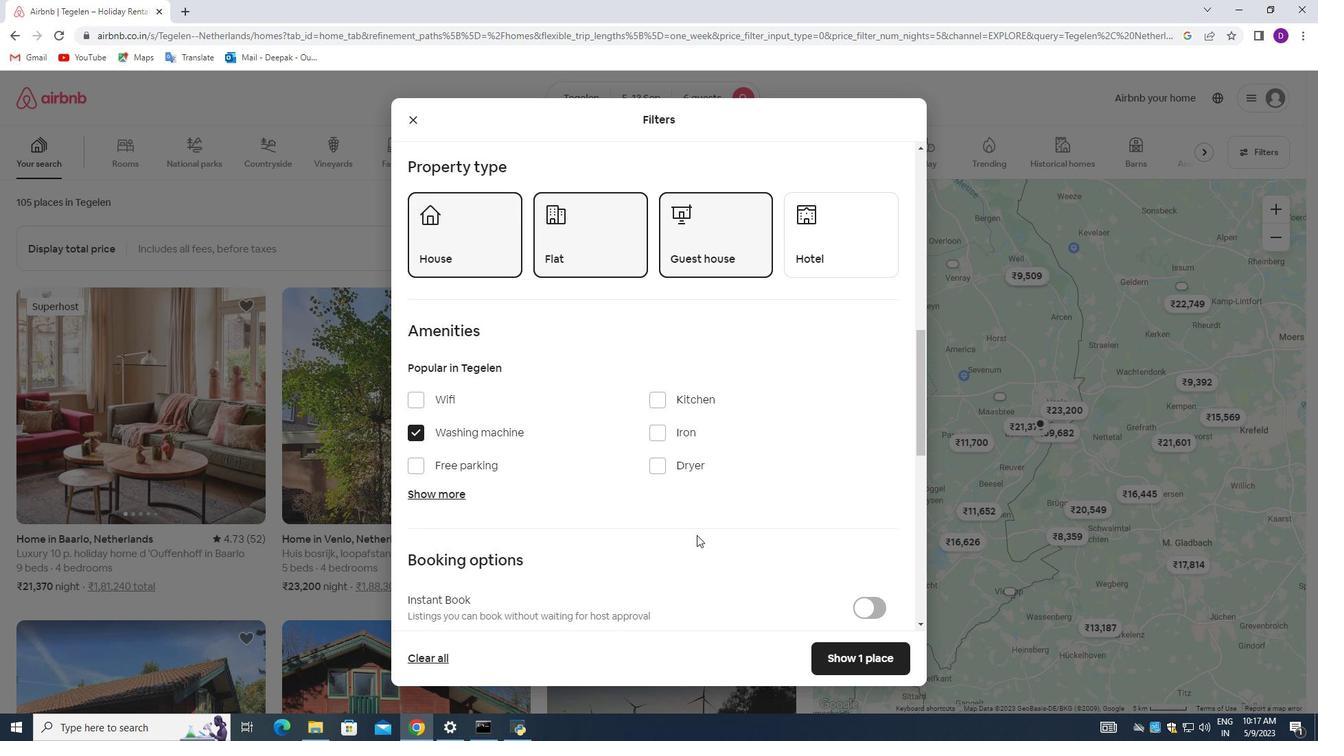 
Action: Mouse scrolled (670, 528) with delta (0, 0)
Screenshot: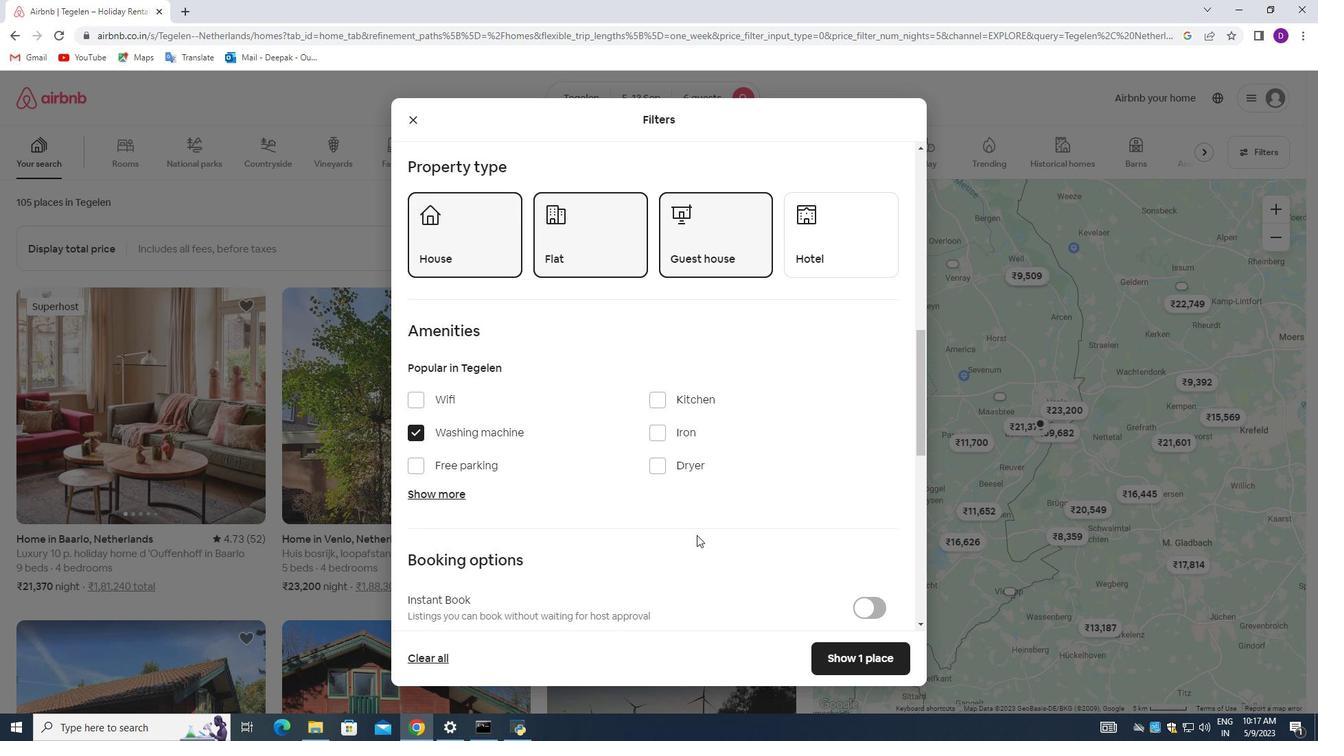 
Action: Mouse scrolled (670, 528) with delta (0, 0)
Screenshot: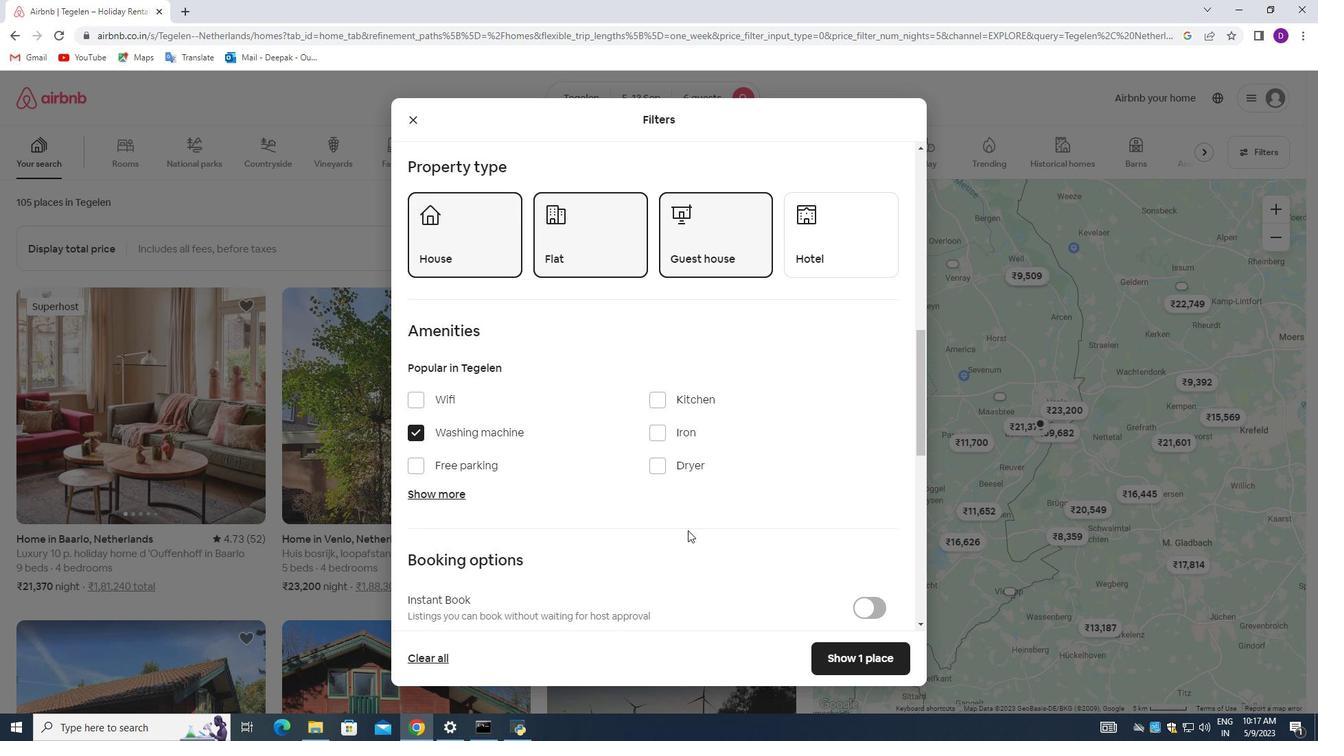 
Action: Mouse moved to (874, 515)
Screenshot: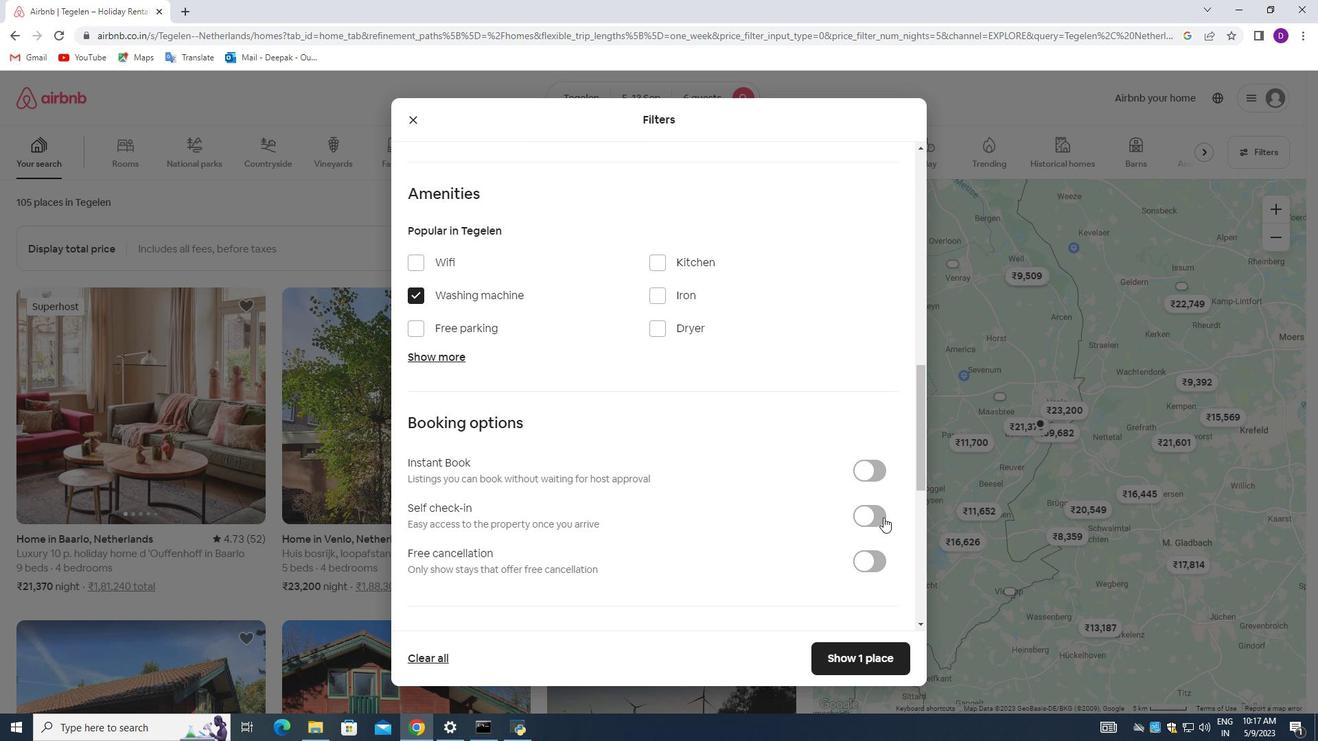 
Action: Mouse pressed left at (874, 515)
Screenshot: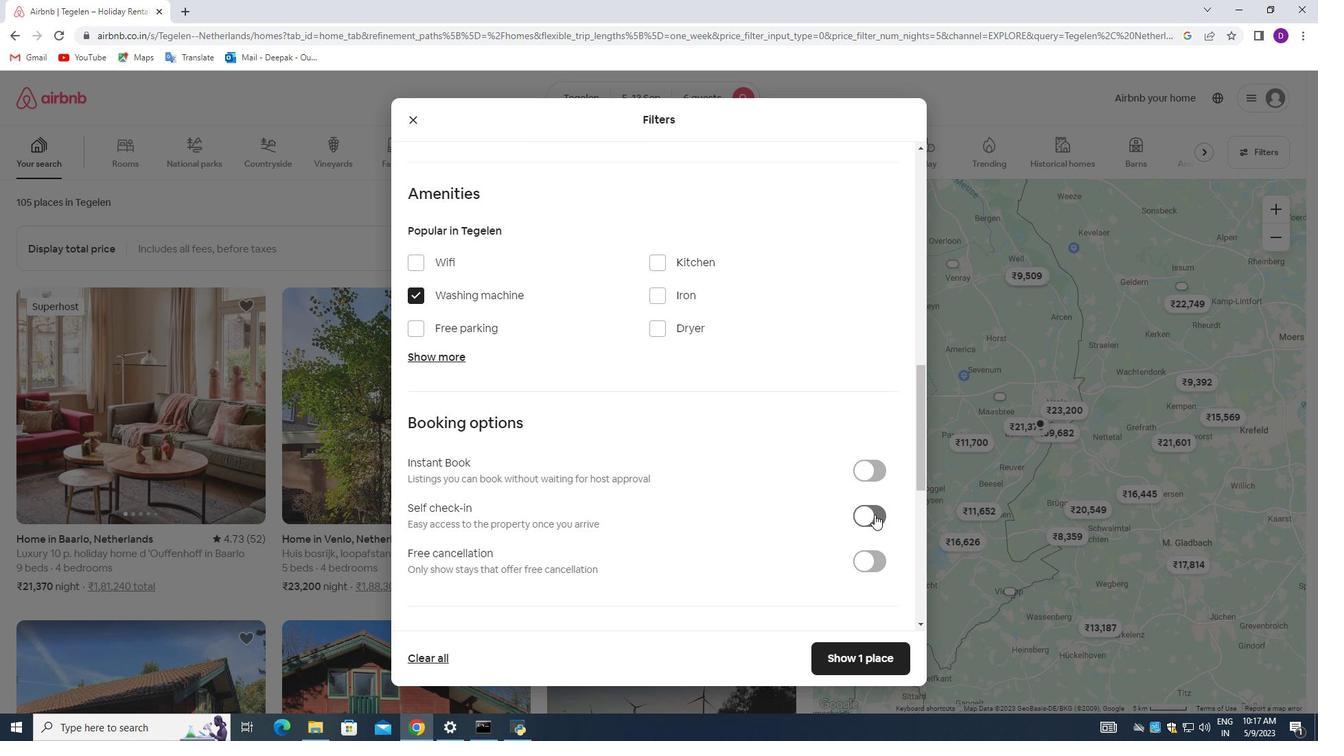 
Action: Mouse moved to (649, 441)
Screenshot: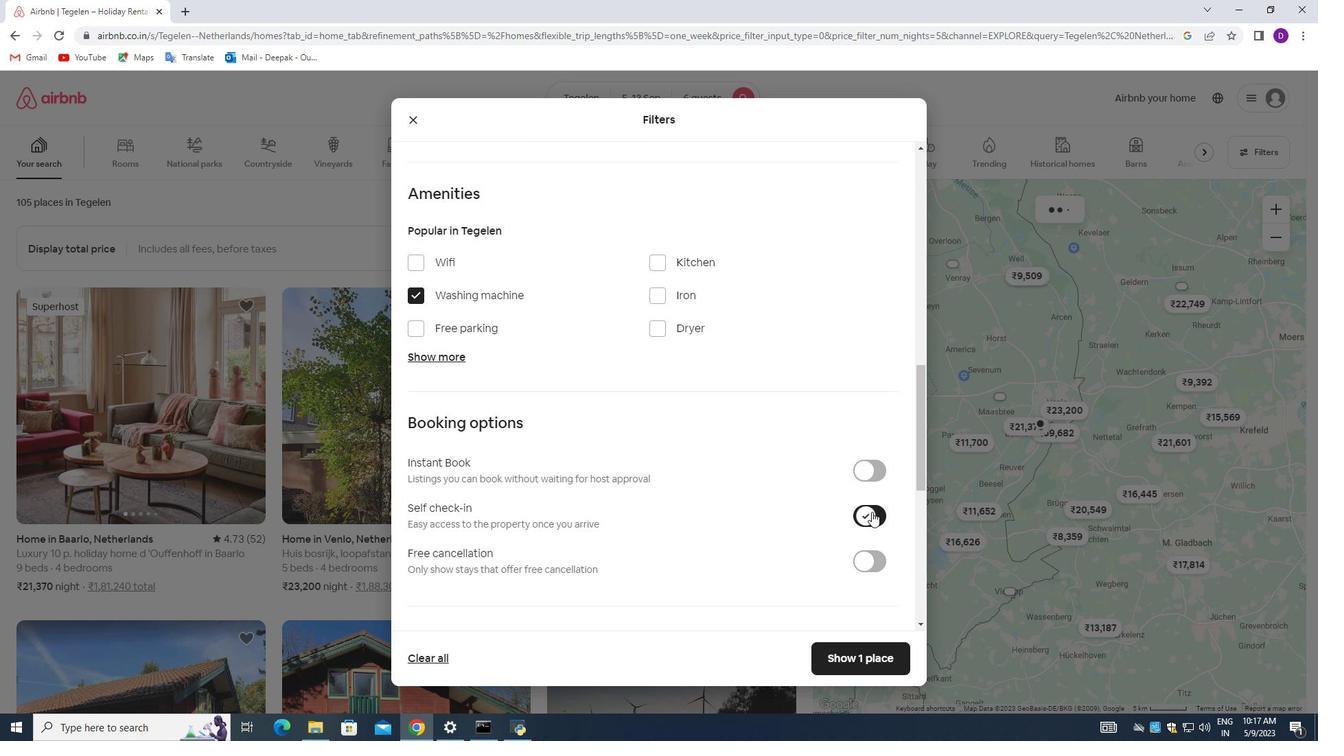 
Action: Mouse scrolled (649, 440) with delta (0, 0)
Screenshot: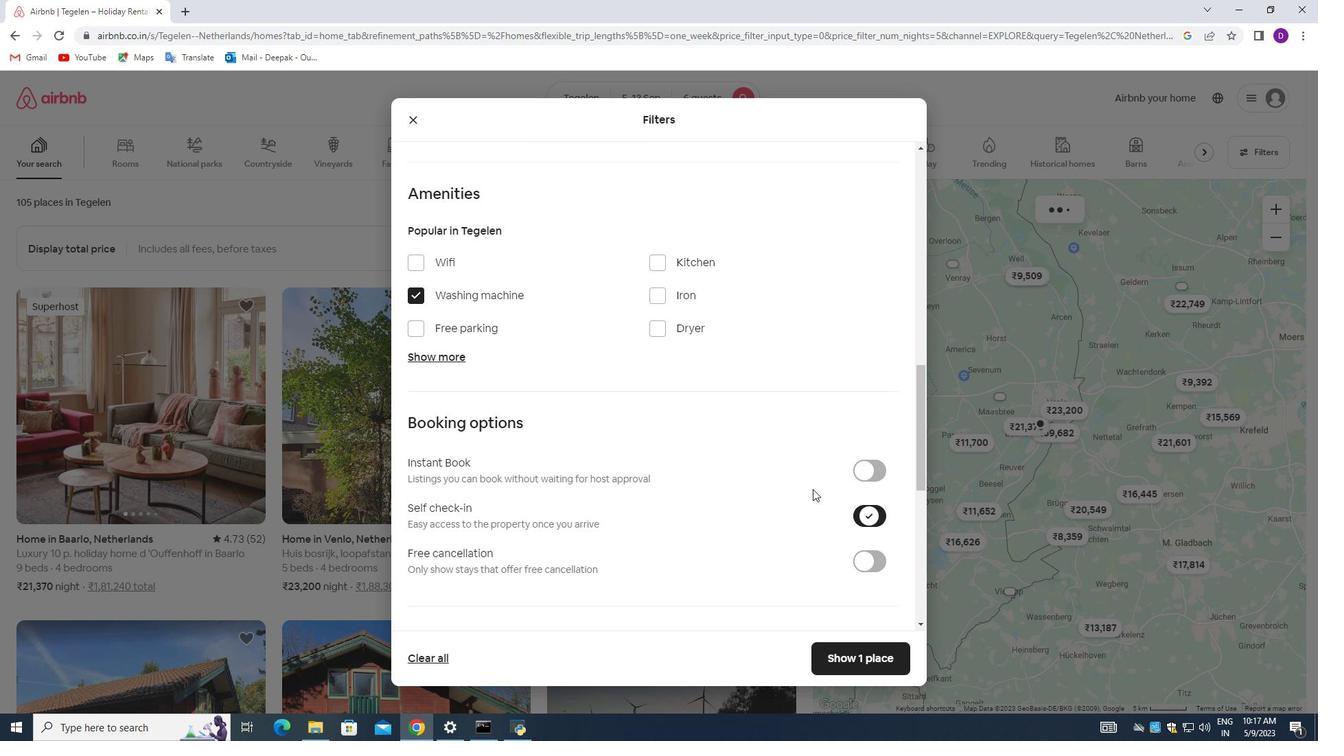 
Action: Mouse scrolled (649, 440) with delta (0, 0)
Screenshot: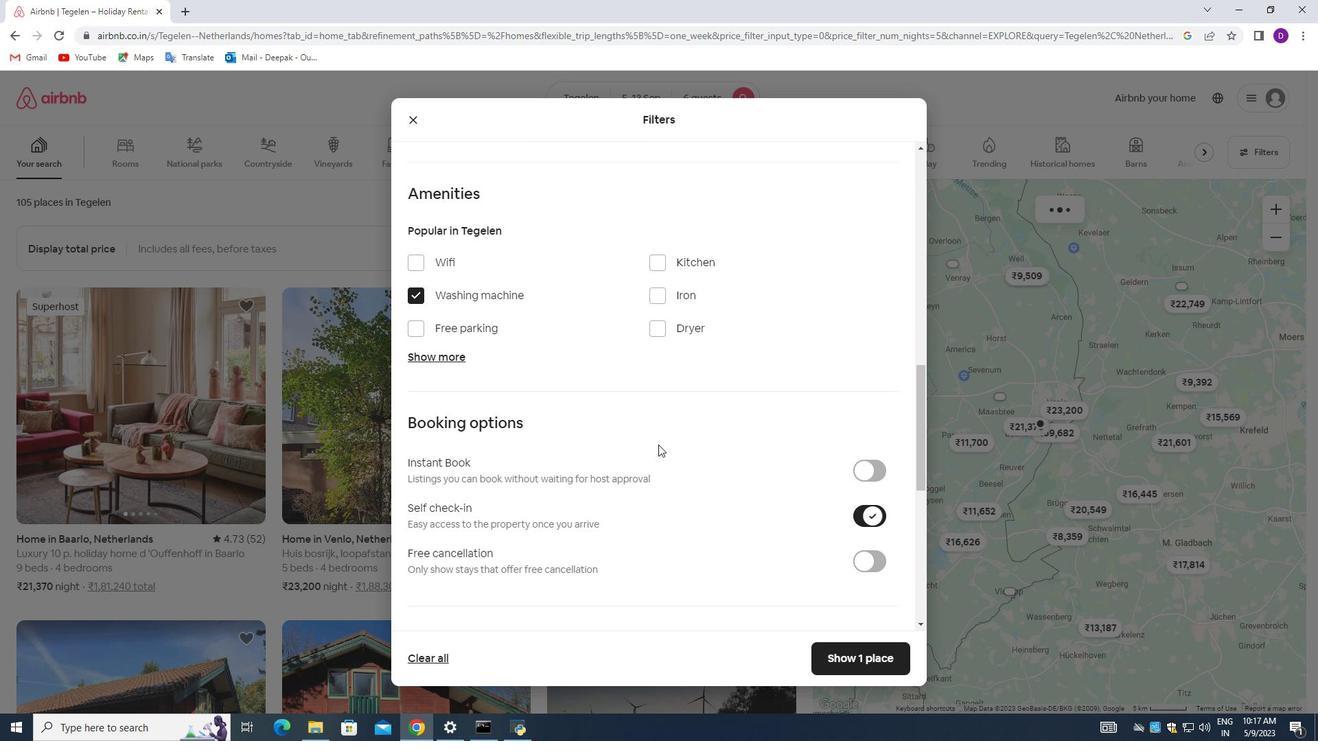 
Action: Mouse scrolled (649, 440) with delta (0, 0)
Screenshot: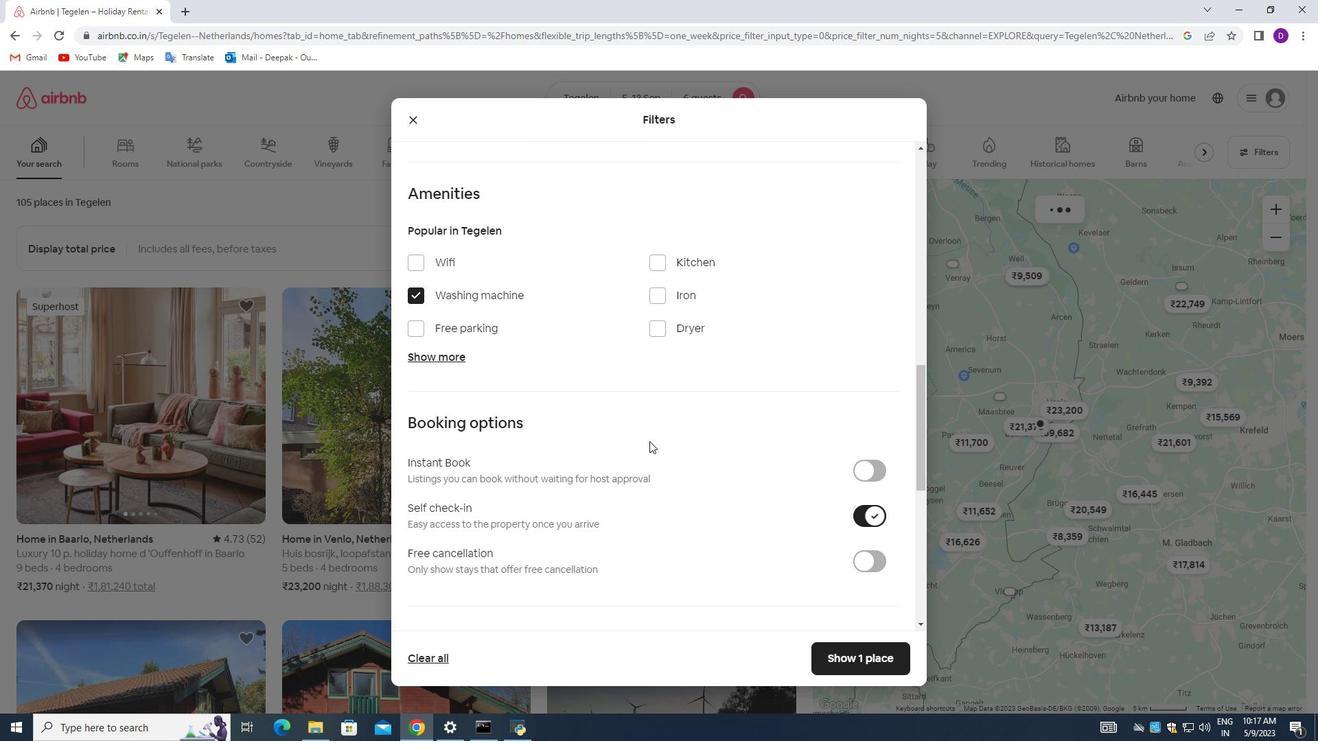 
Action: Mouse moved to (652, 440)
Screenshot: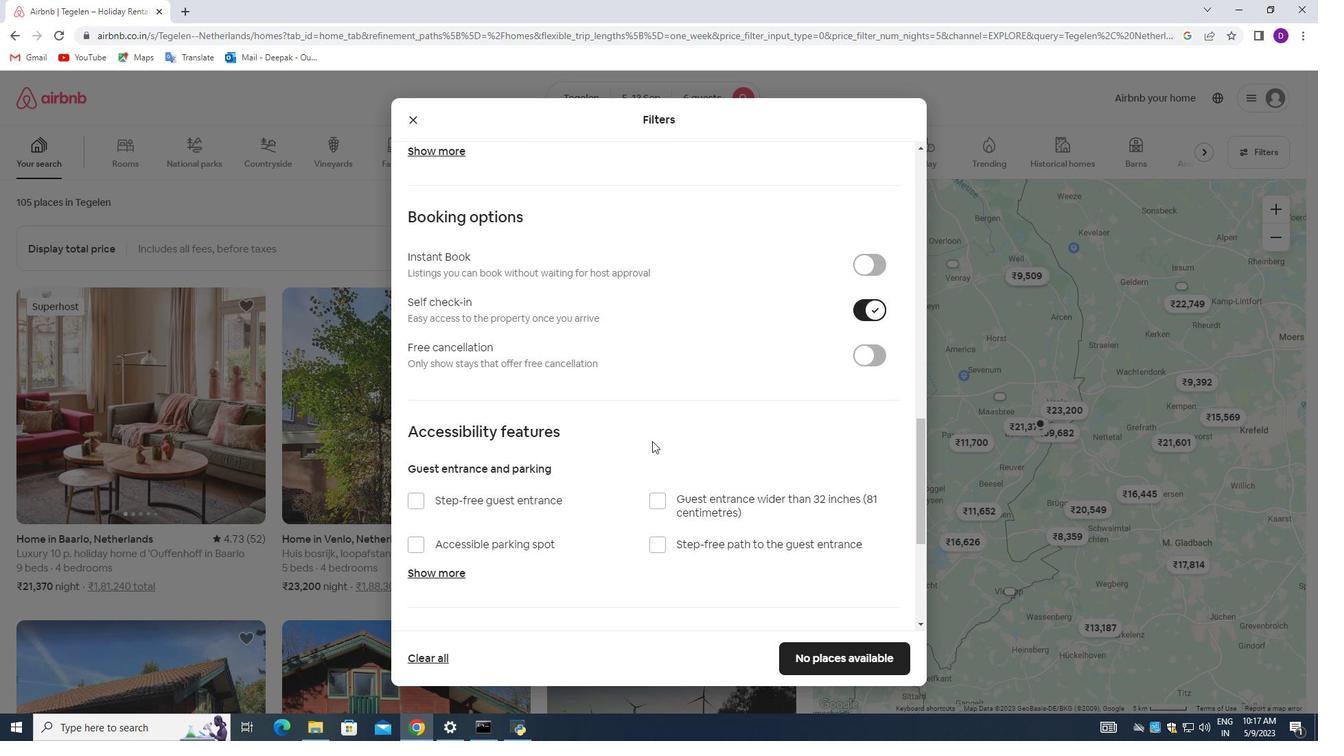 
Action: Mouse scrolled (652, 440) with delta (0, 0)
Screenshot: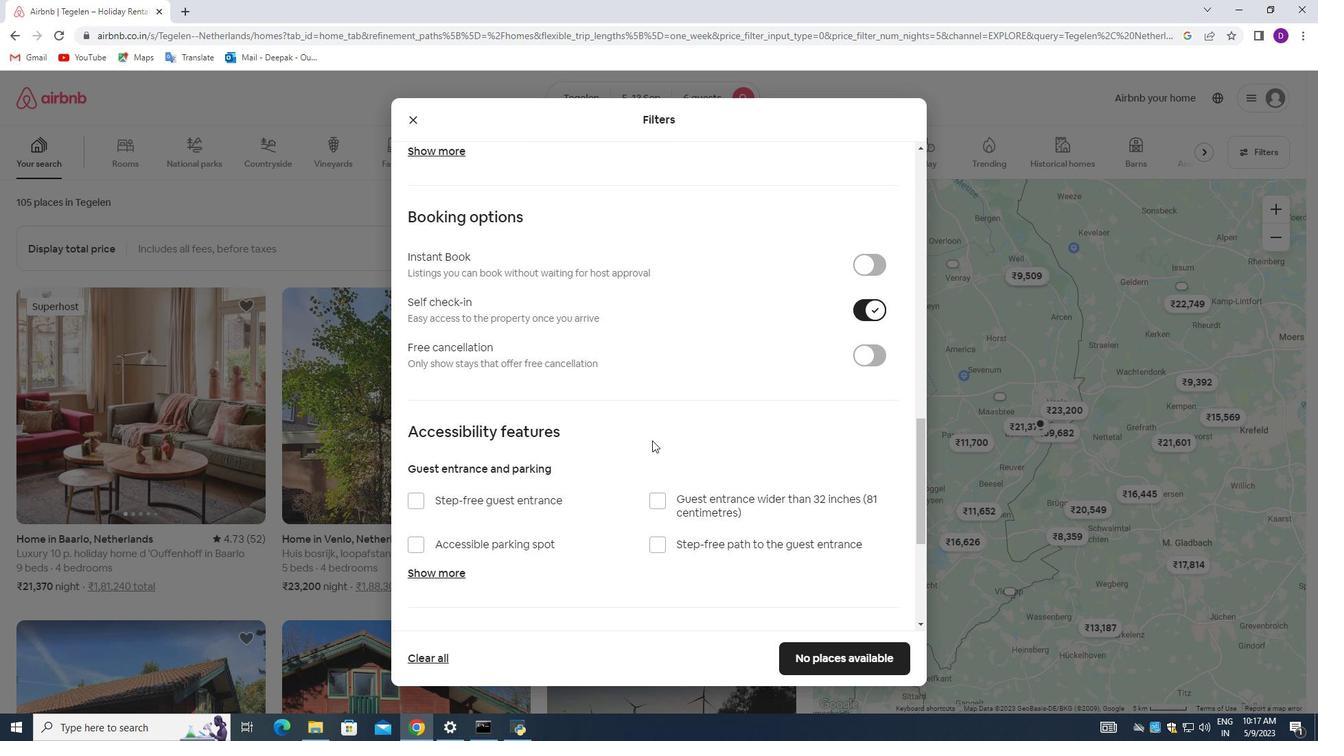 
Action: Mouse scrolled (652, 440) with delta (0, 0)
Screenshot: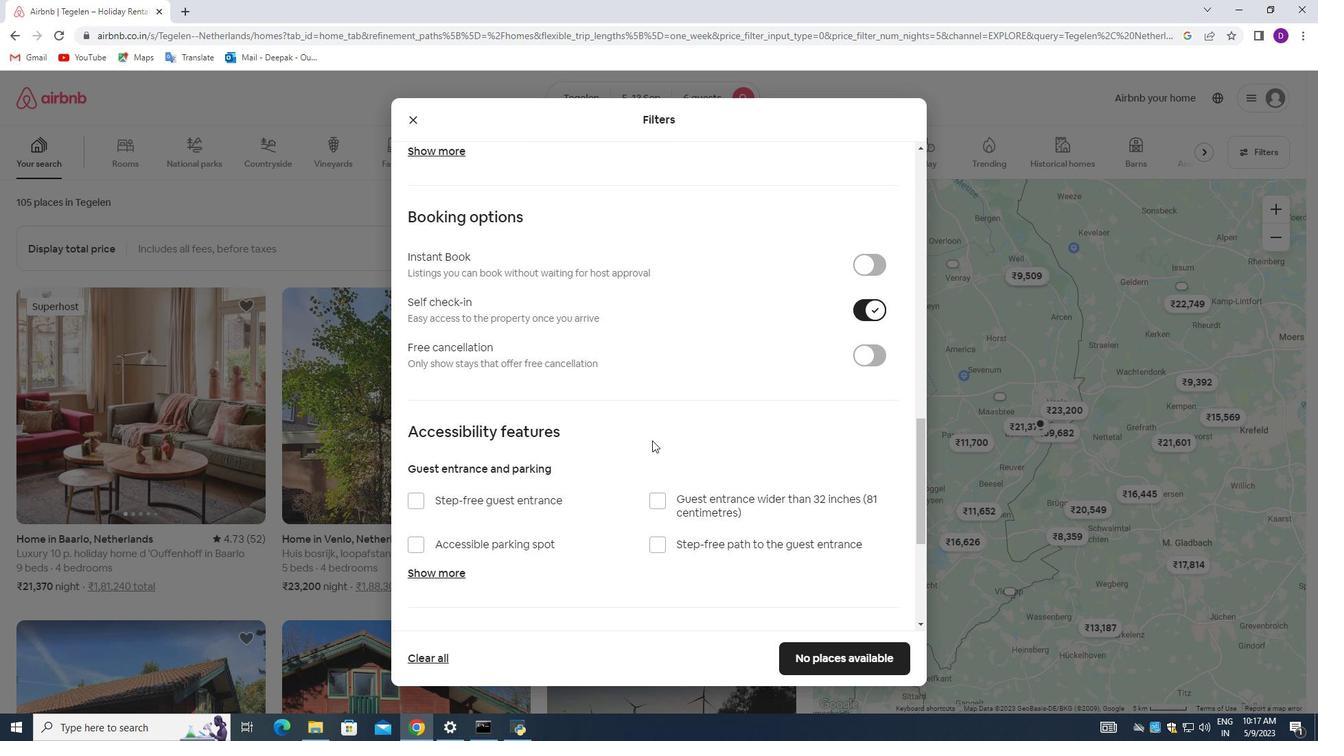
Action: Mouse scrolled (652, 440) with delta (0, 0)
Screenshot: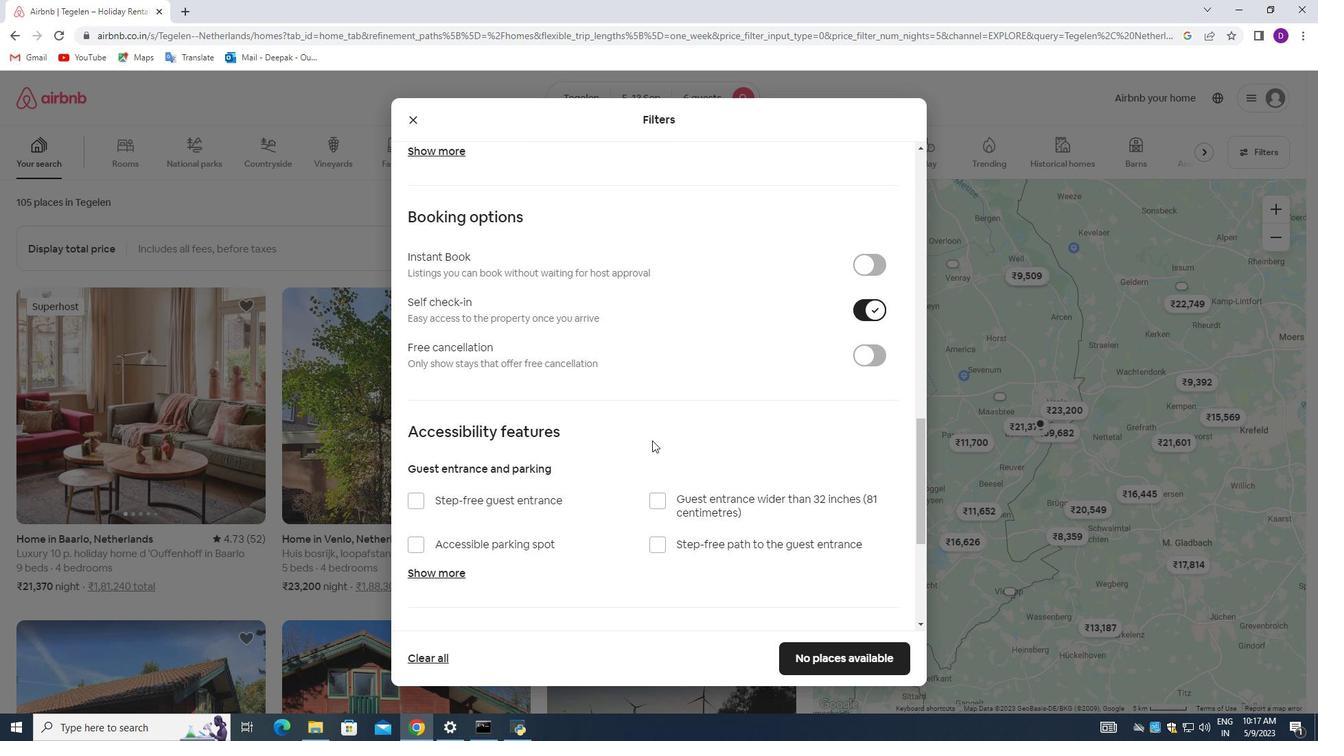 
Action: Mouse scrolled (652, 440) with delta (0, 0)
Screenshot: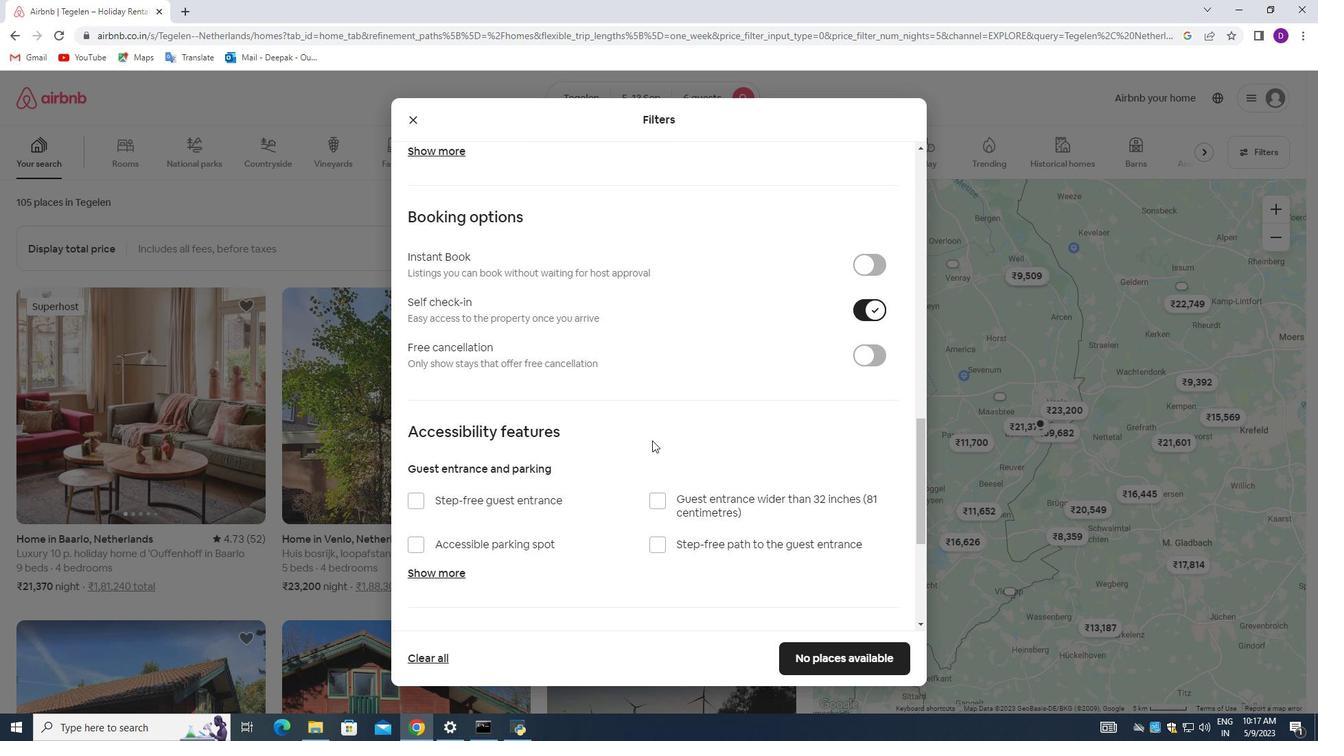 
Action: Mouse moved to (420, 554)
Screenshot: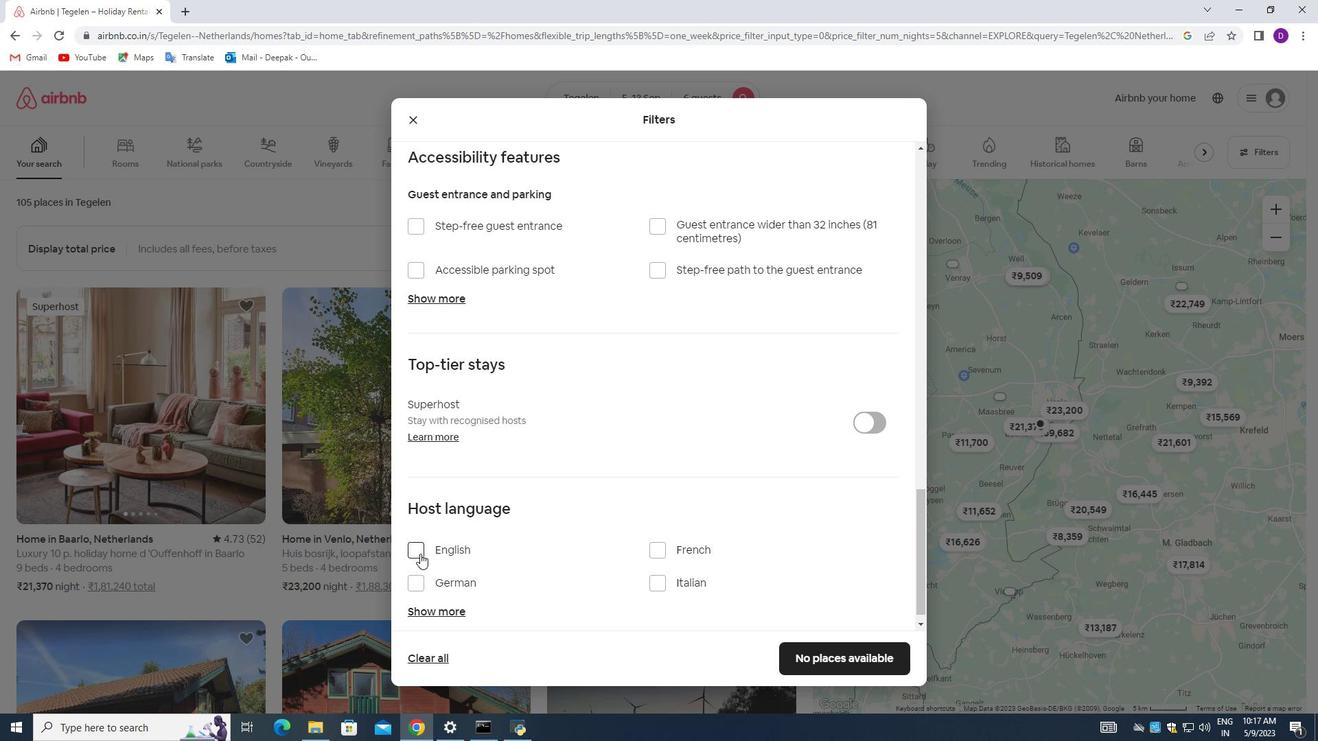 
Action: Mouse pressed left at (420, 554)
Screenshot: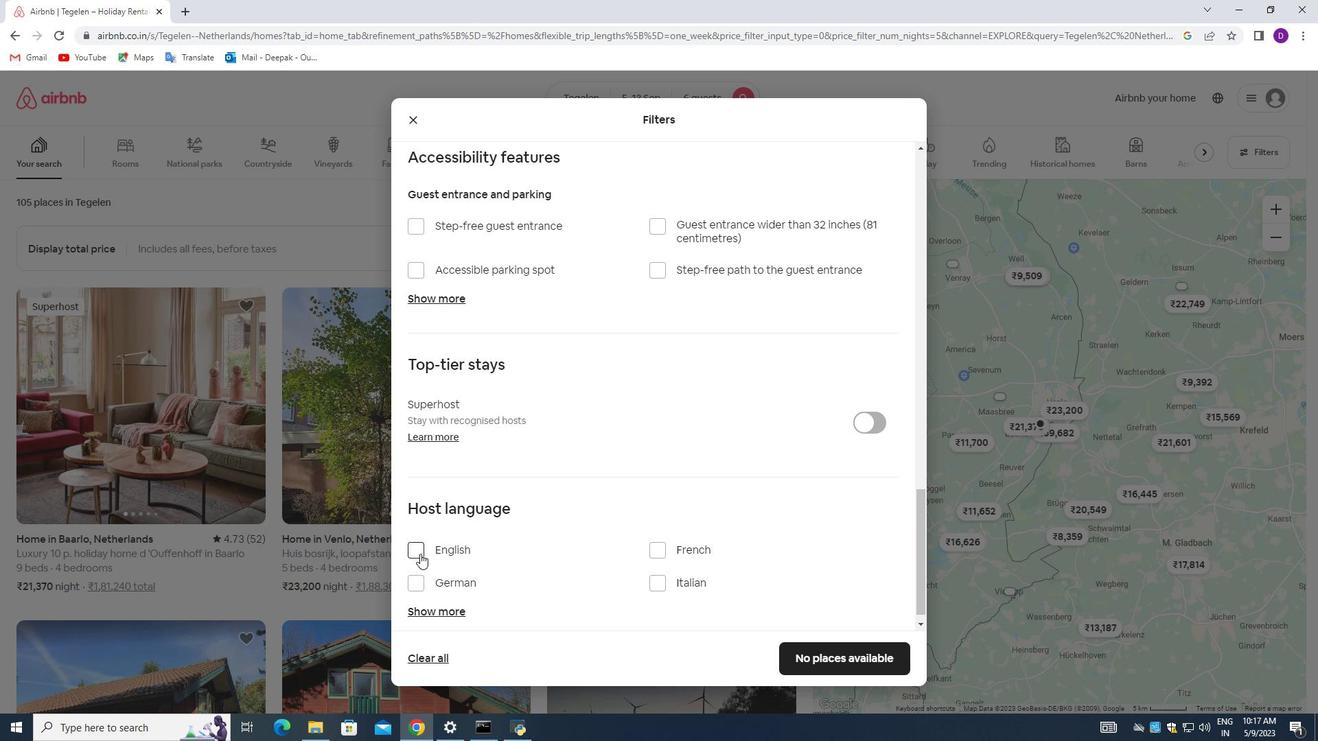 
Action: Mouse moved to (677, 559)
Screenshot: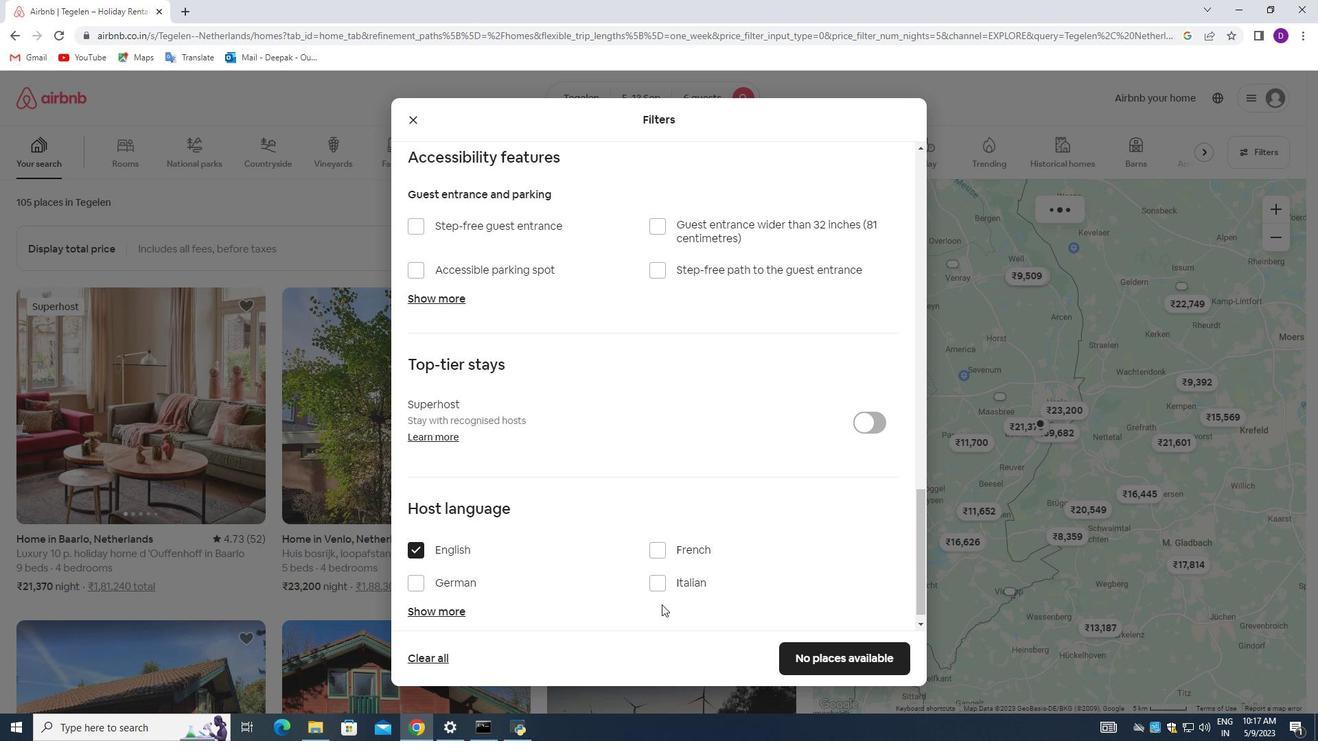 
Action: Mouse scrolled (677, 558) with delta (0, 0)
Screenshot: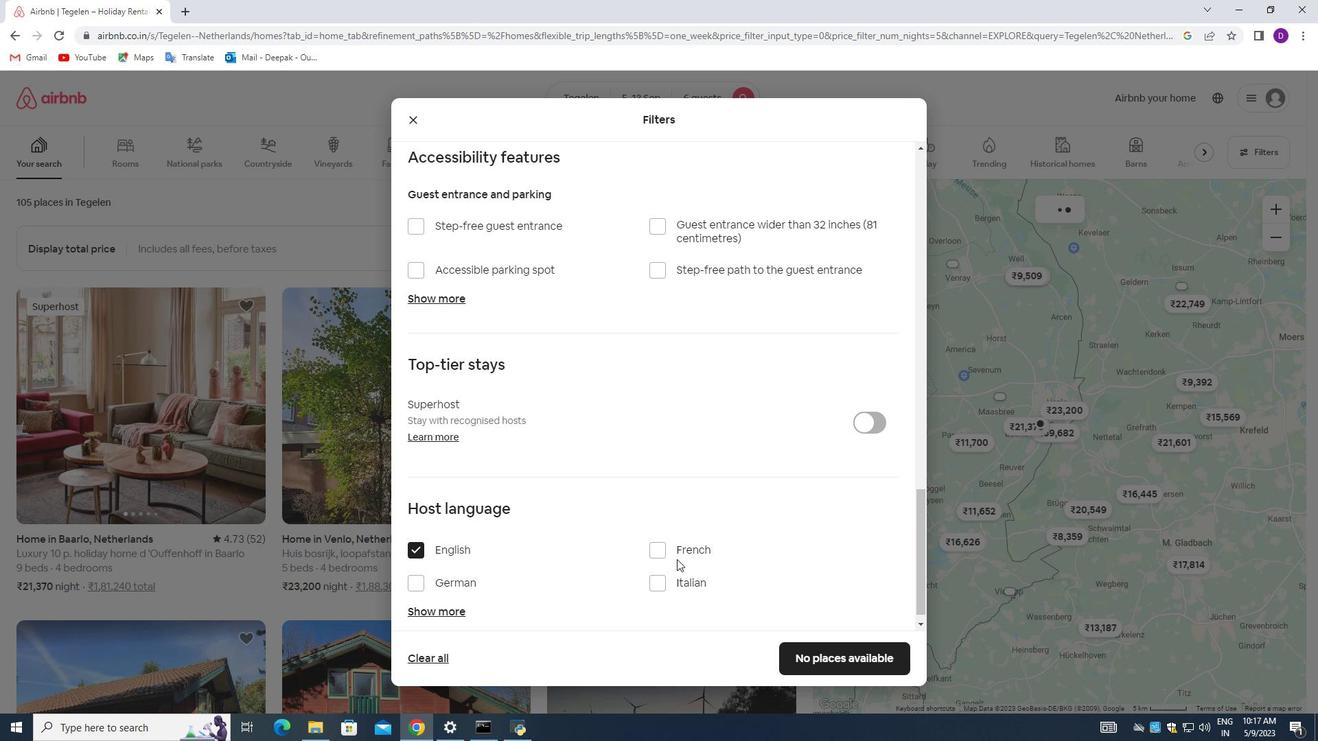 
Action: Mouse moved to (678, 559)
Screenshot: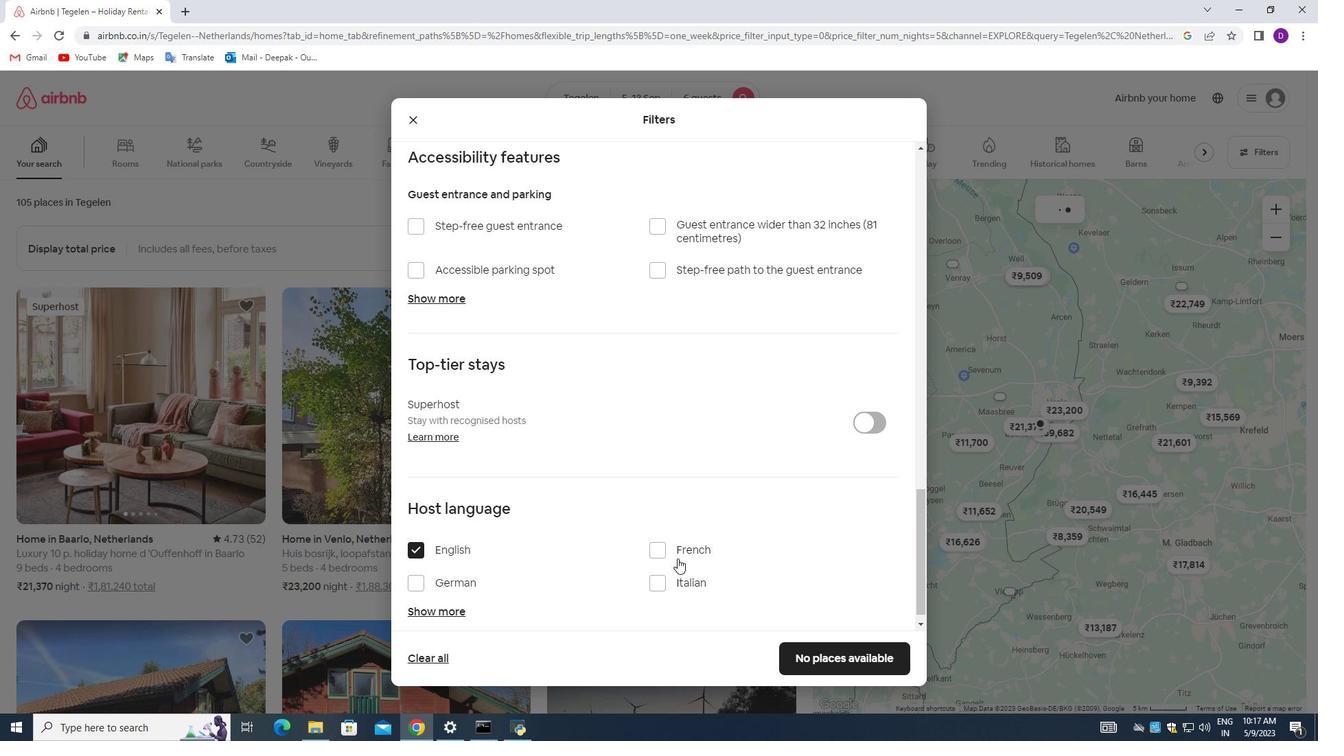 
Action: Mouse scrolled (678, 558) with delta (0, 0)
Screenshot: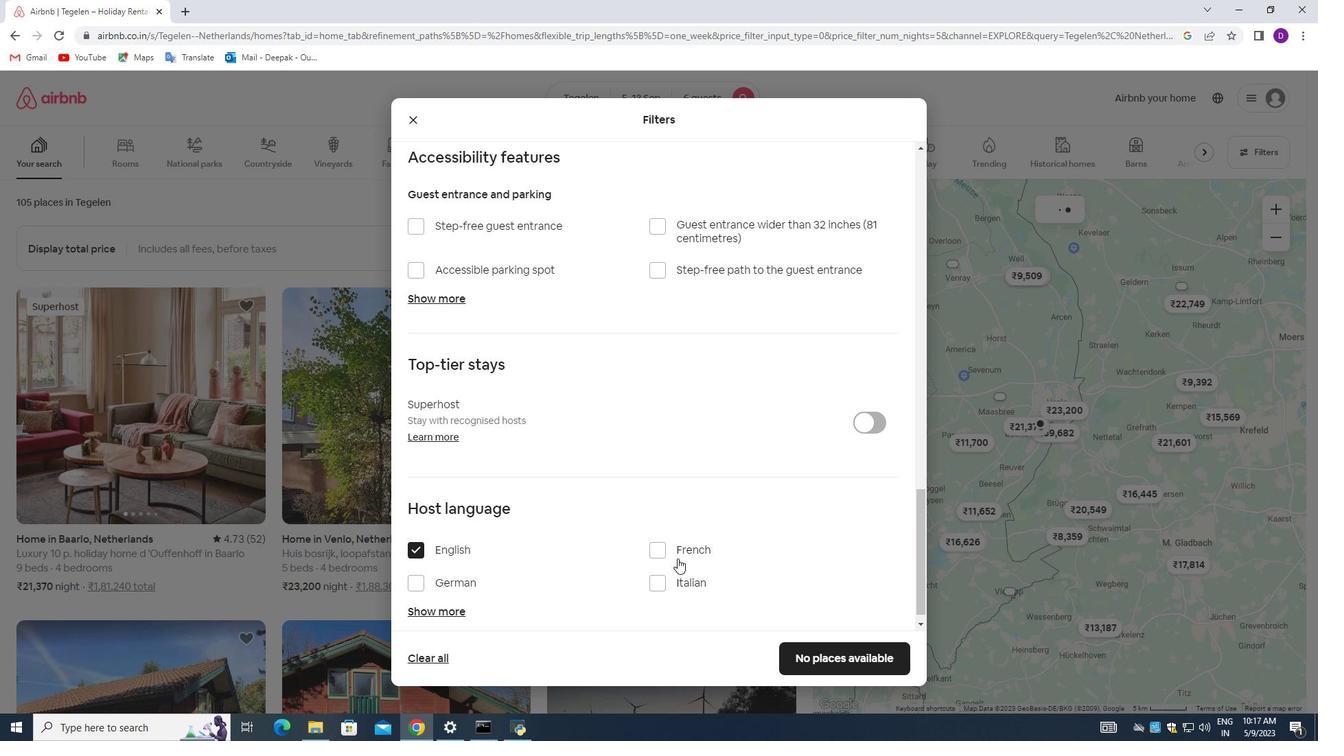 
Action: Mouse moved to (859, 659)
Screenshot: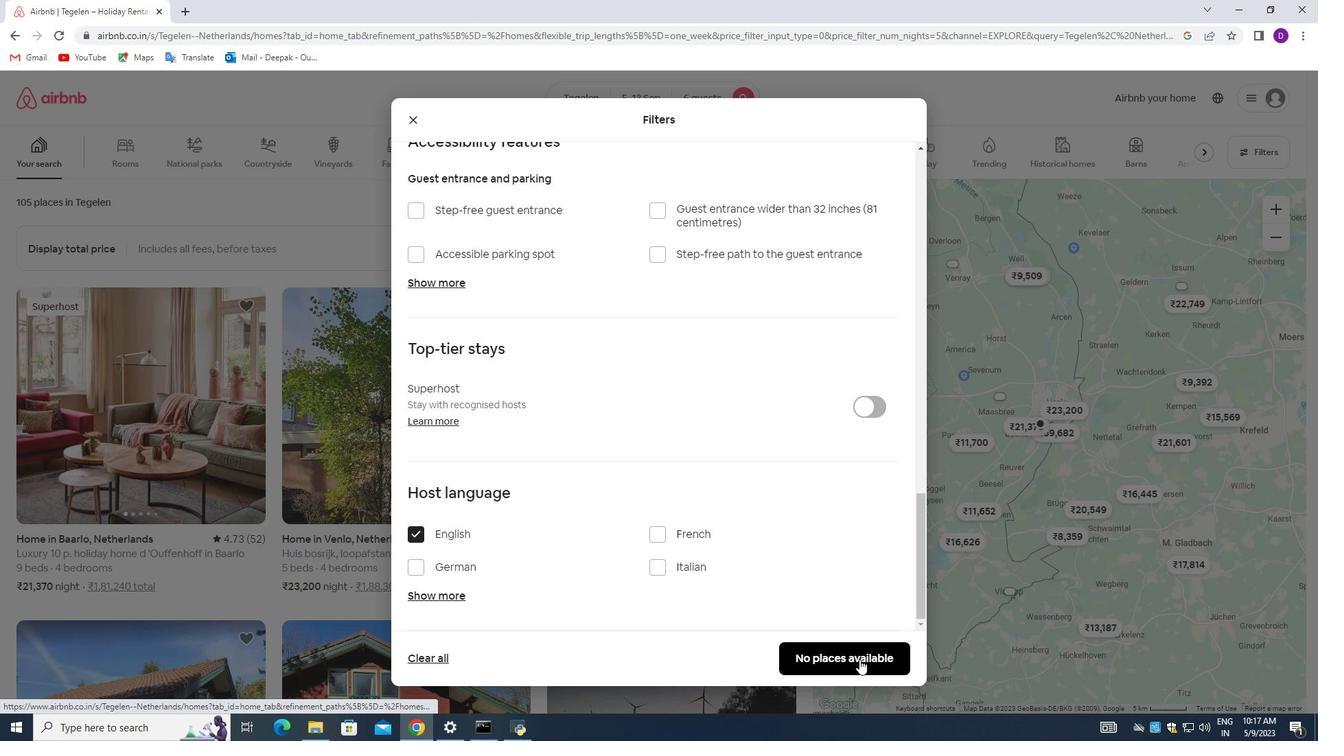 
Action: Mouse pressed left at (859, 659)
Screenshot: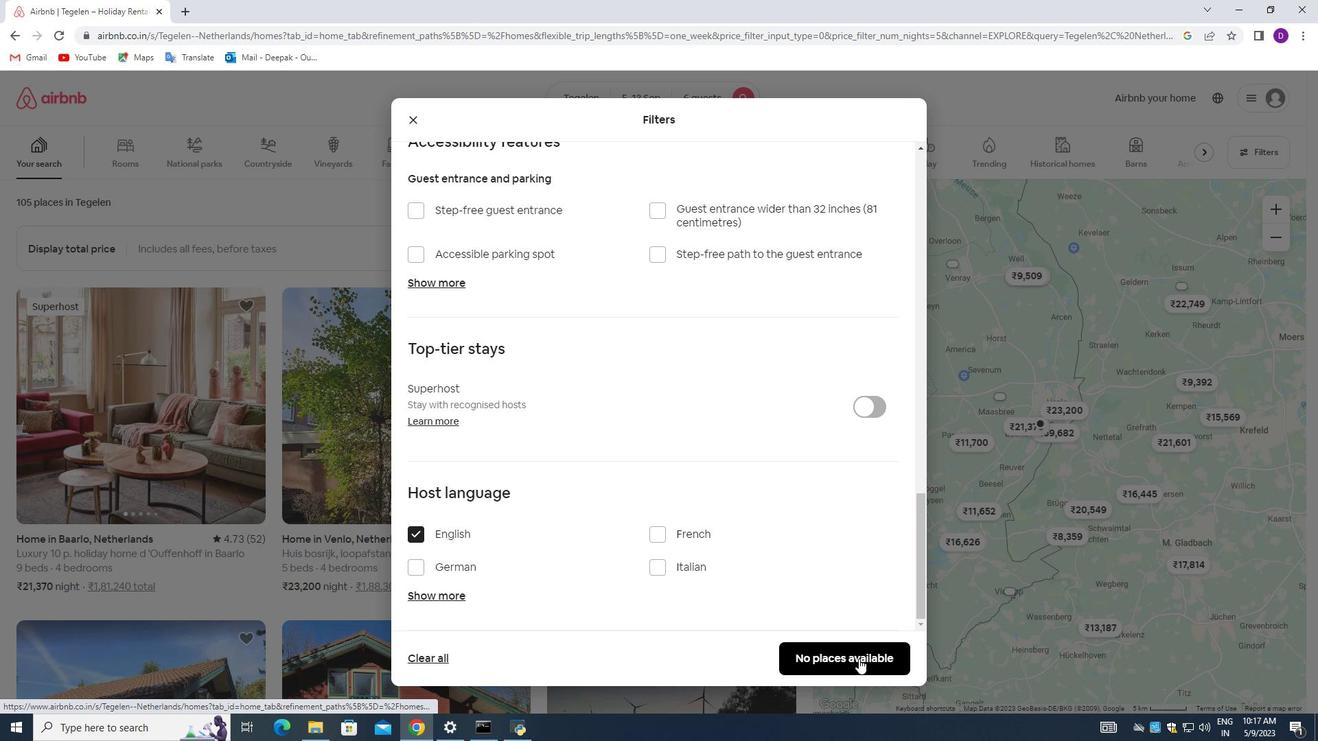 
Action: Mouse moved to (837, 652)
Screenshot: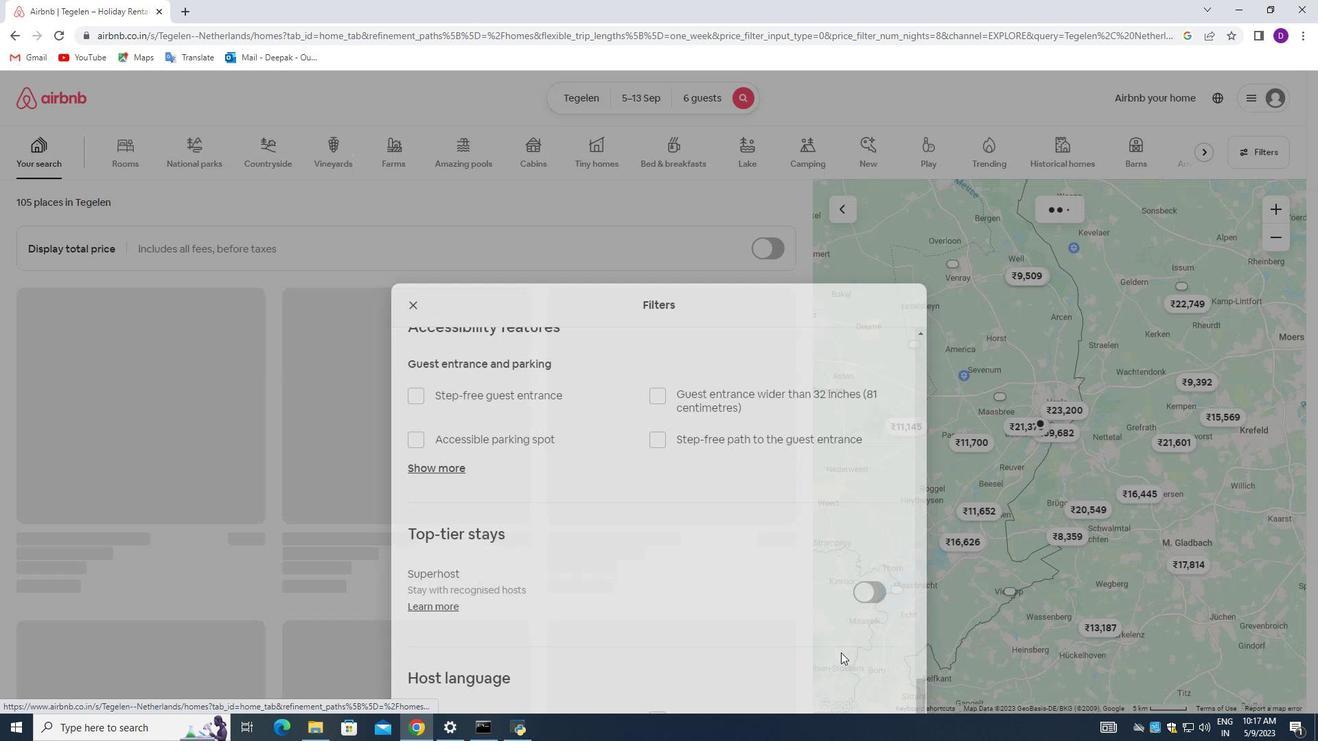 
